Task: Open Card Event Planning in Board Project Management Techniques to Workspace Business Process Automation and add a team member Softage.4@softage.net, a label Yellow, a checklist Linguistics, an attachment from your onedrive, a color Yellow and finally, add a card description 'Send out company newsletter to subscribers' and a comment 'This task presents an opportunity to demonstrate our creativity and innovation, exploring new ideas and approaches.'. Add a start date 'Jan 04, 1900' with a due date 'Jan 11, 1900'
Action: Mouse moved to (150, 522)
Screenshot: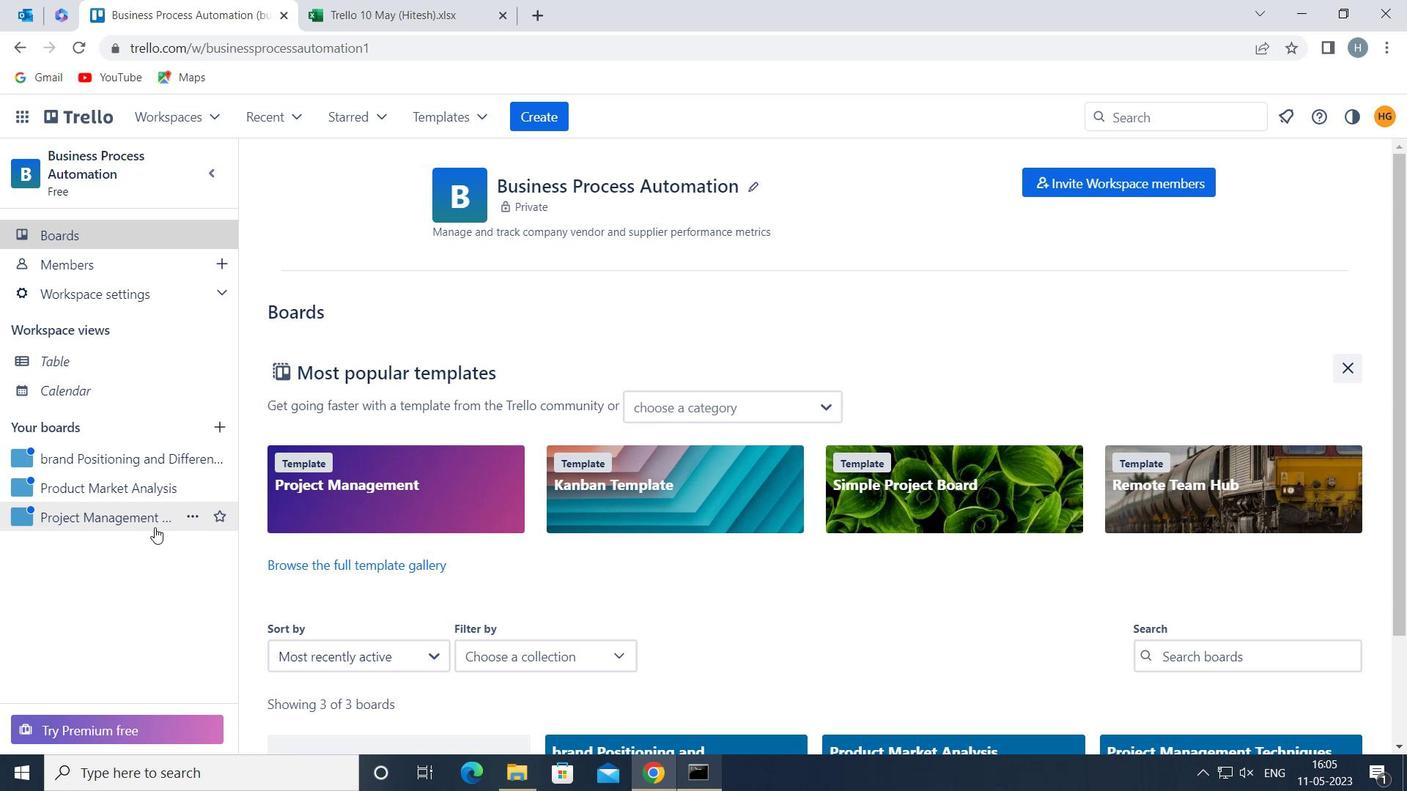 
Action: Mouse pressed left at (150, 522)
Screenshot: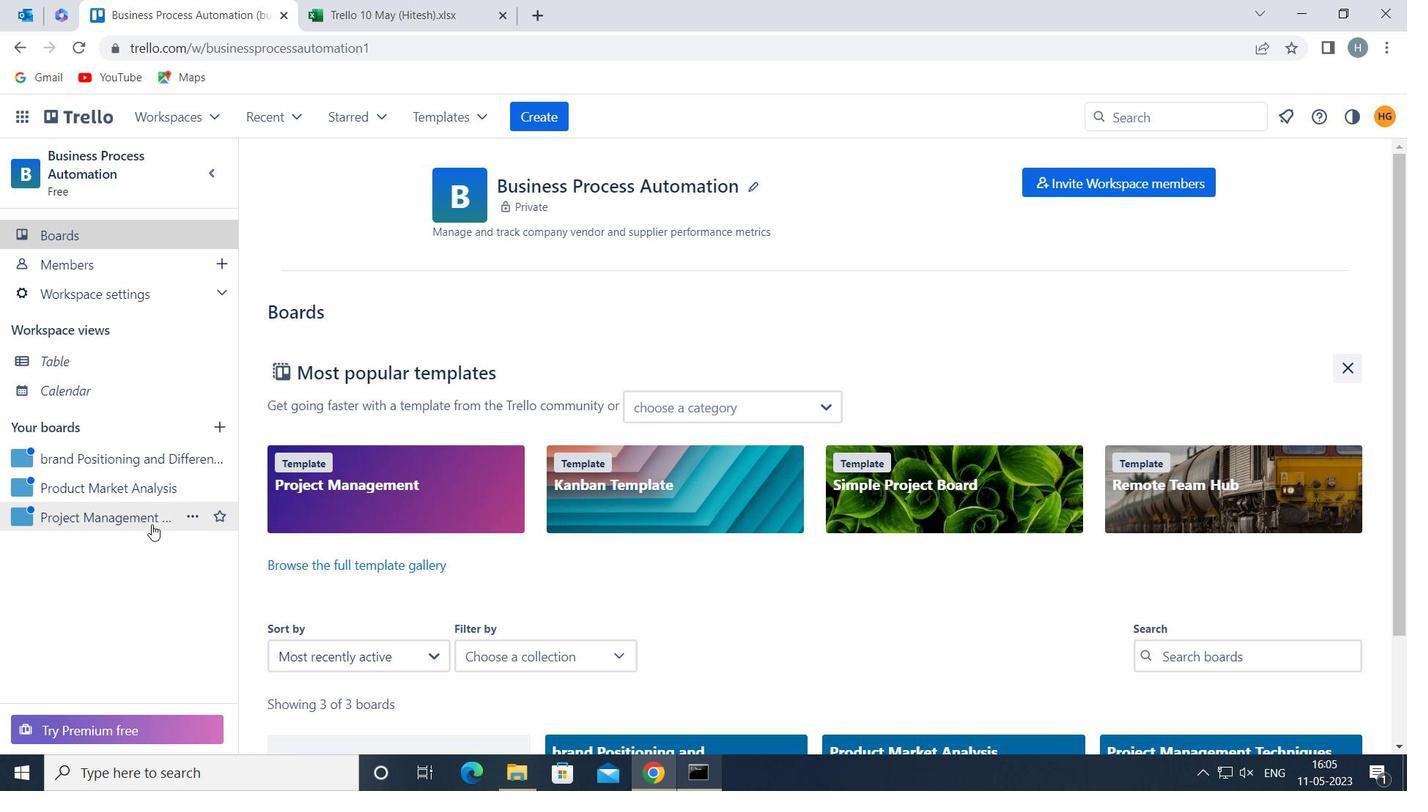 
Action: Mouse moved to (609, 262)
Screenshot: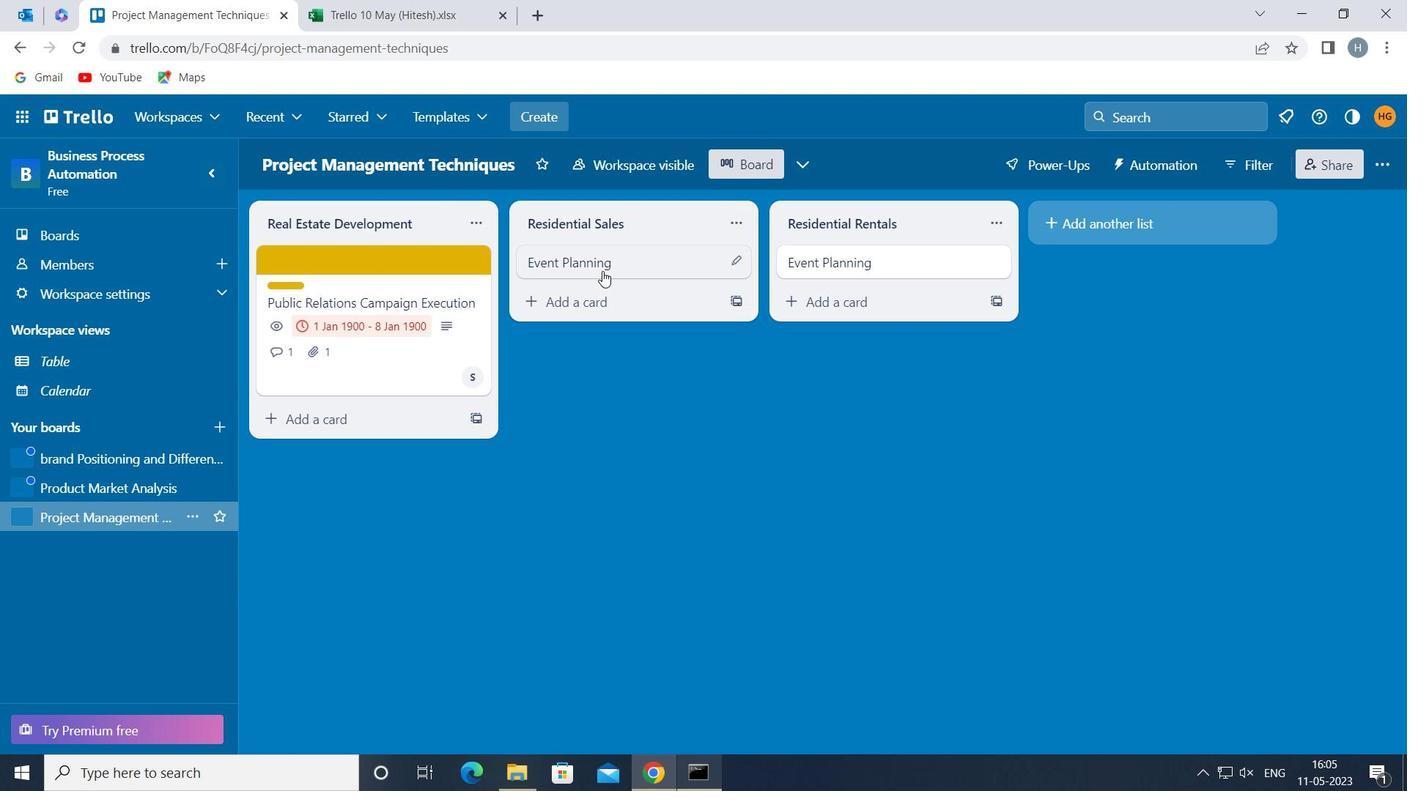 
Action: Mouse pressed left at (609, 262)
Screenshot: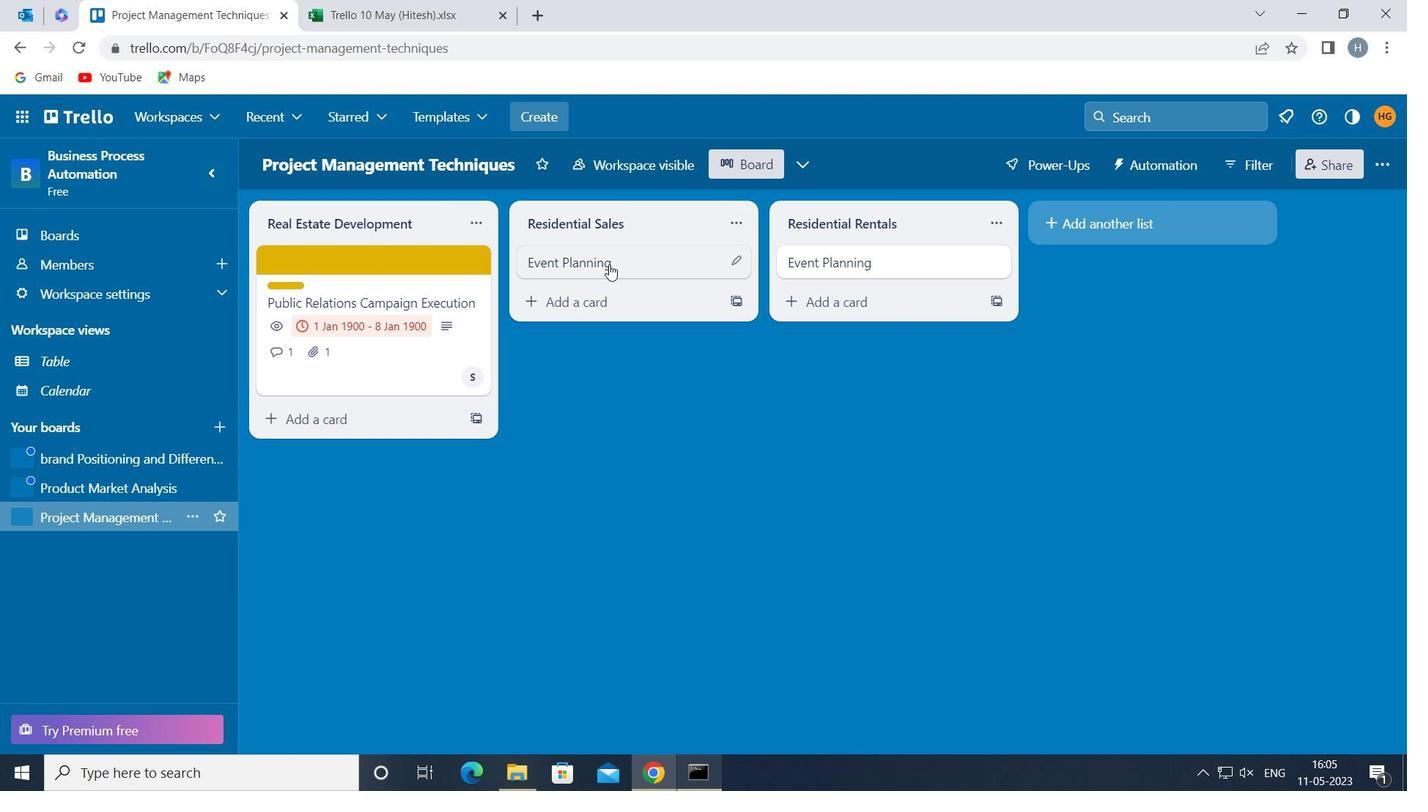 
Action: Mouse moved to (935, 329)
Screenshot: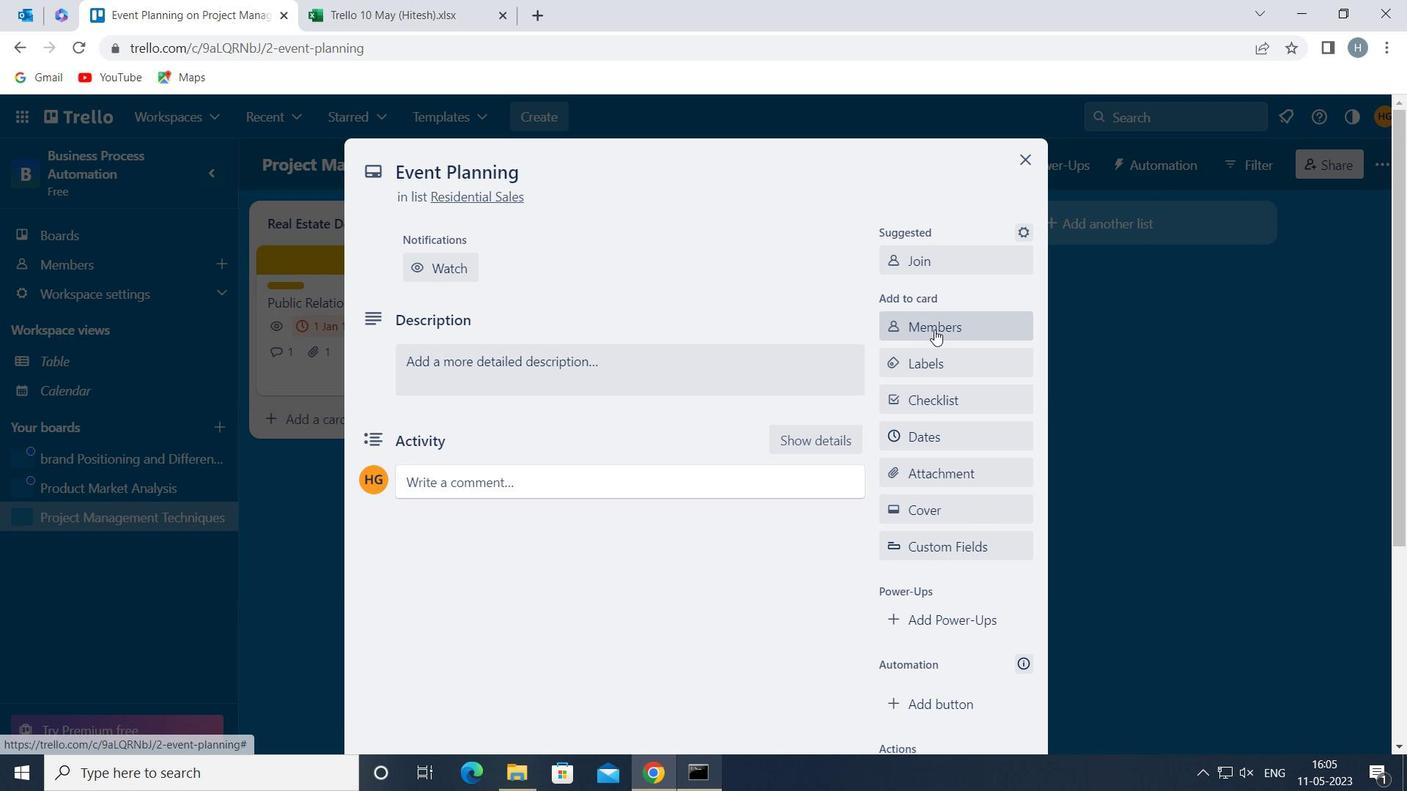 
Action: Mouse pressed left at (935, 329)
Screenshot: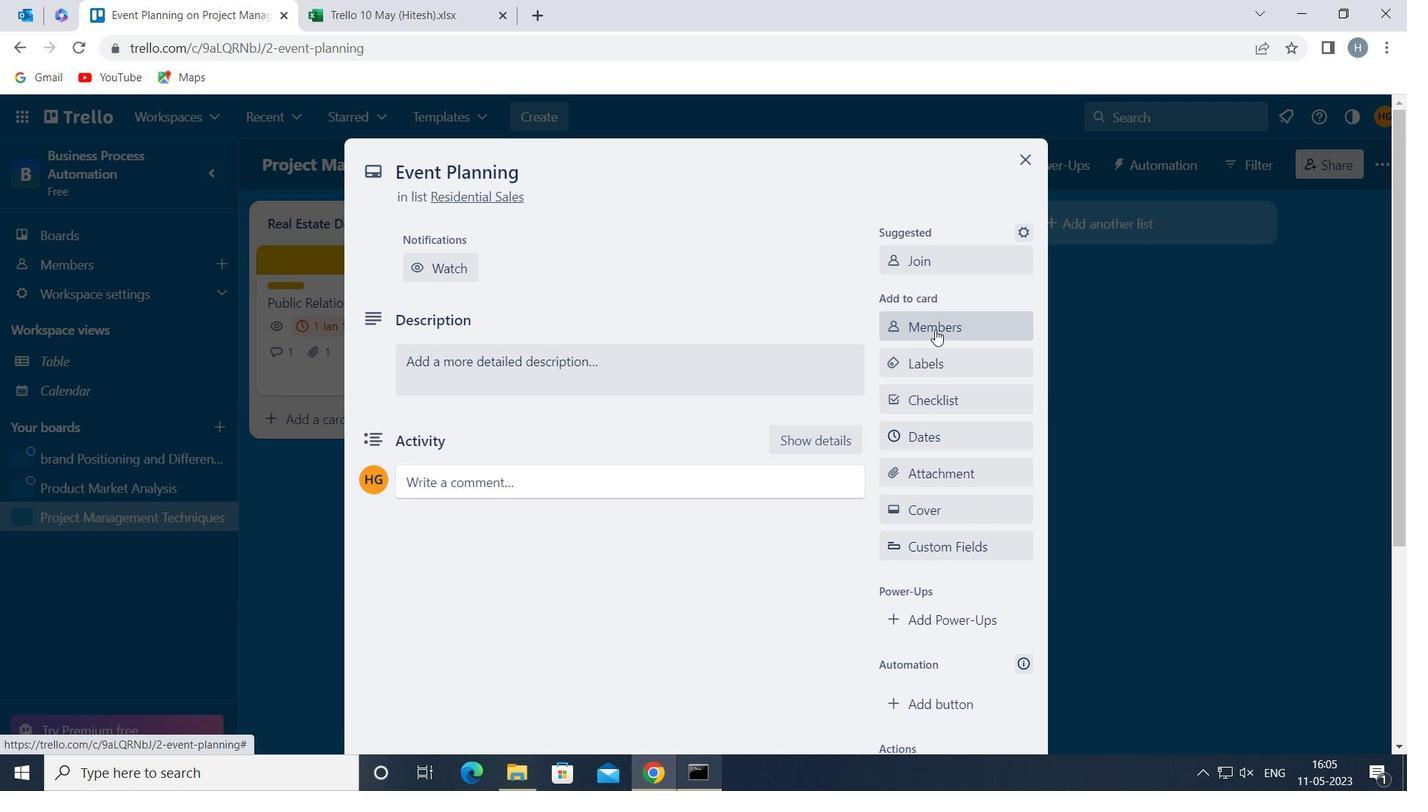 
Action: Mouse moved to (937, 329)
Screenshot: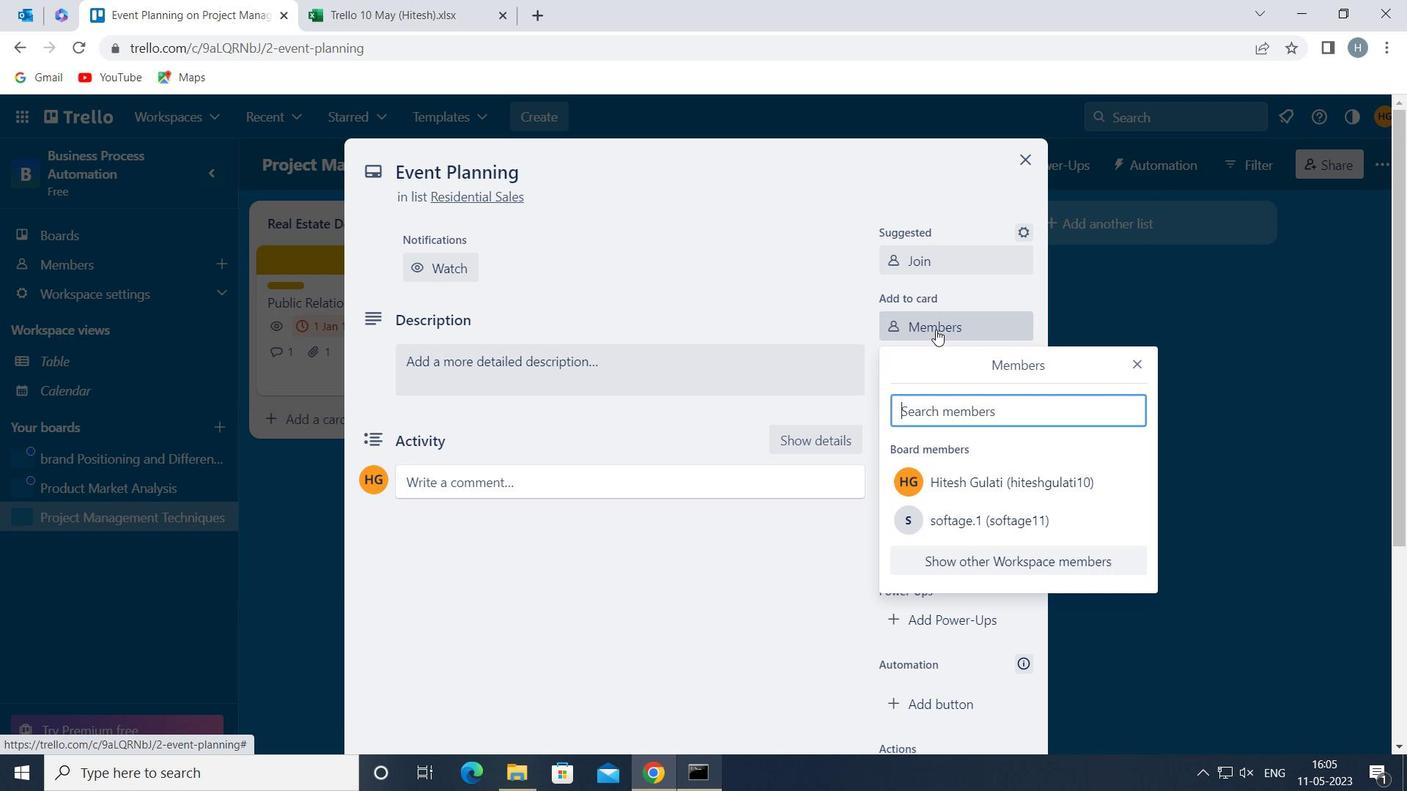 
Action: Key pressed softage
Screenshot: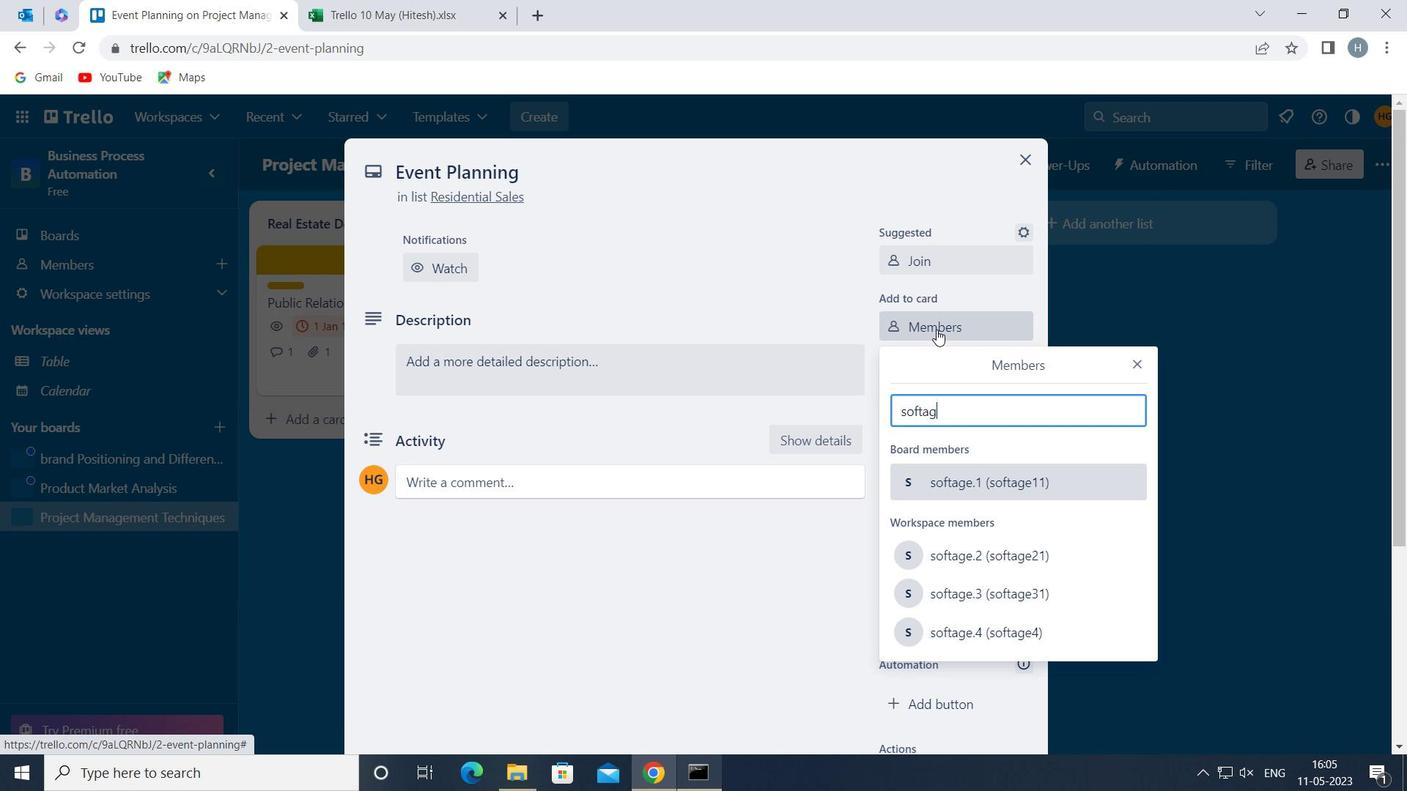 
Action: Mouse moved to (989, 628)
Screenshot: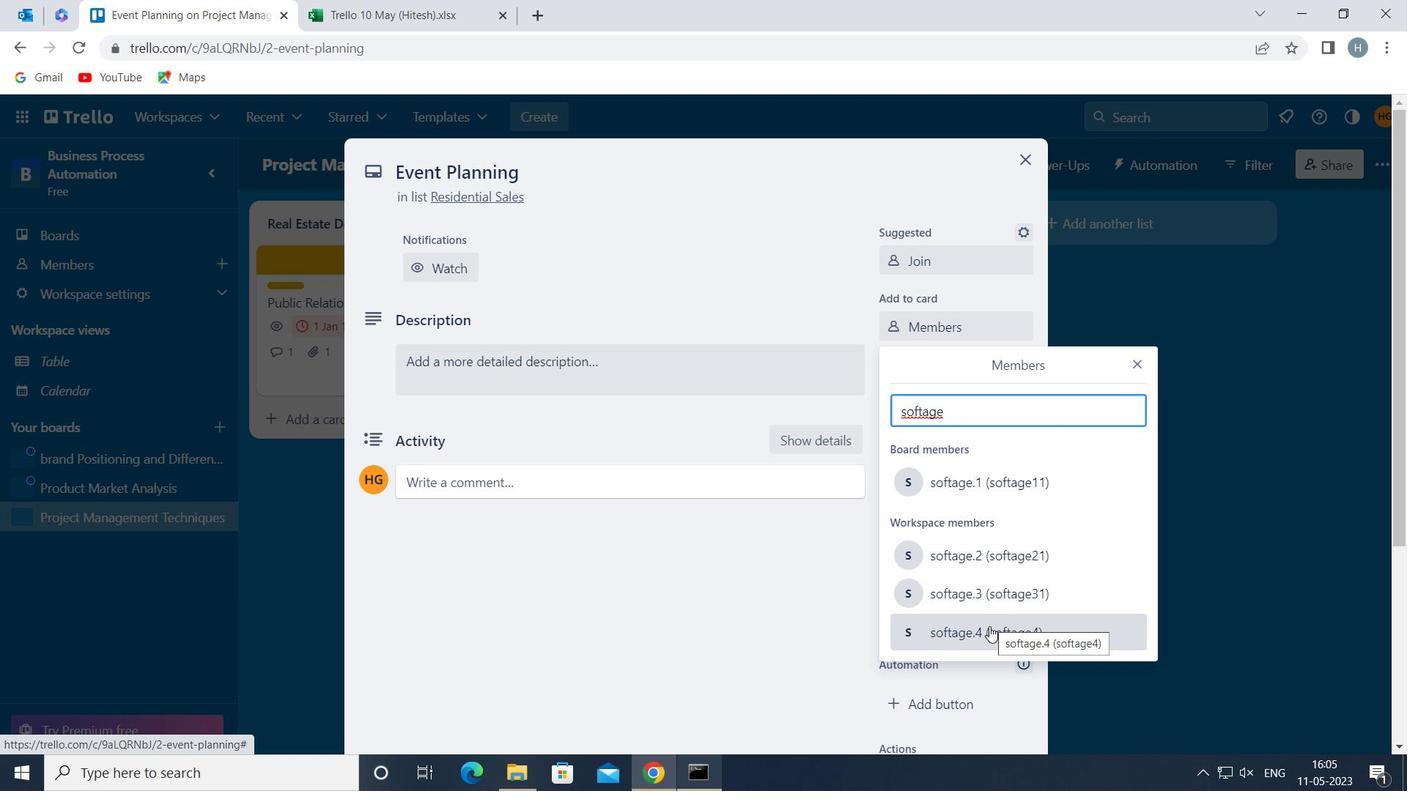 
Action: Mouse pressed left at (989, 628)
Screenshot: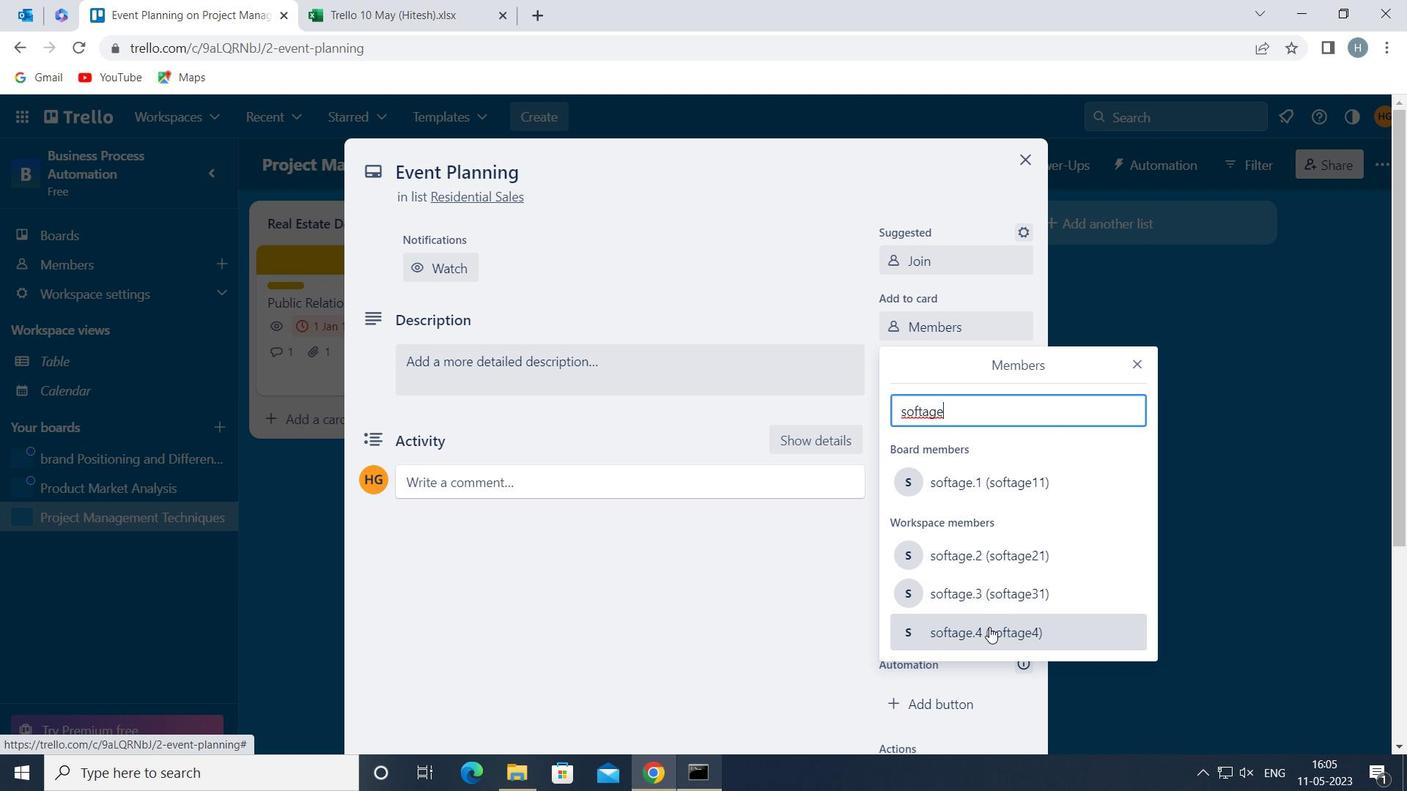 
Action: Mouse moved to (1136, 359)
Screenshot: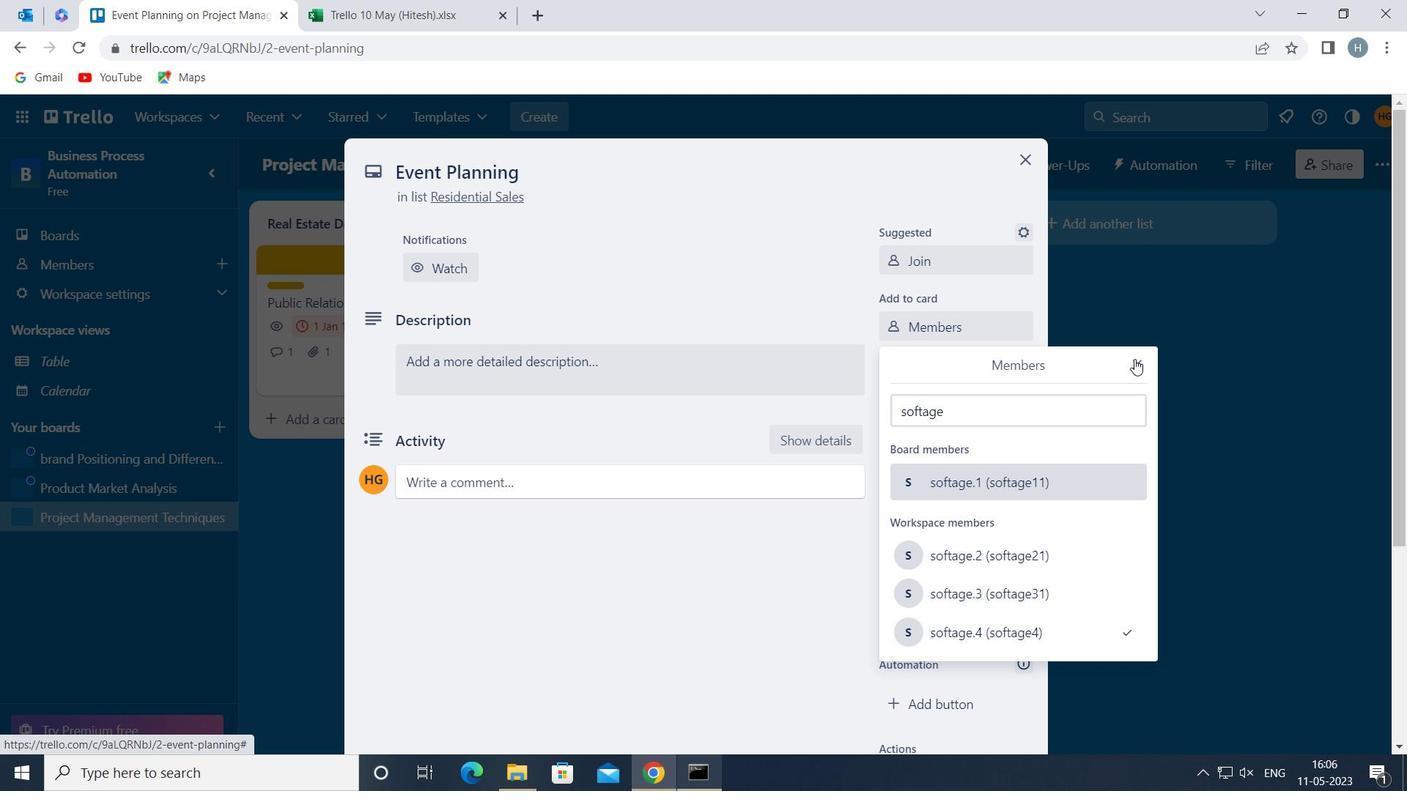 
Action: Mouse pressed left at (1136, 359)
Screenshot: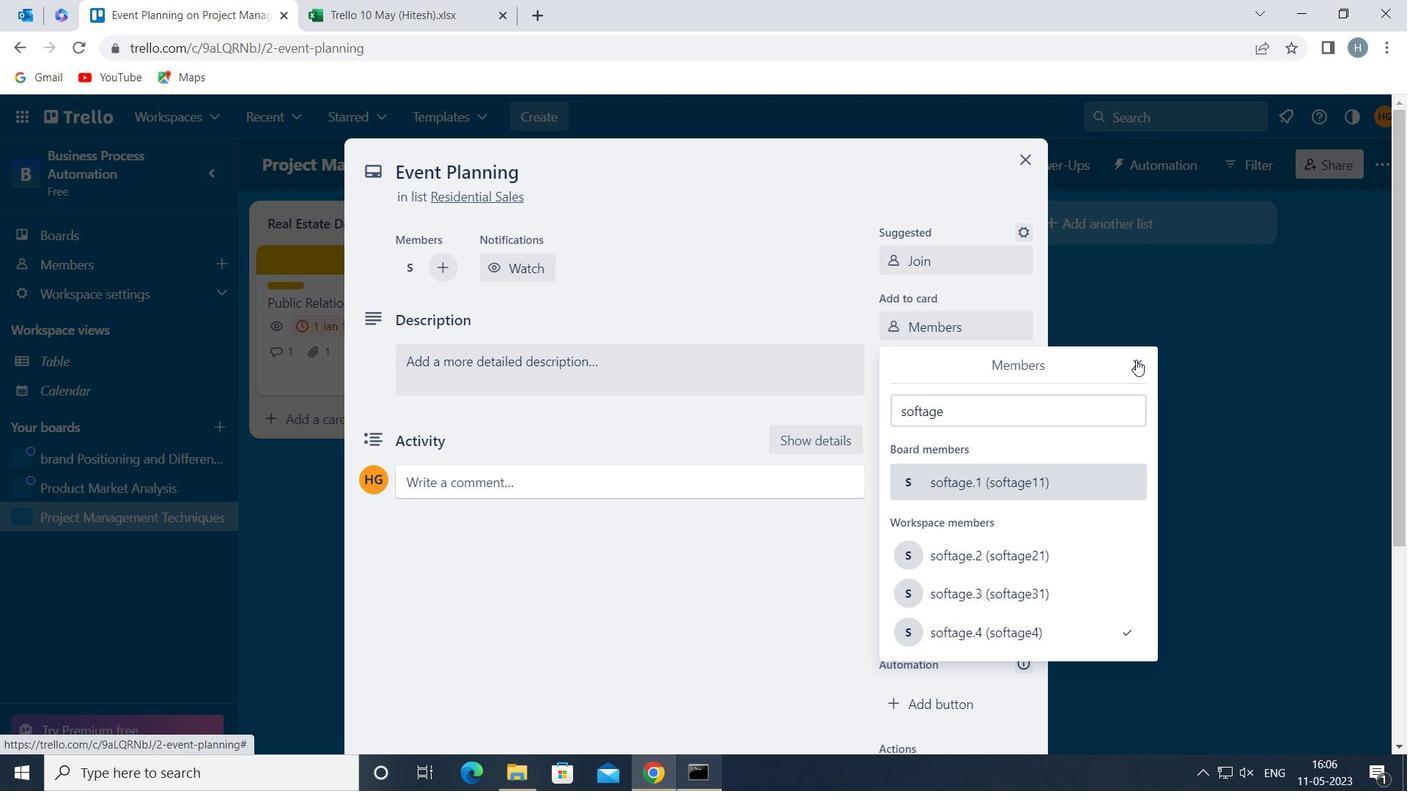 
Action: Mouse moved to (980, 365)
Screenshot: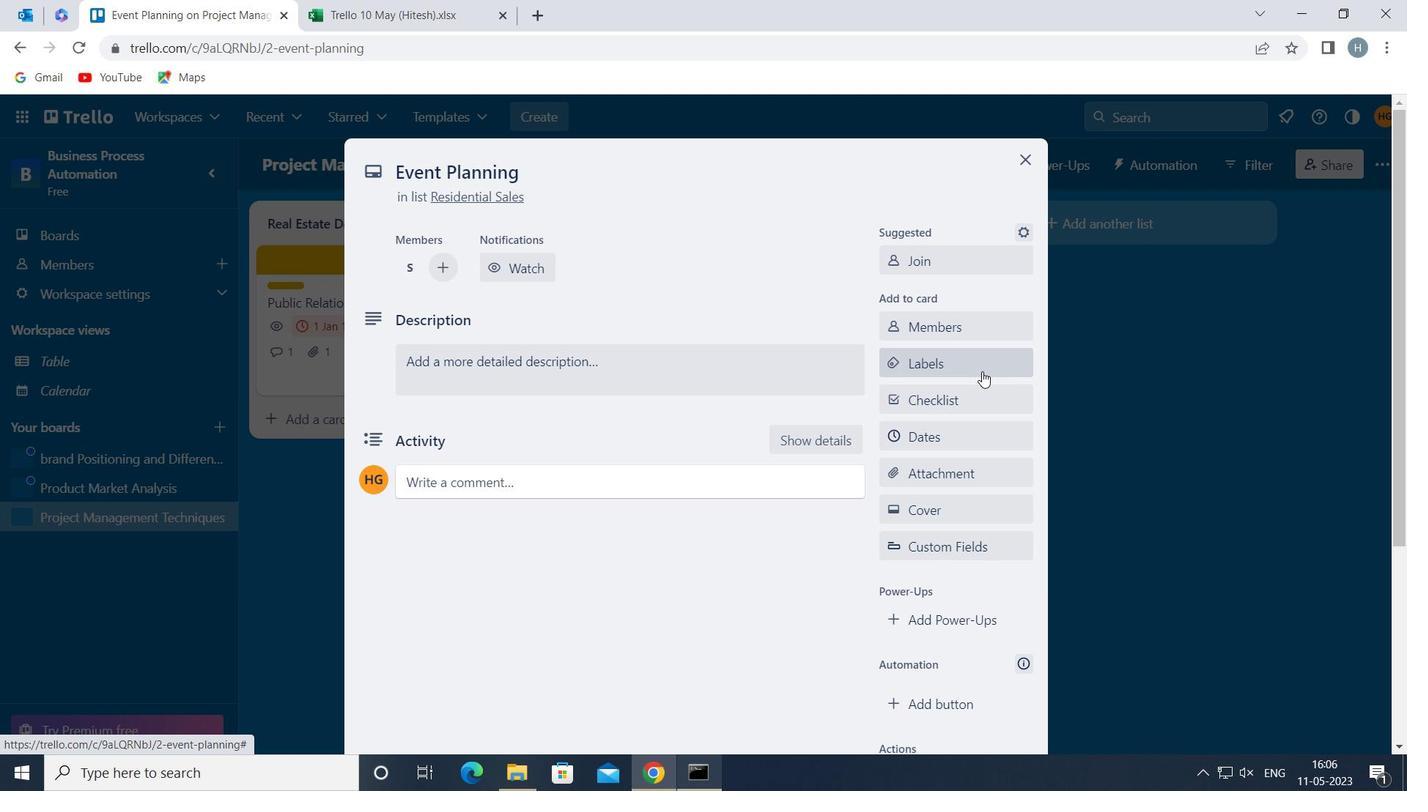 
Action: Mouse pressed left at (980, 365)
Screenshot: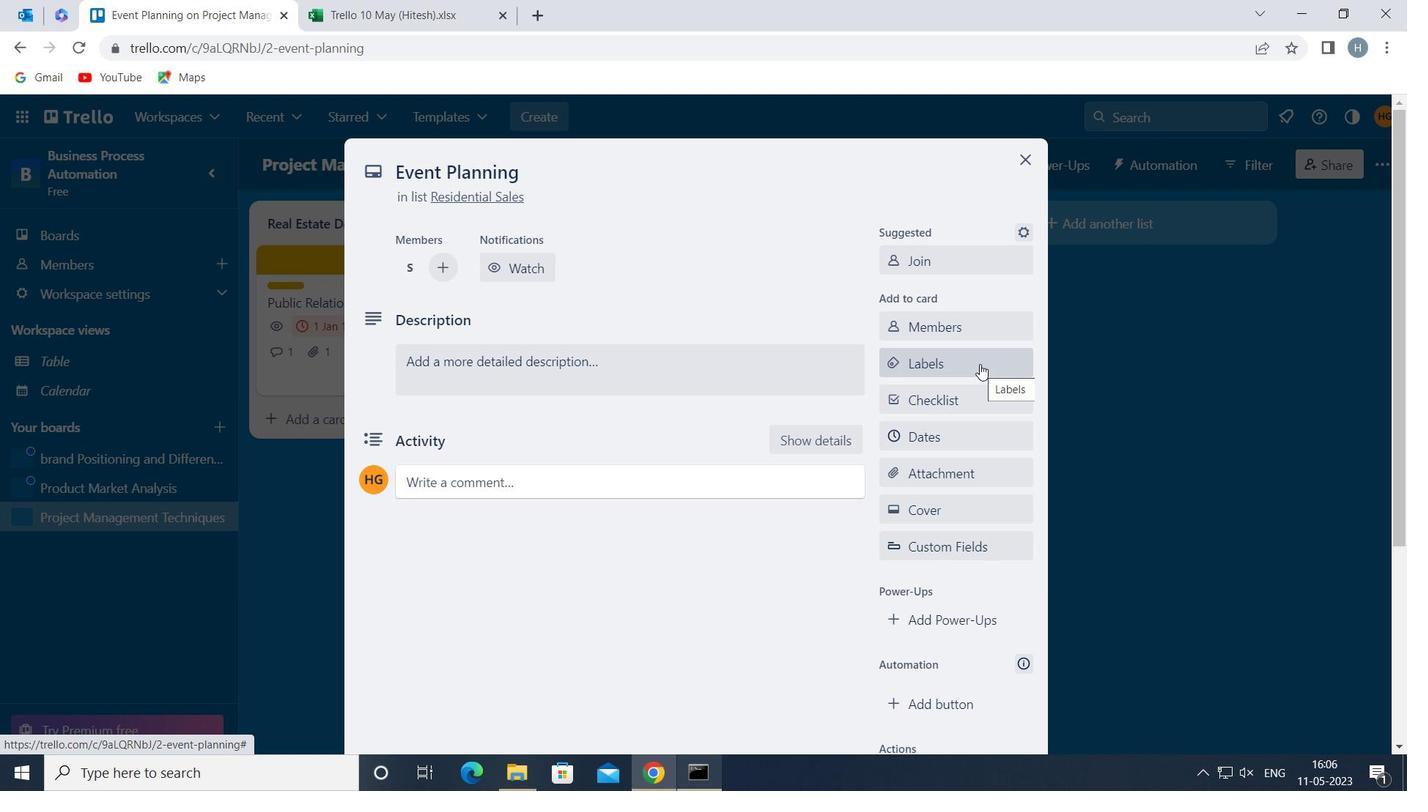 
Action: Mouse moved to (1001, 298)
Screenshot: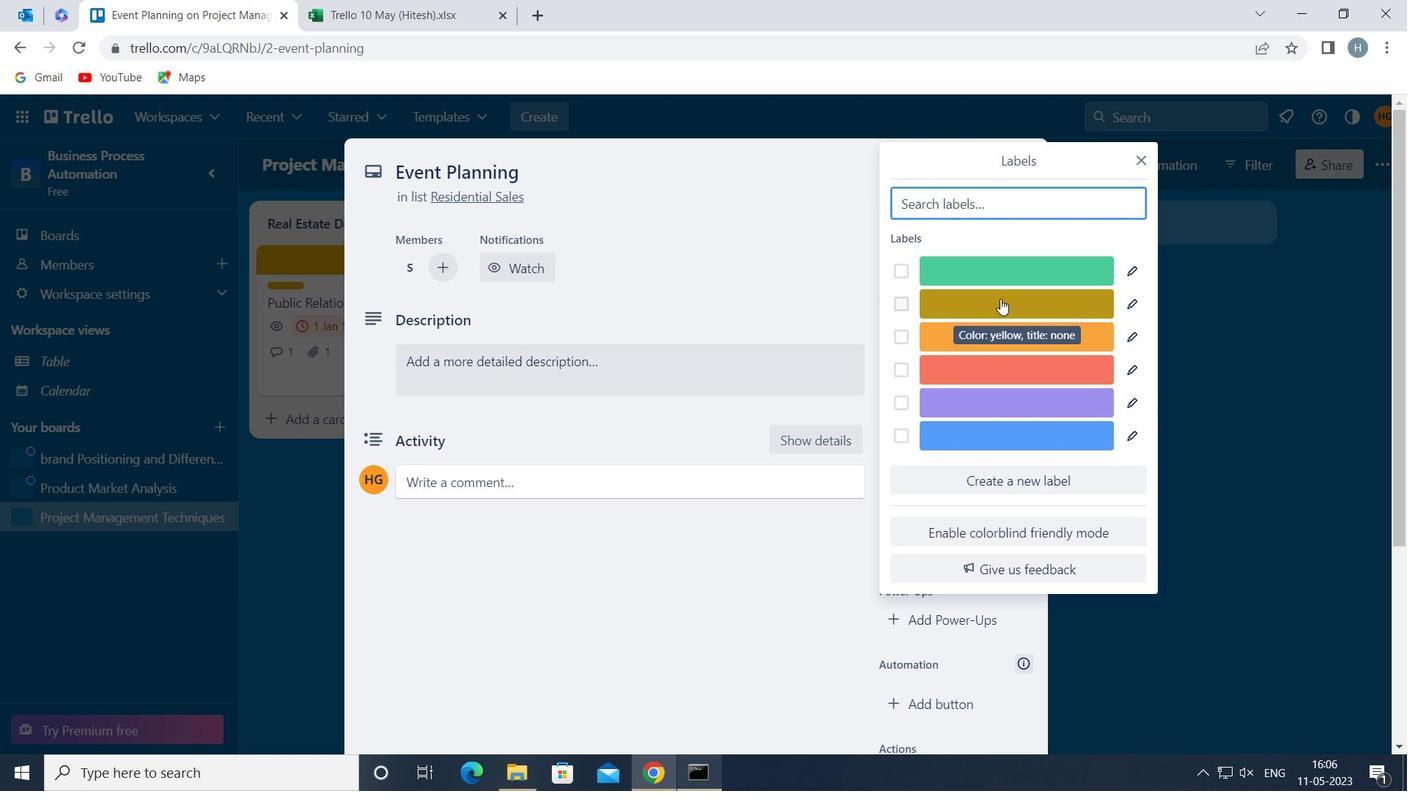 
Action: Mouse pressed left at (1001, 298)
Screenshot: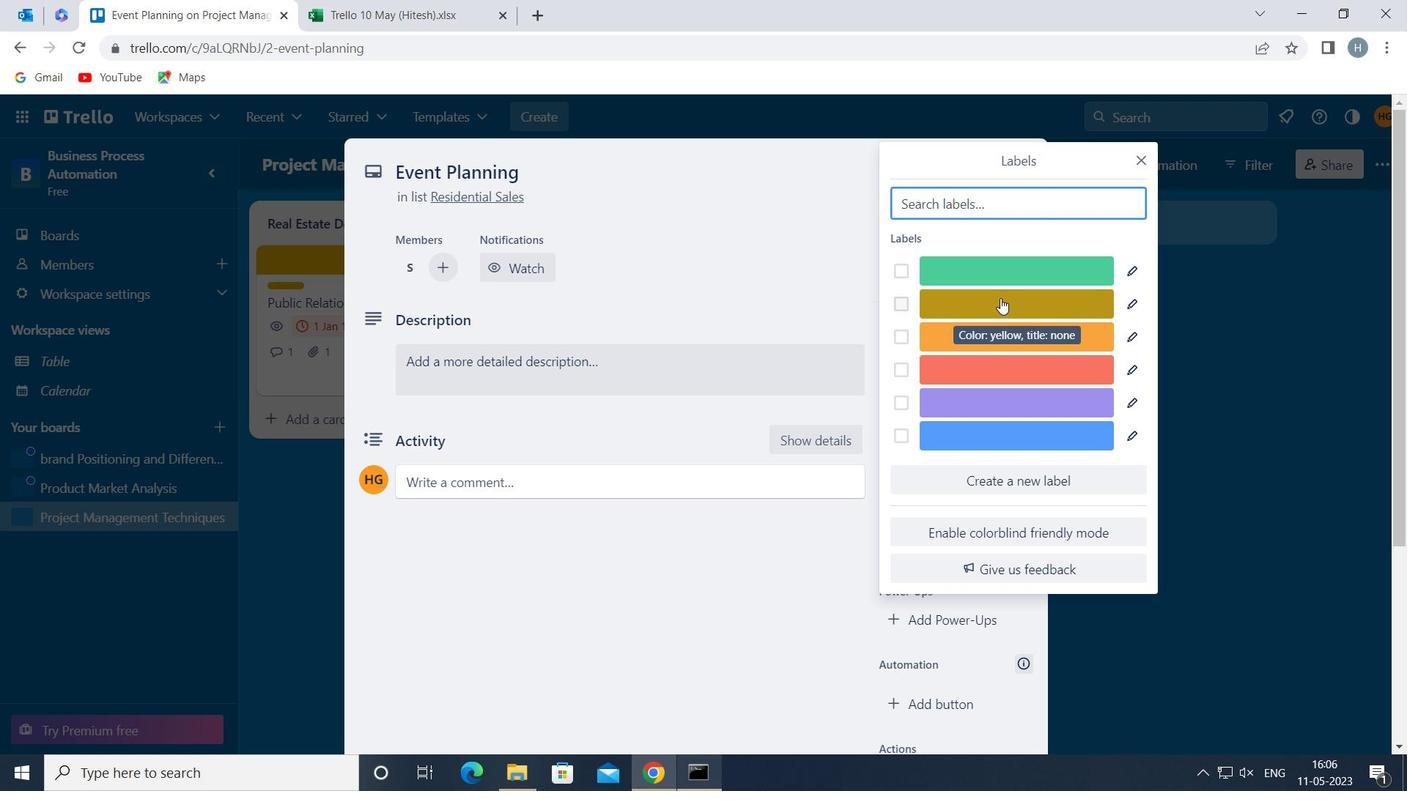
Action: Mouse moved to (1141, 160)
Screenshot: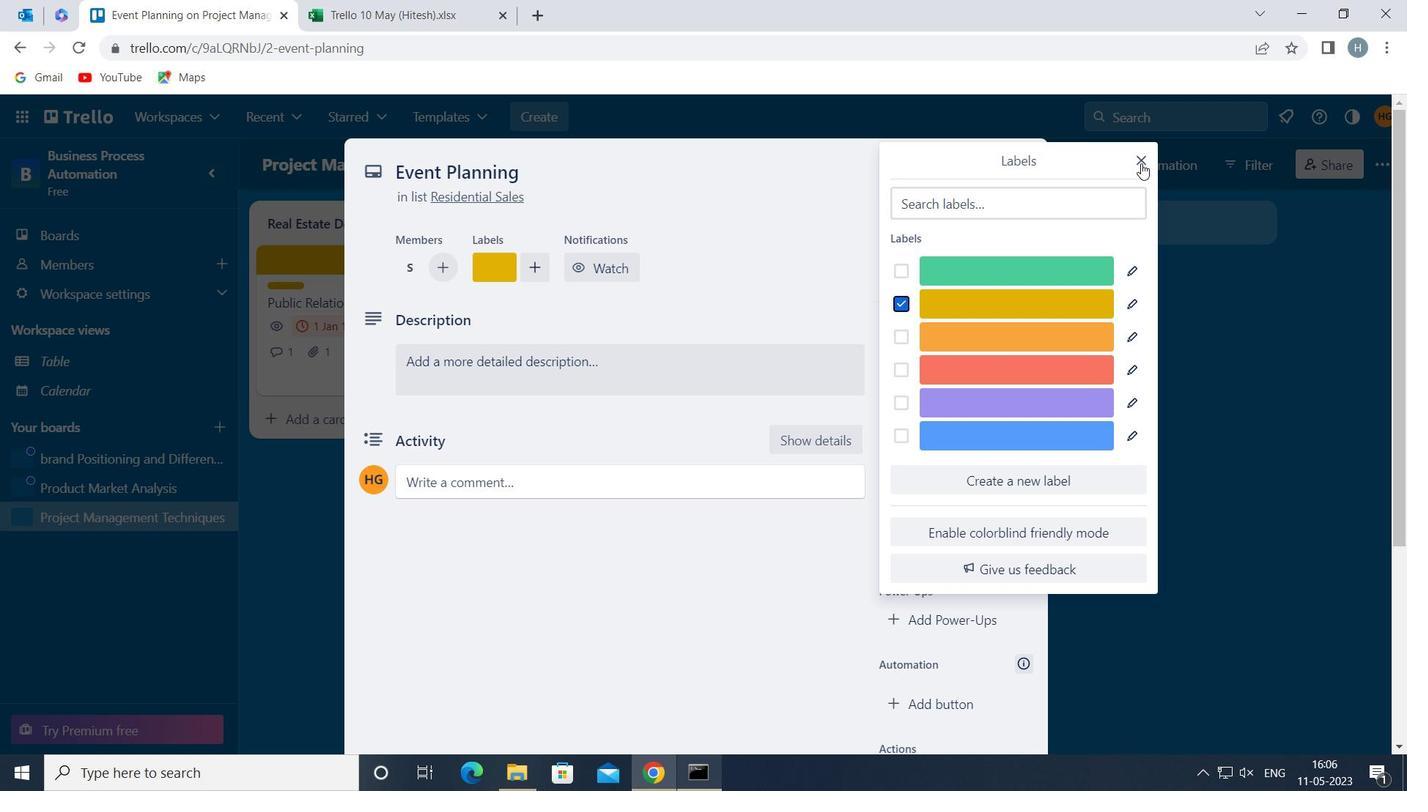 
Action: Mouse pressed left at (1141, 160)
Screenshot: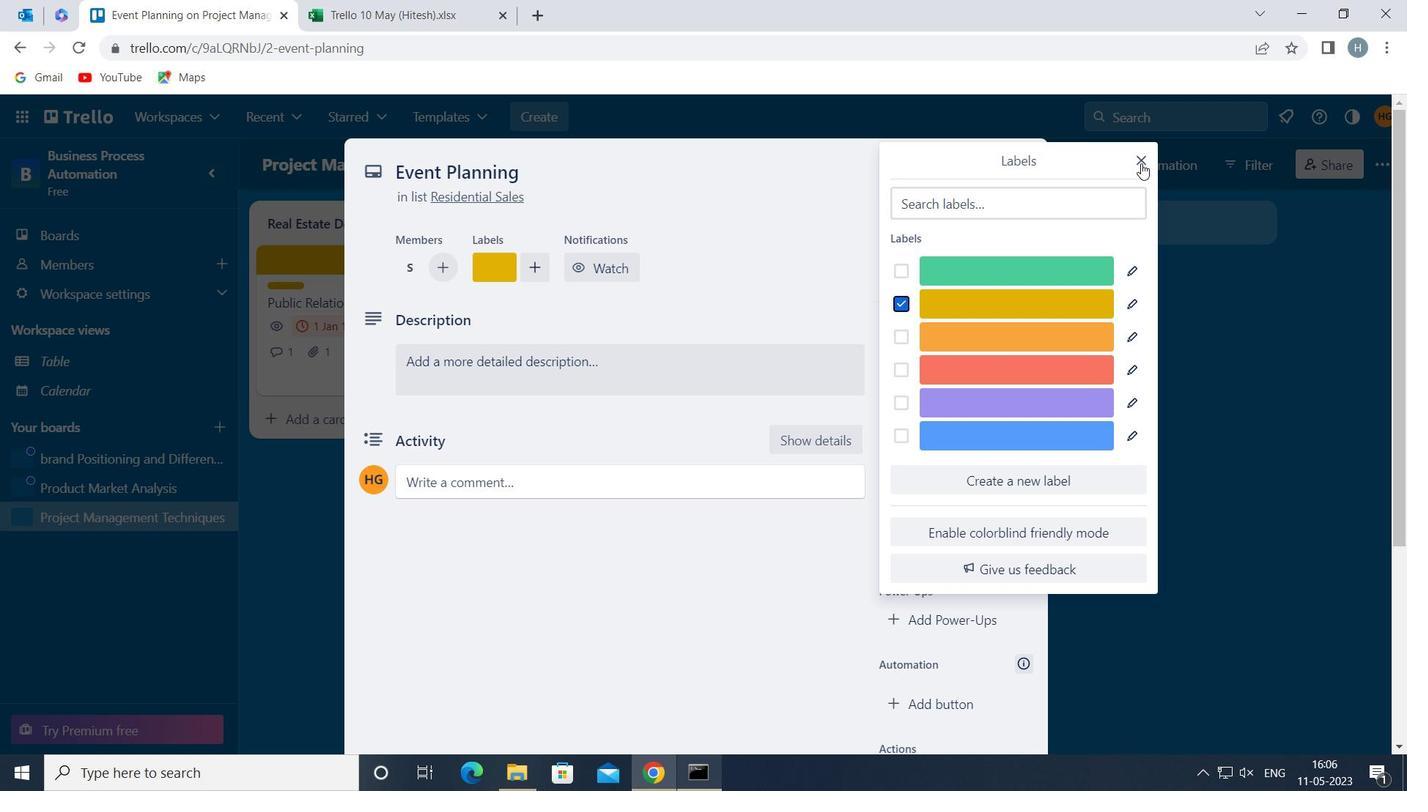 
Action: Mouse moved to (974, 397)
Screenshot: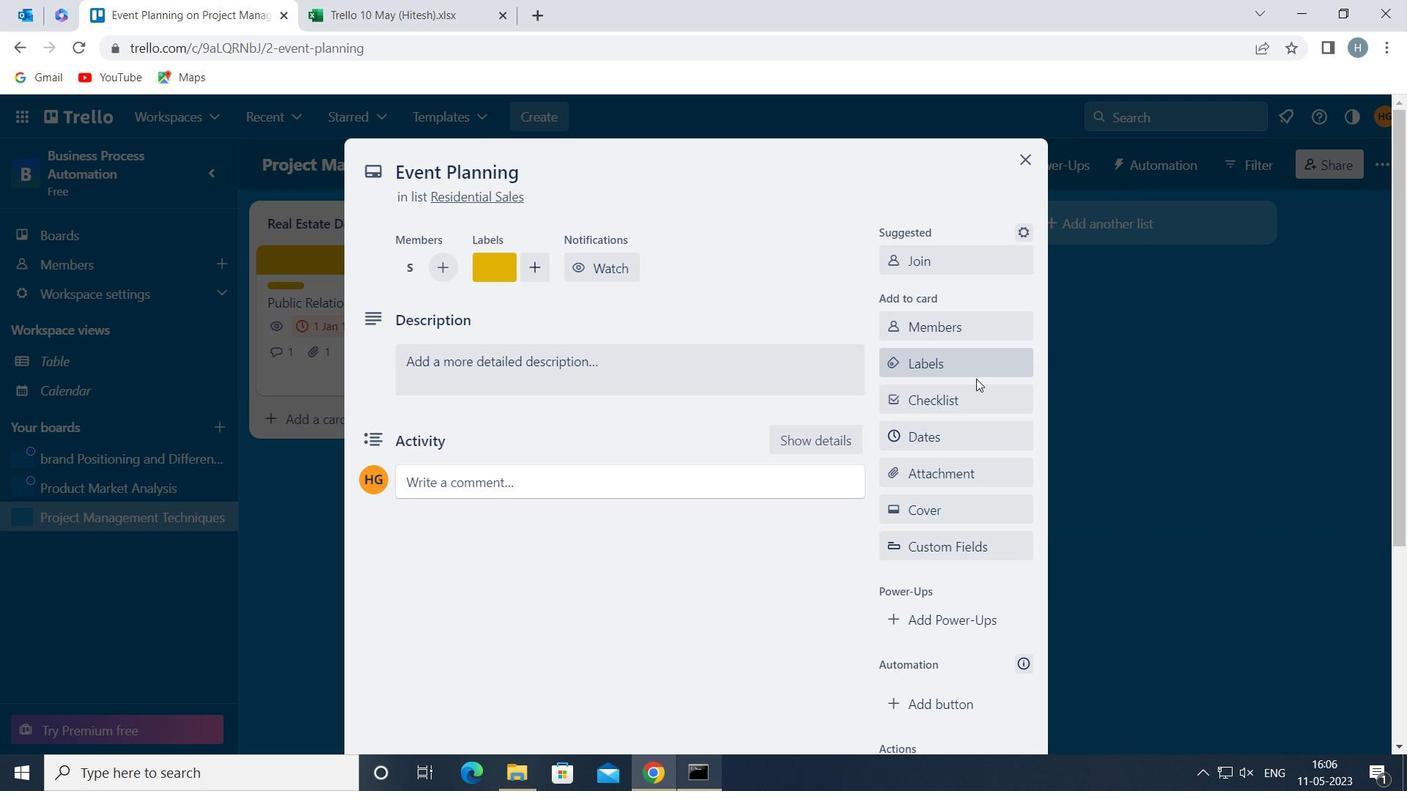 
Action: Mouse pressed left at (974, 397)
Screenshot: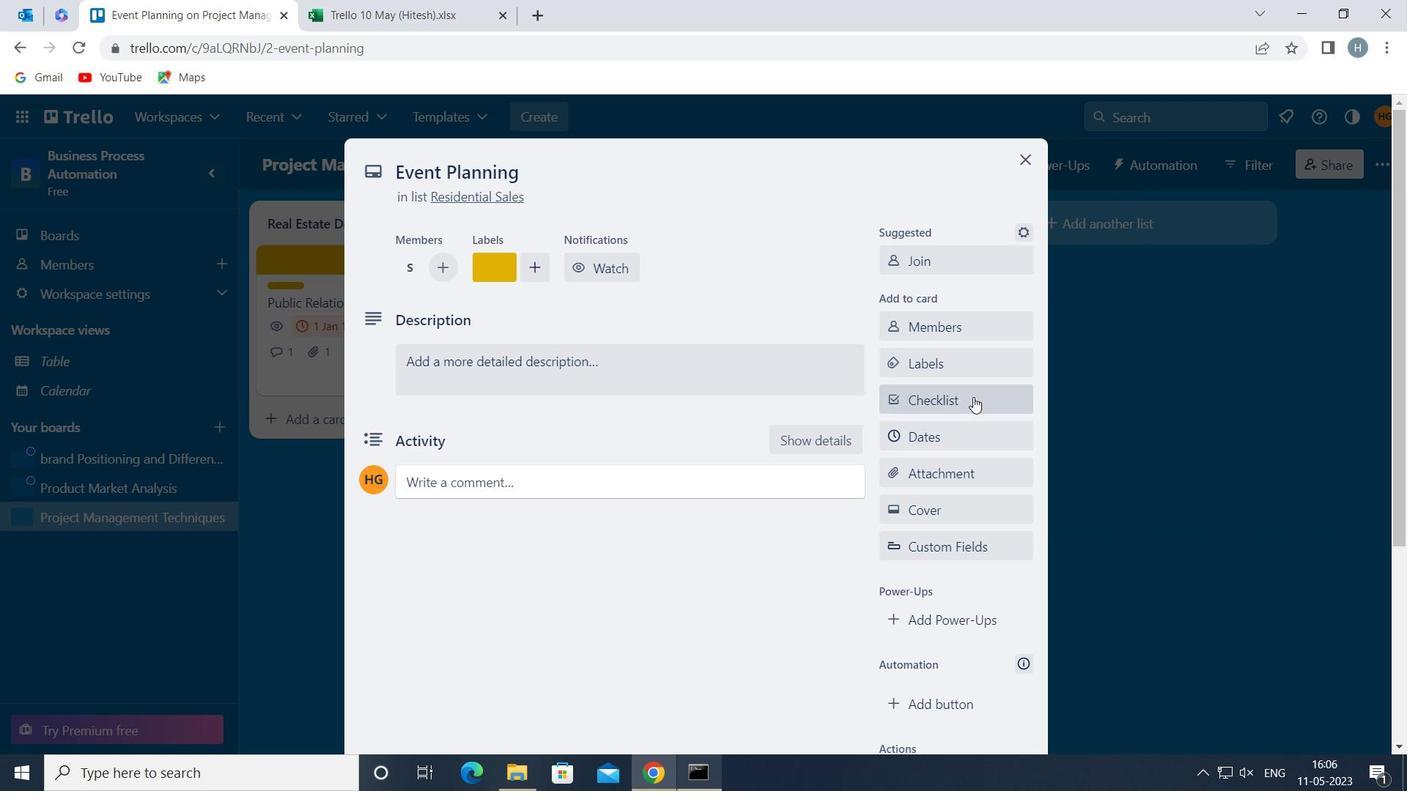 
Action: Mouse moved to (971, 397)
Screenshot: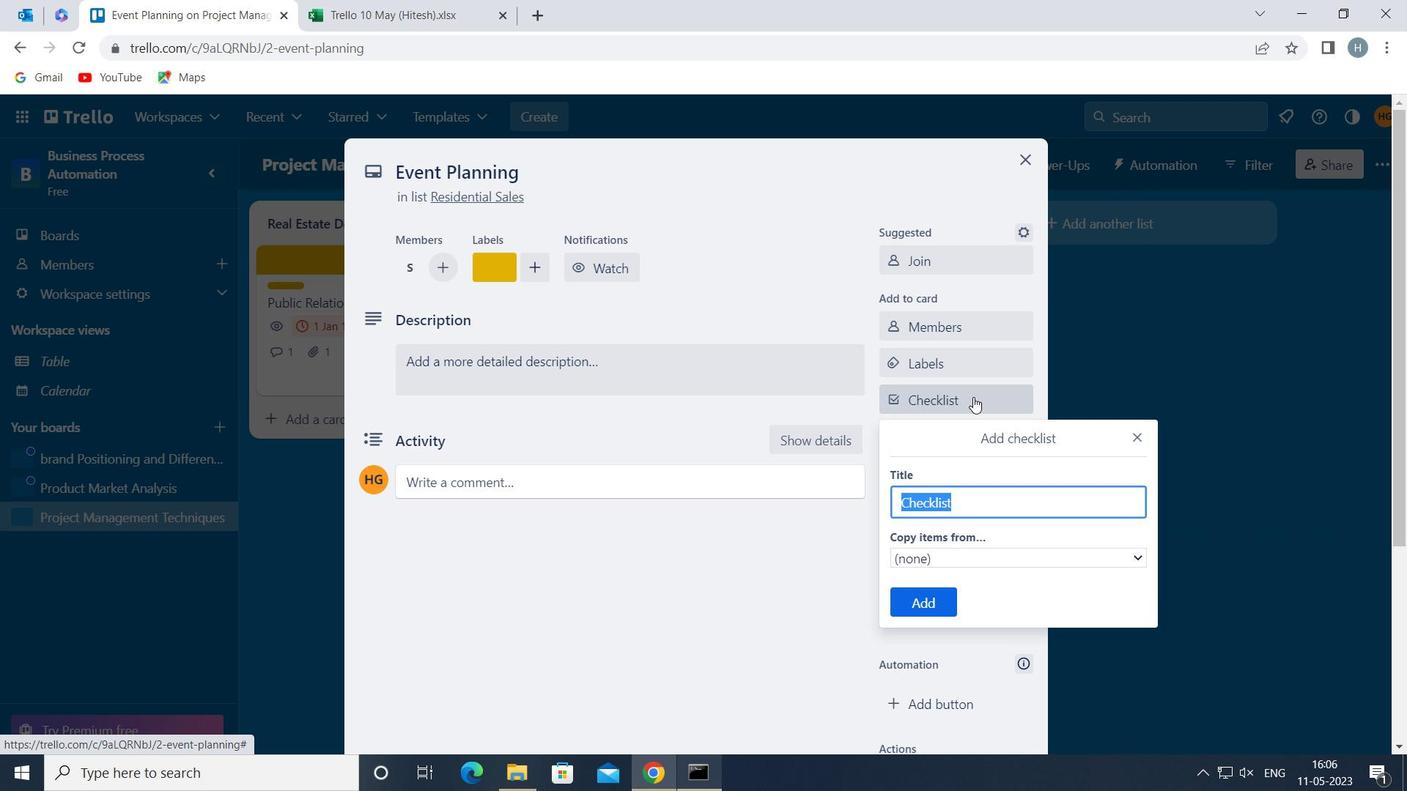 
Action: Key pressed <Key.shift>LI
Screenshot: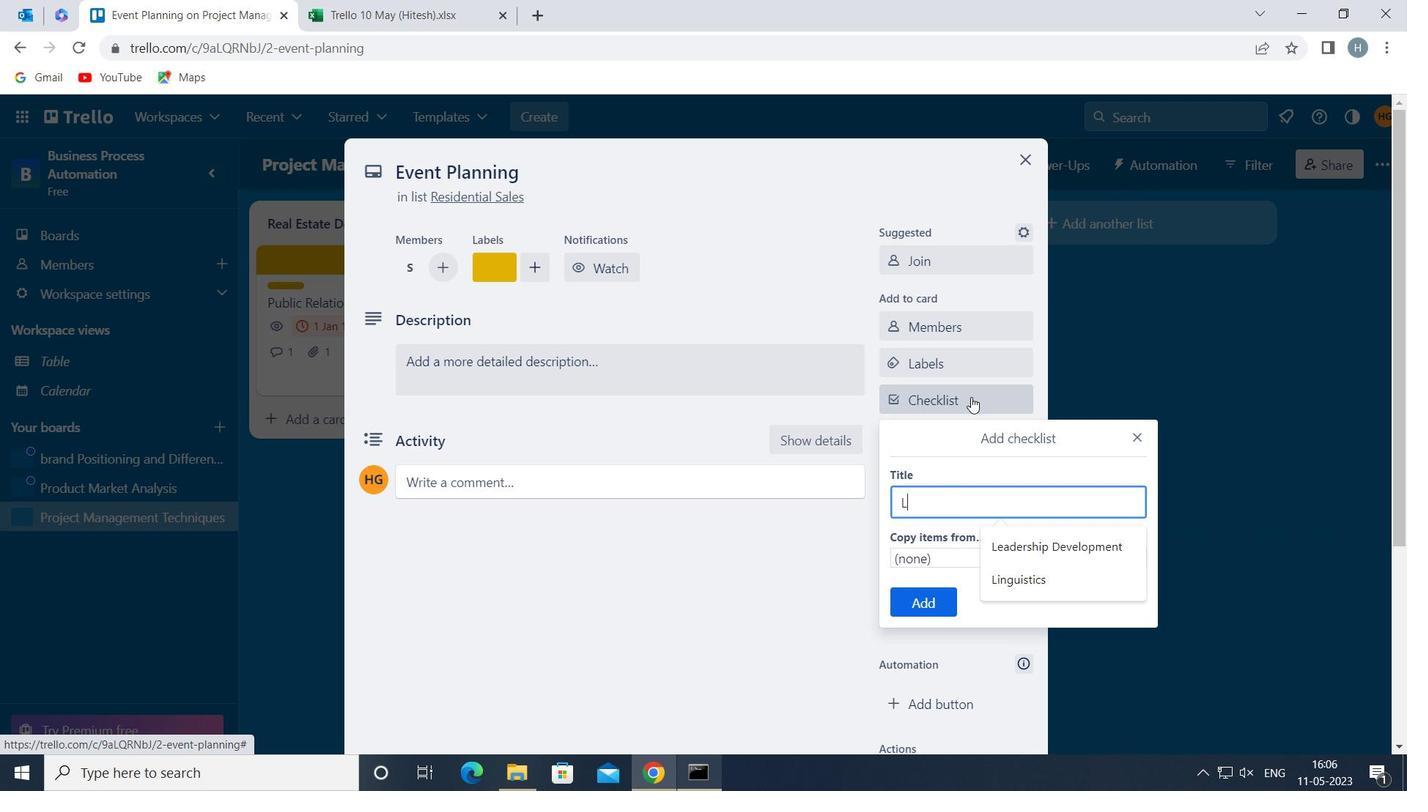 
Action: Mouse moved to (1022, 557)
Screenshot: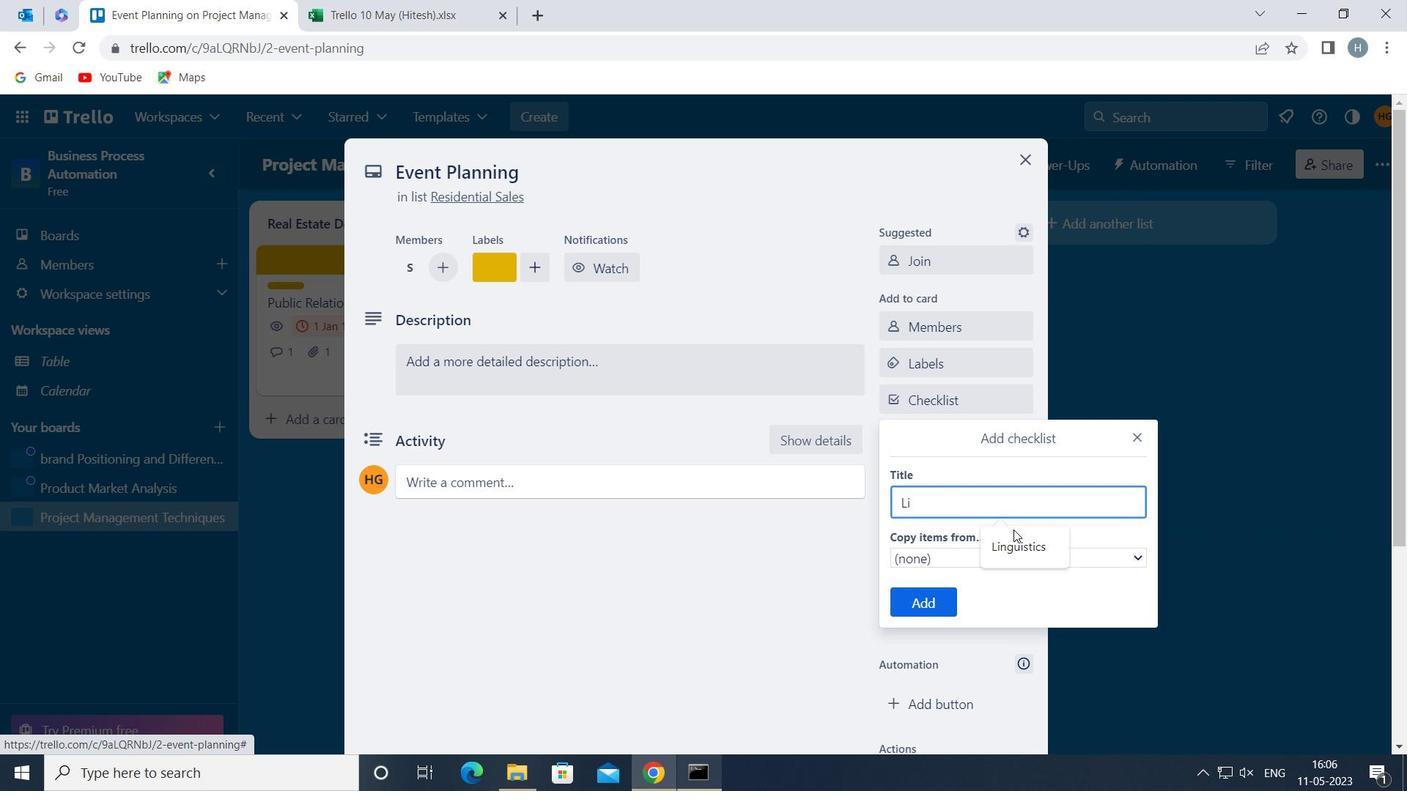 
Action: Mouse pressed left at (1022, 557)
Screenshot: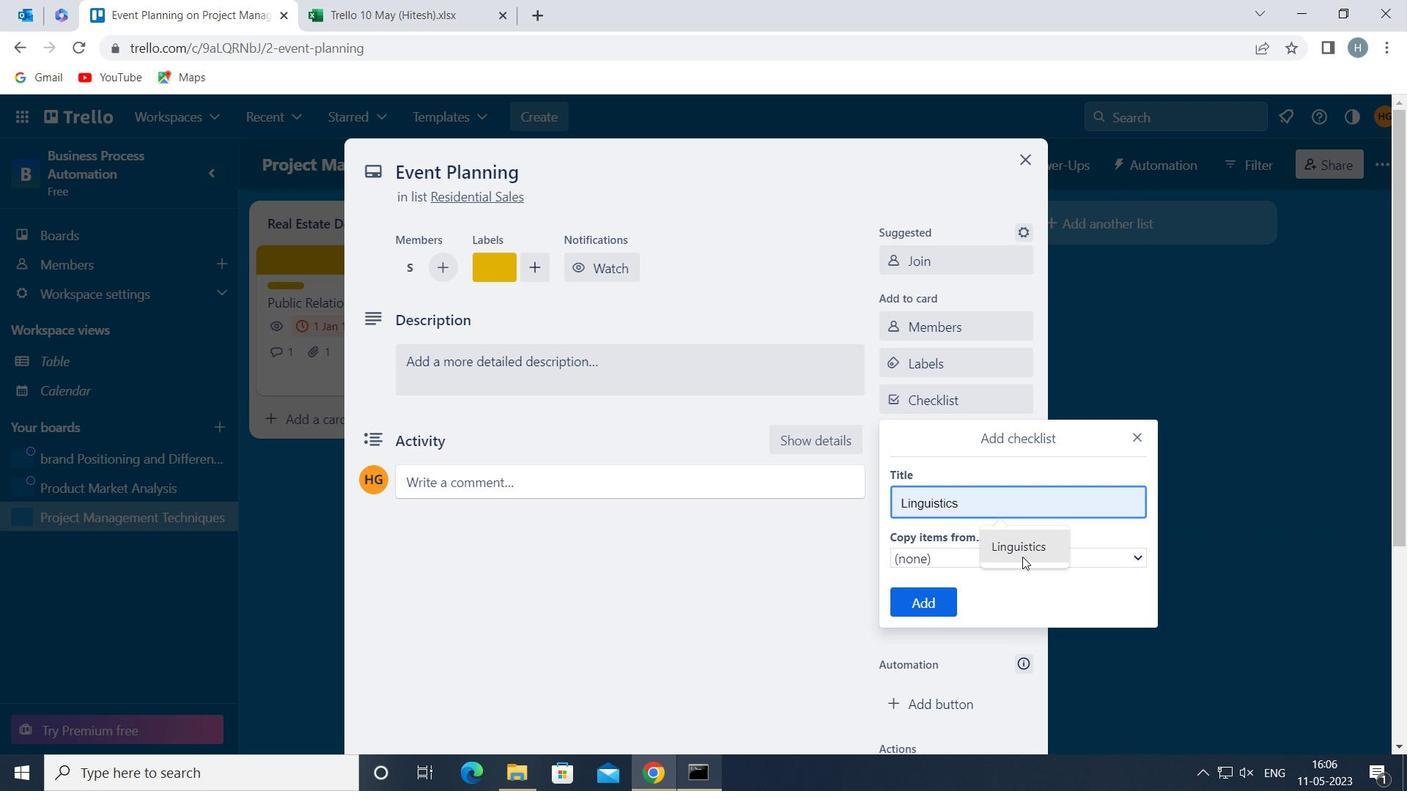 
Action: Mouse moved to (923, 601)
Screenshot: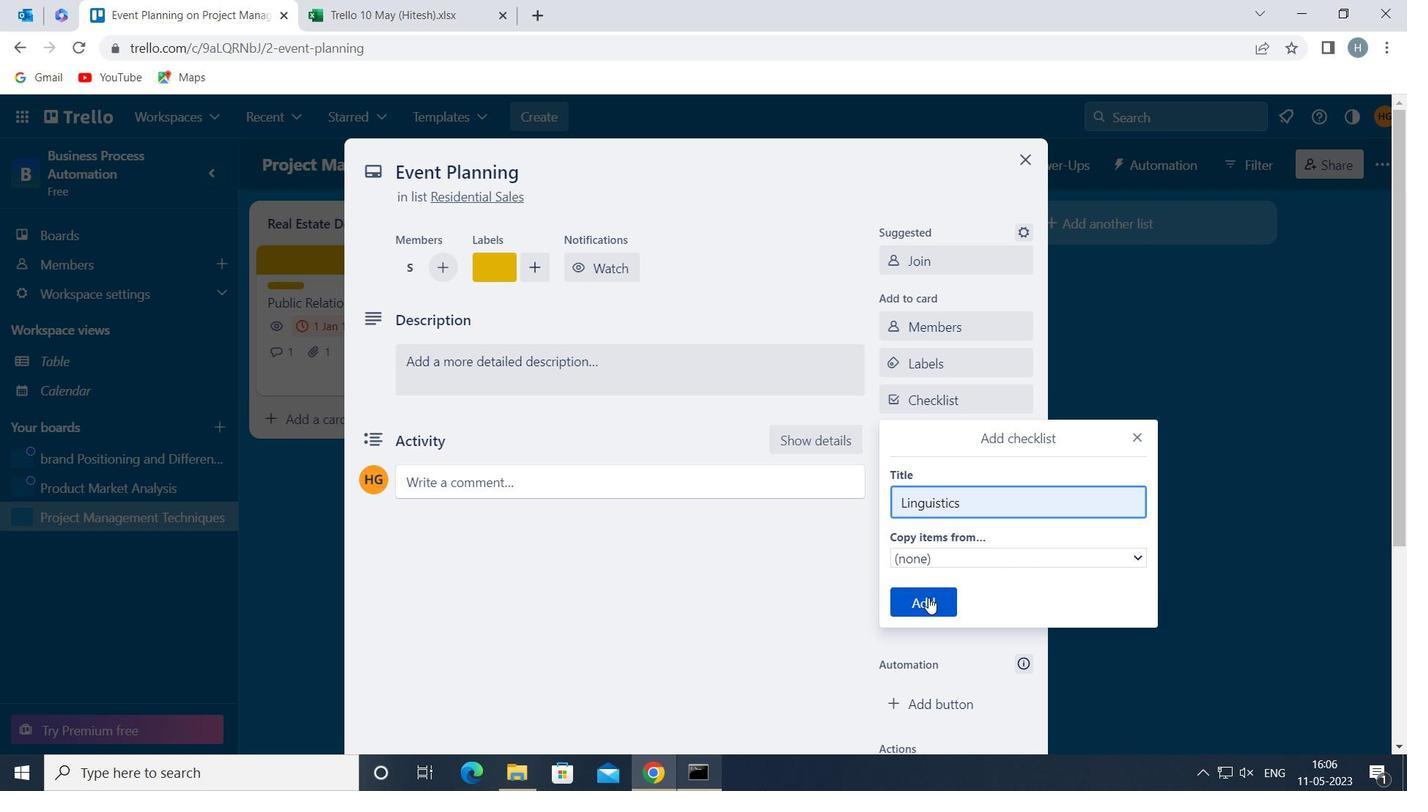 
Action: Mouse pressed left at (923, 601)
Screenshot: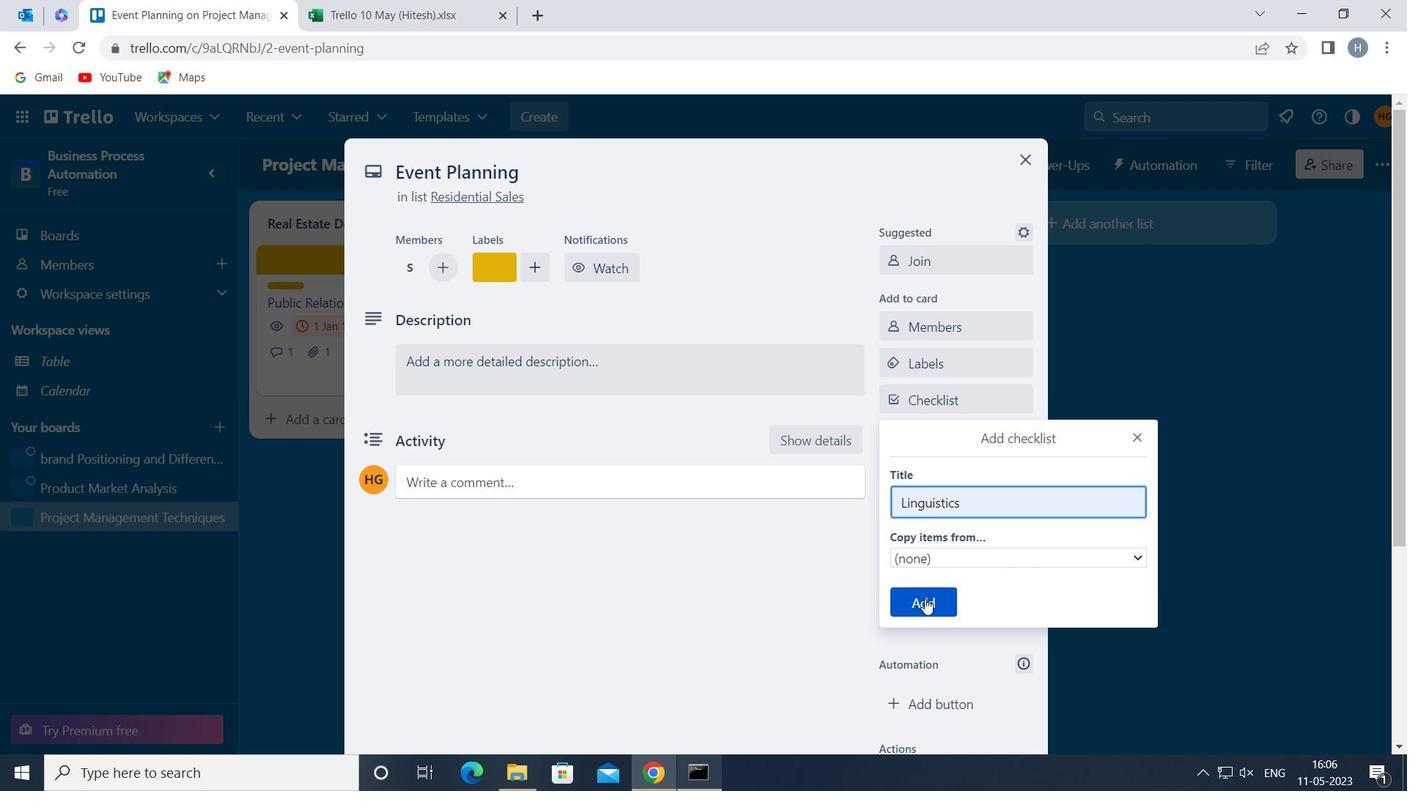 
Action: Mouse moved to (951, 467)
Screenshot: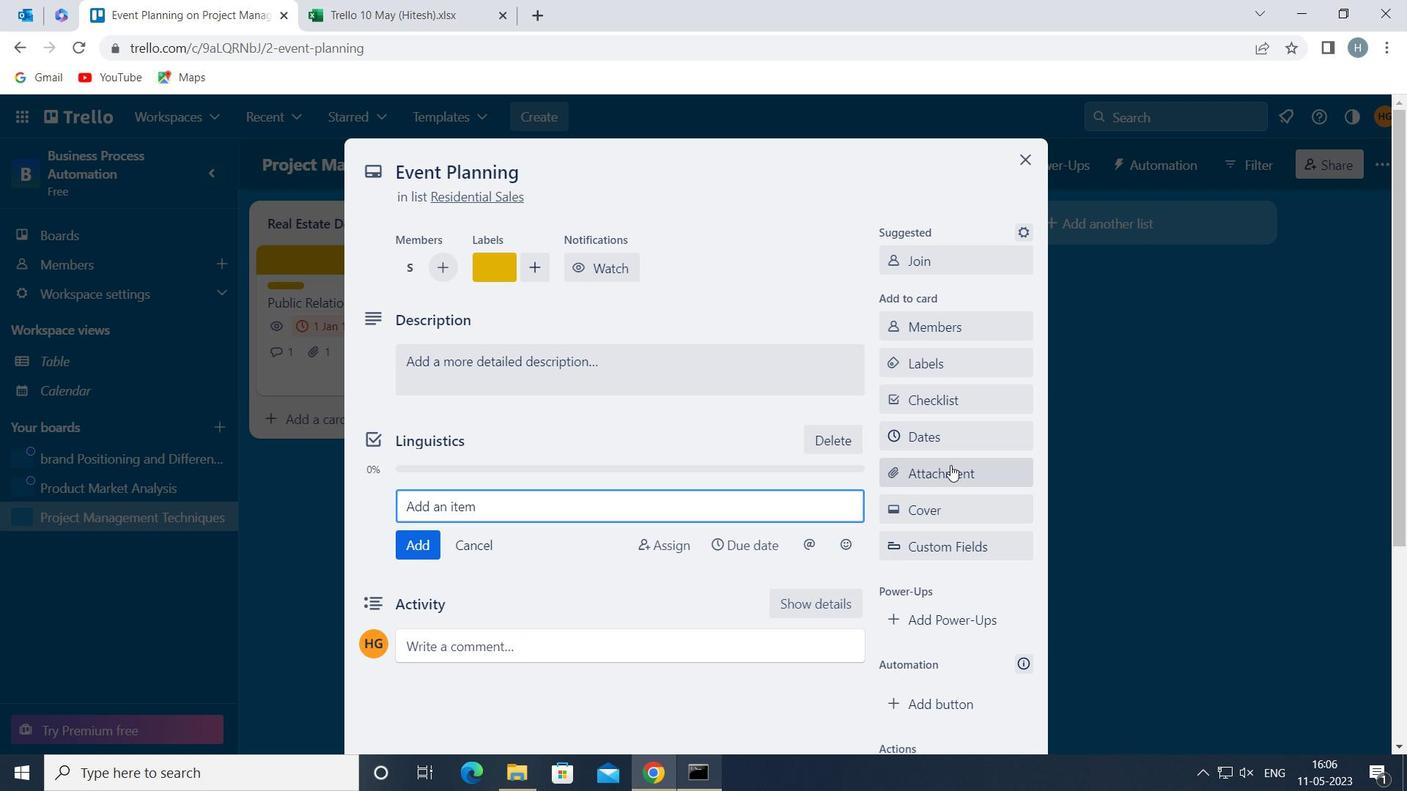 
Action: Mouse pressed left at (951, 467)
Screenshot: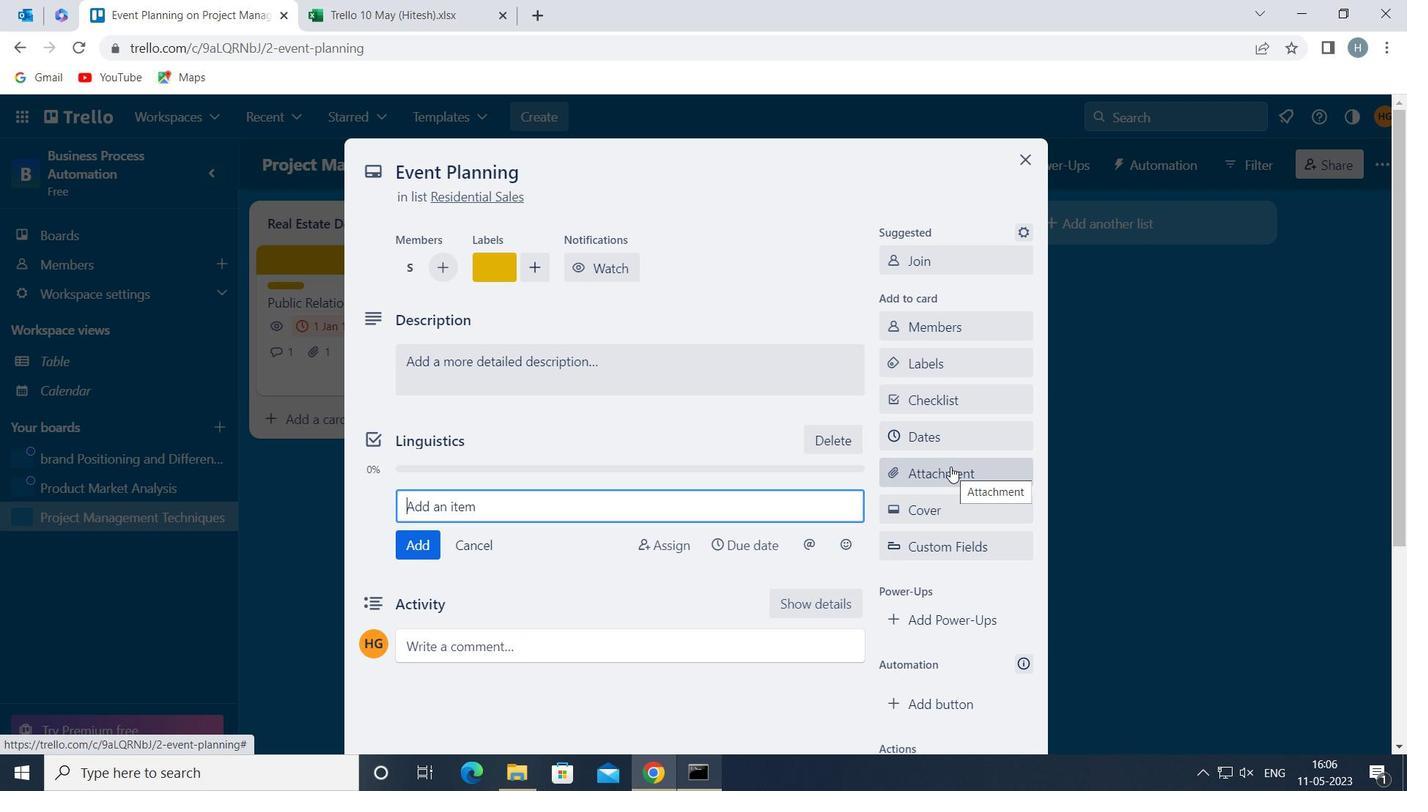 
Action: Mouse moved to (955, 346)
Screenshot: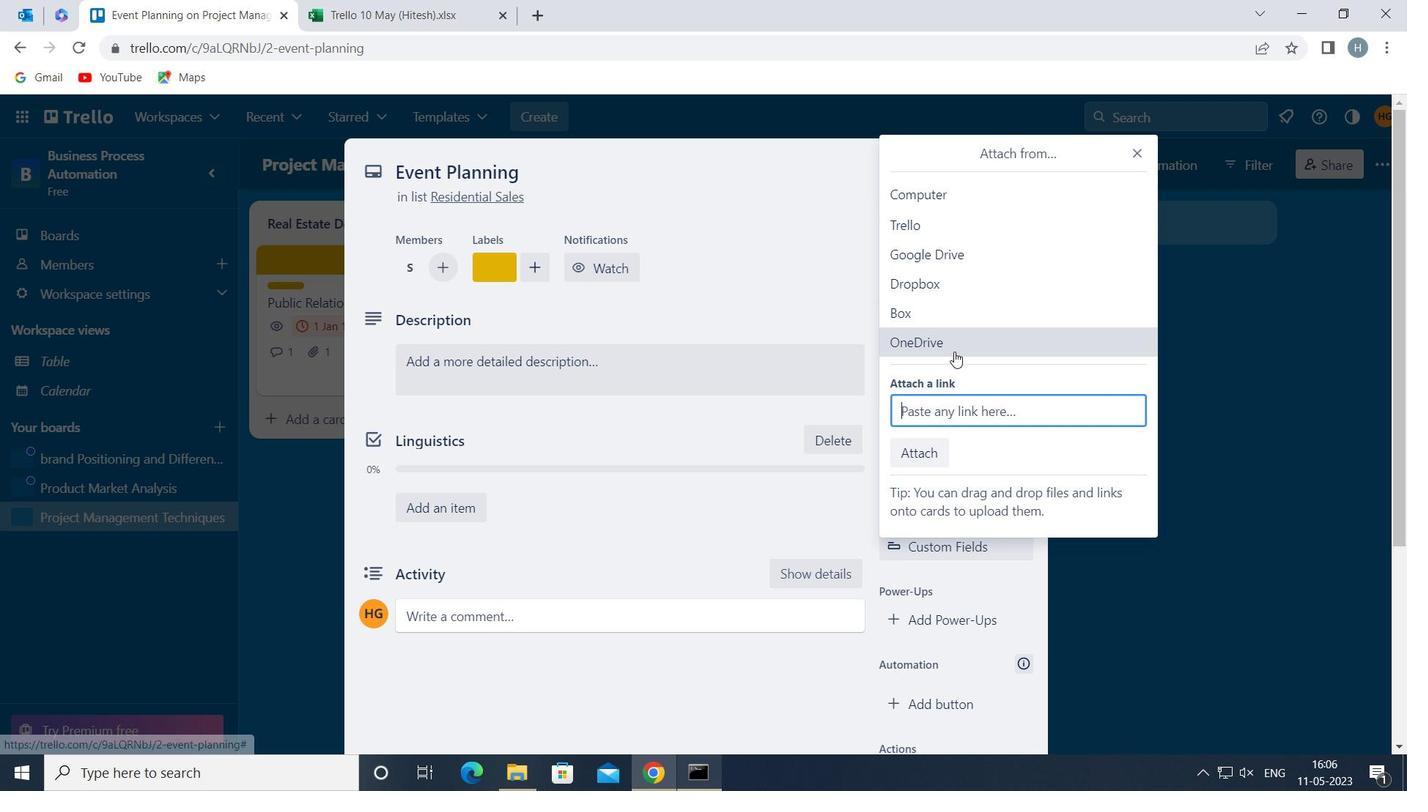 
Action: Mouse pressed left at (955, 346)
Screenshot: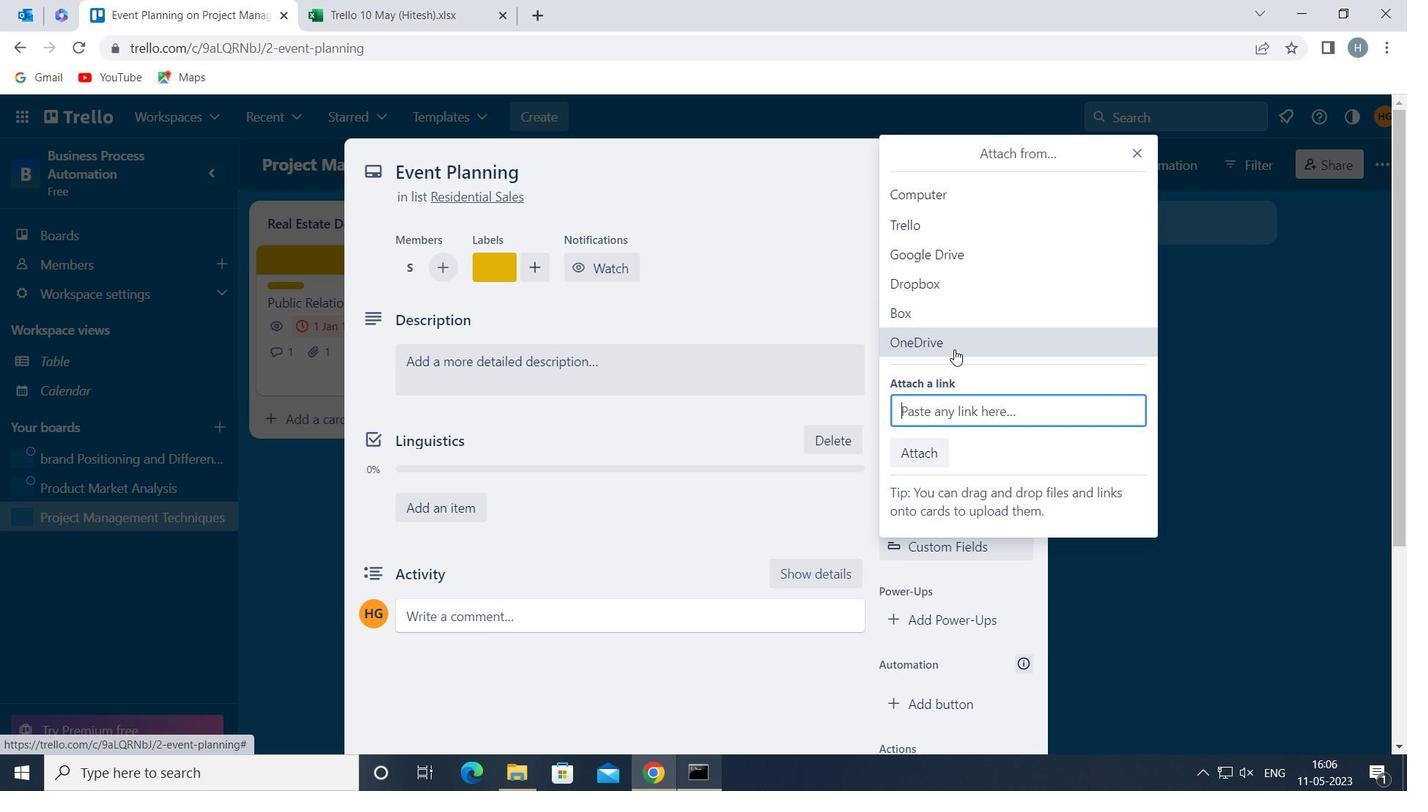 
Action: Mouse moved to (742, 252)
Screenshot: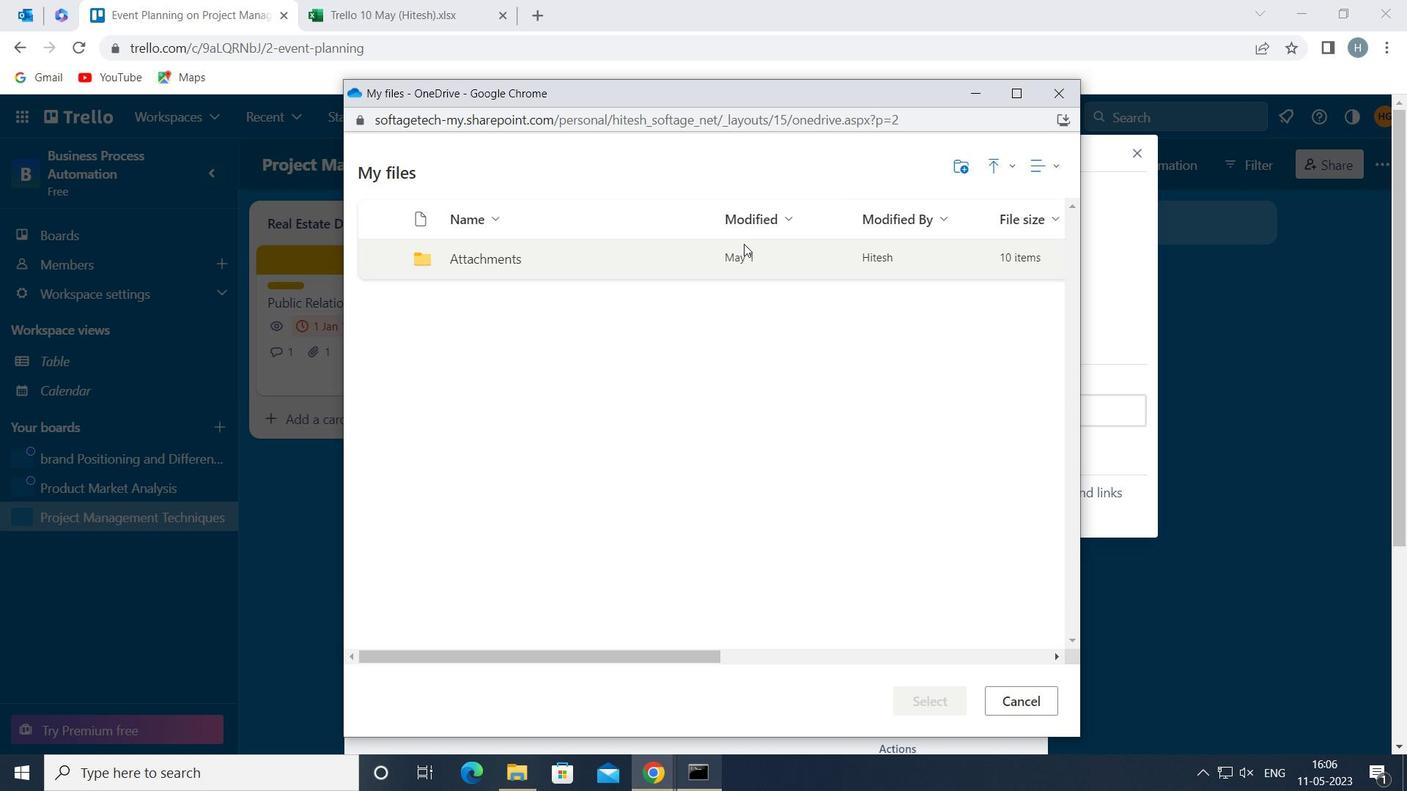 
Action: Mouse pressed left at (742, 252)
Screenshot: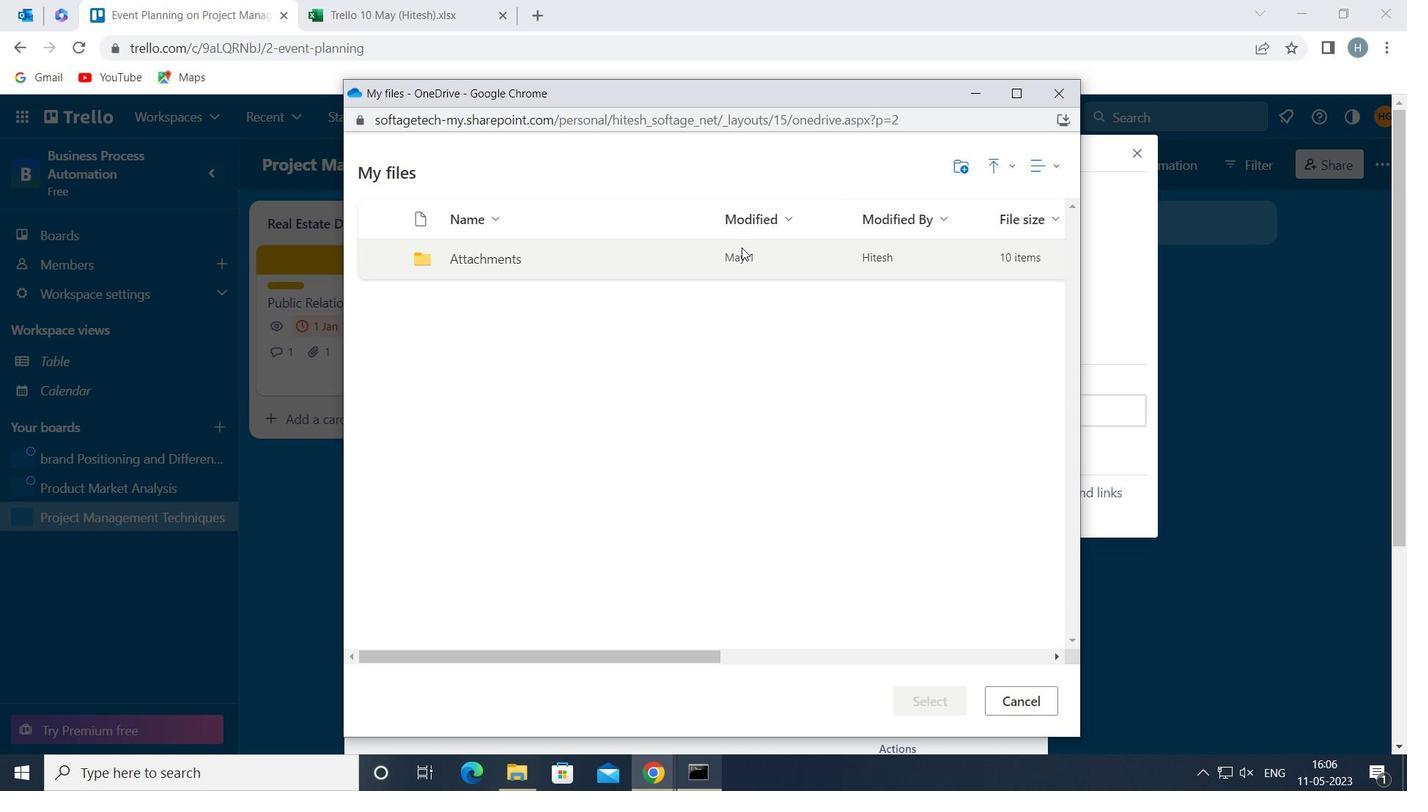 
Action: Mouse pressed left at (742, 252)
Screenshot: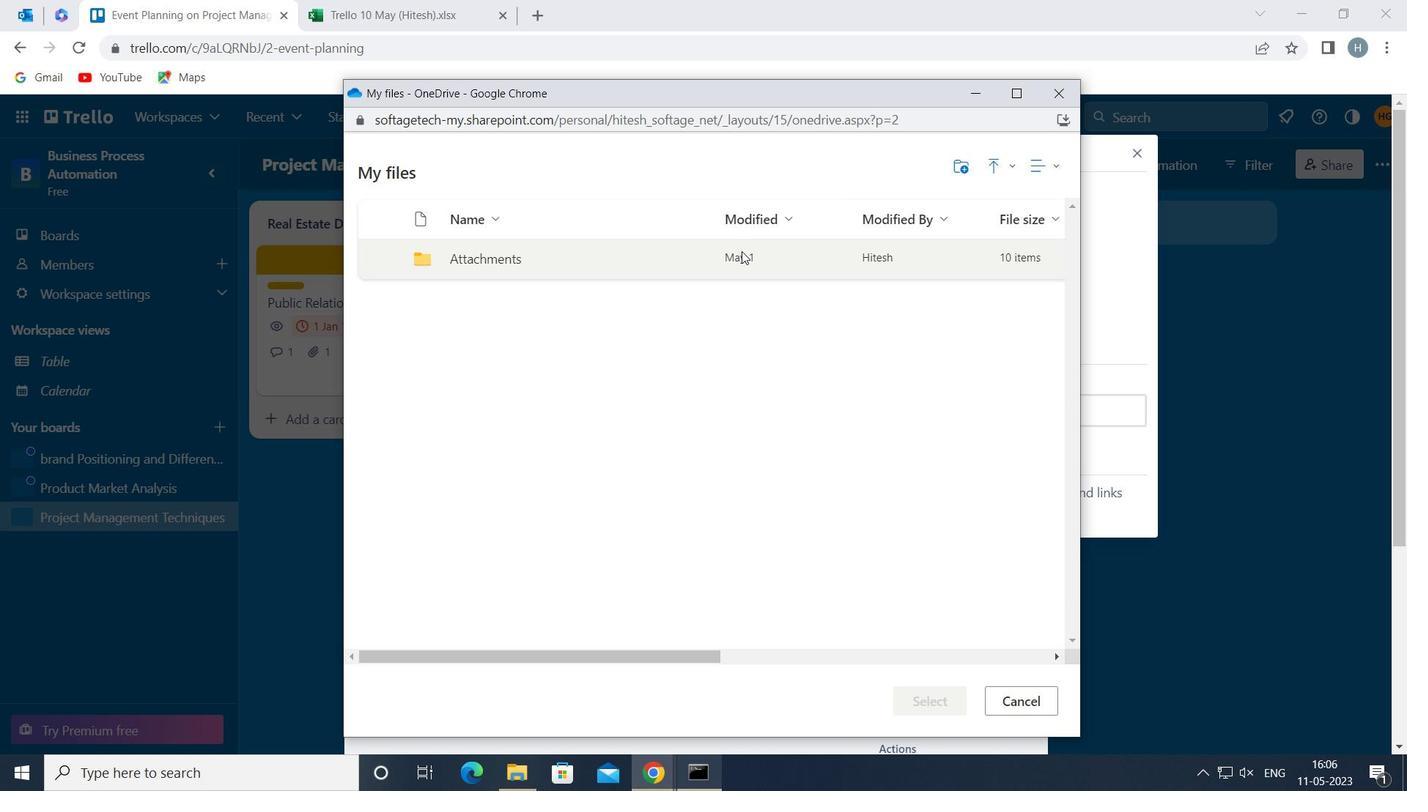 
Action: Mouse moved to (836, 301)
Screenshot: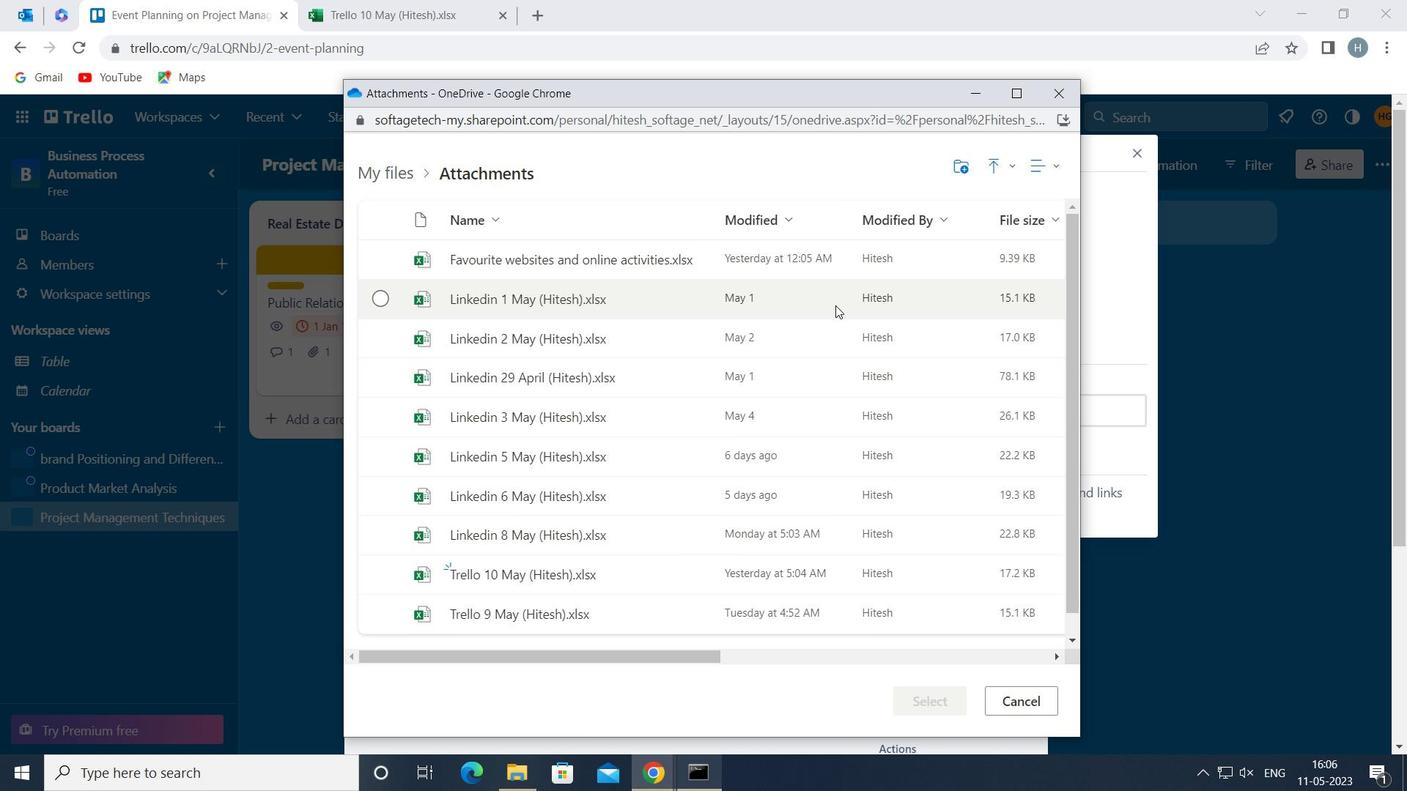 
Action: Mouse pressed left at (836, 301)
Screenshot: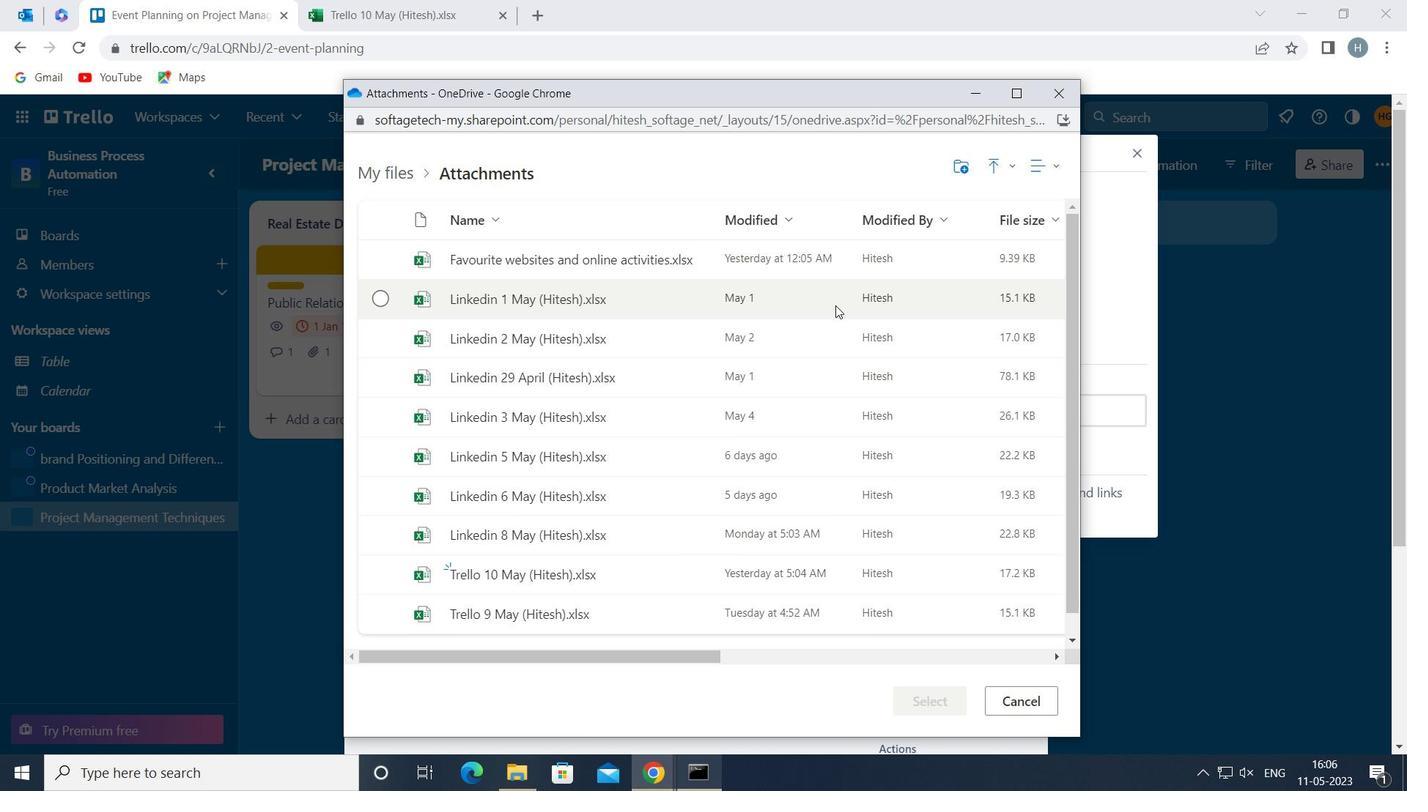 
Action: Mouse moved to (932, 698)
Screenshot: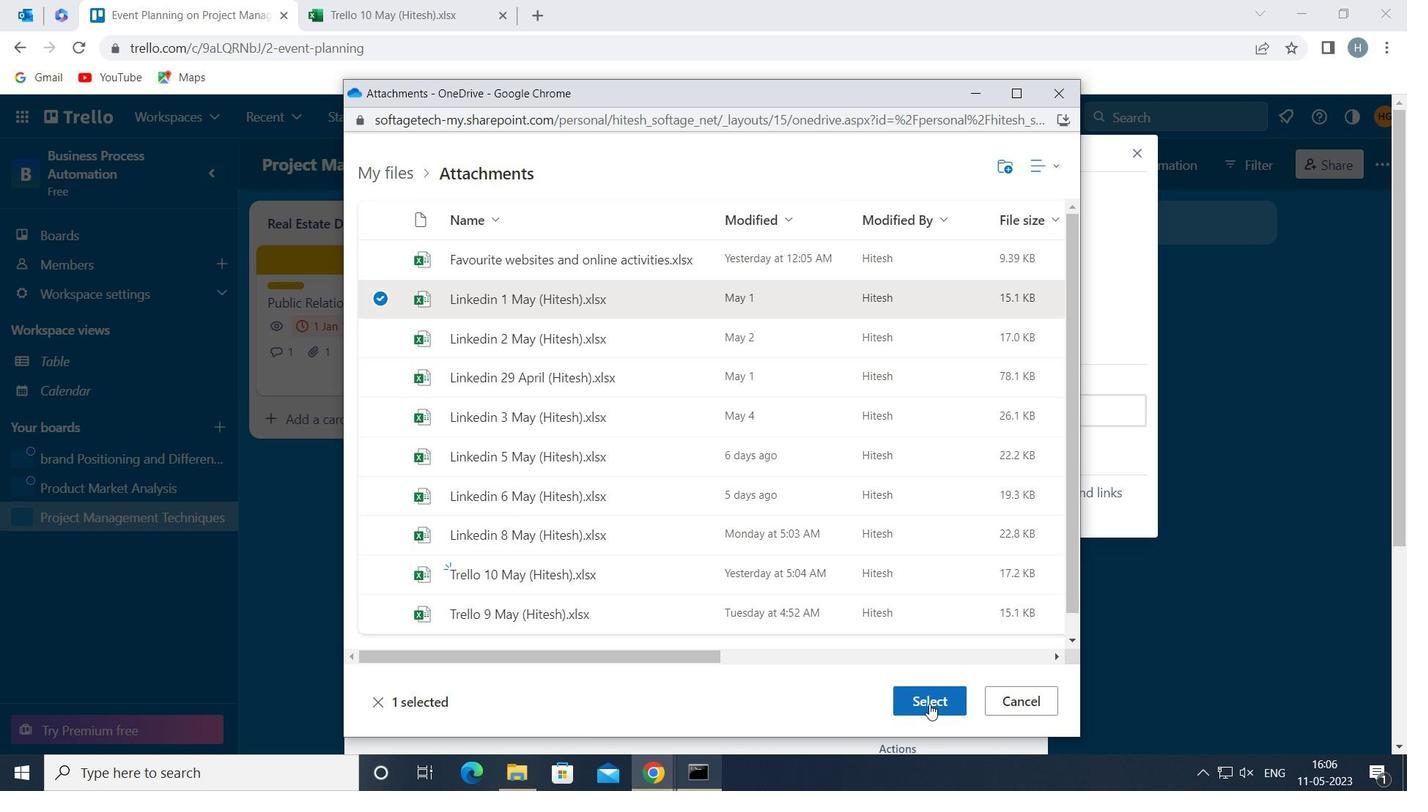 
Action: Mouse pressed left at (932, 698)
Screenshot: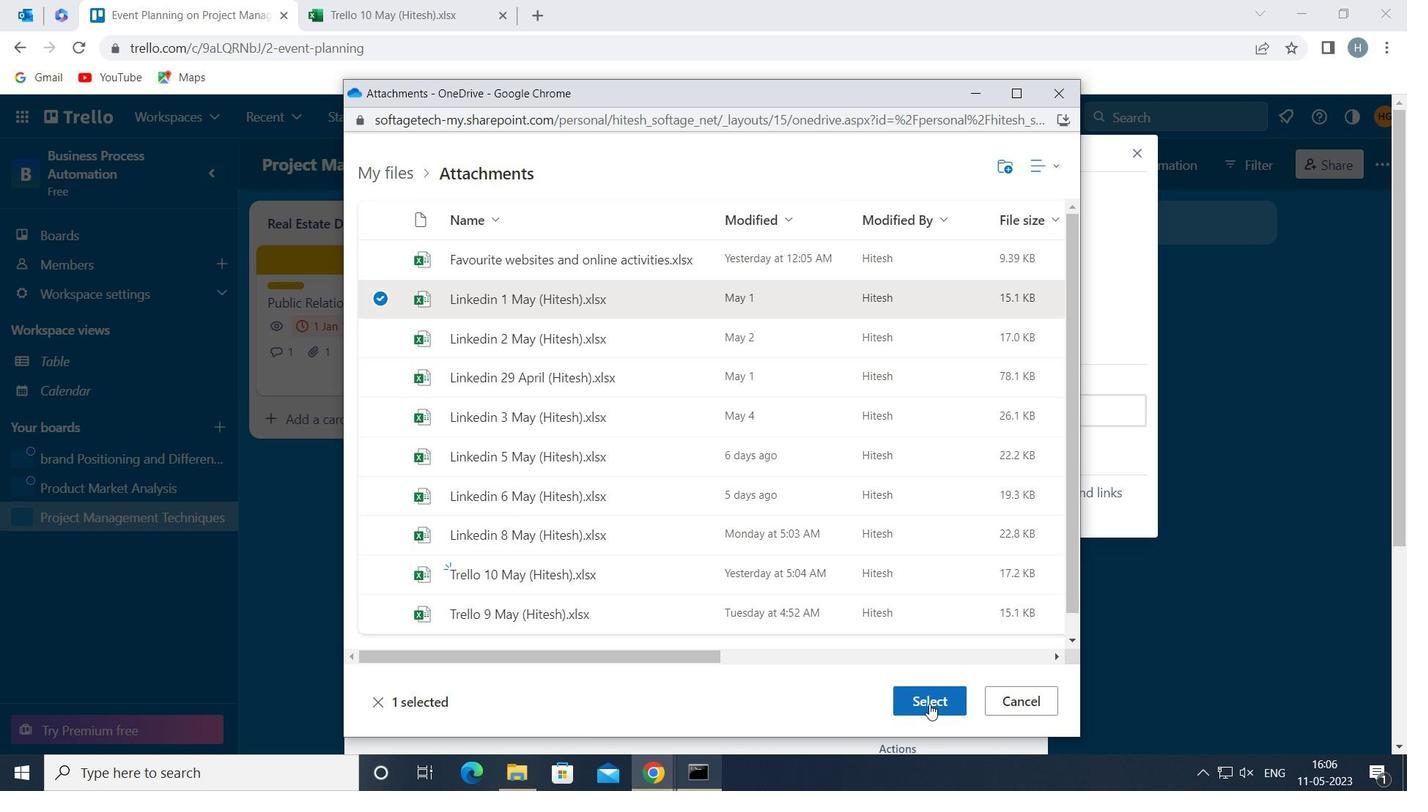 
Action: Mouse moved to (971, 502)
Screenshot: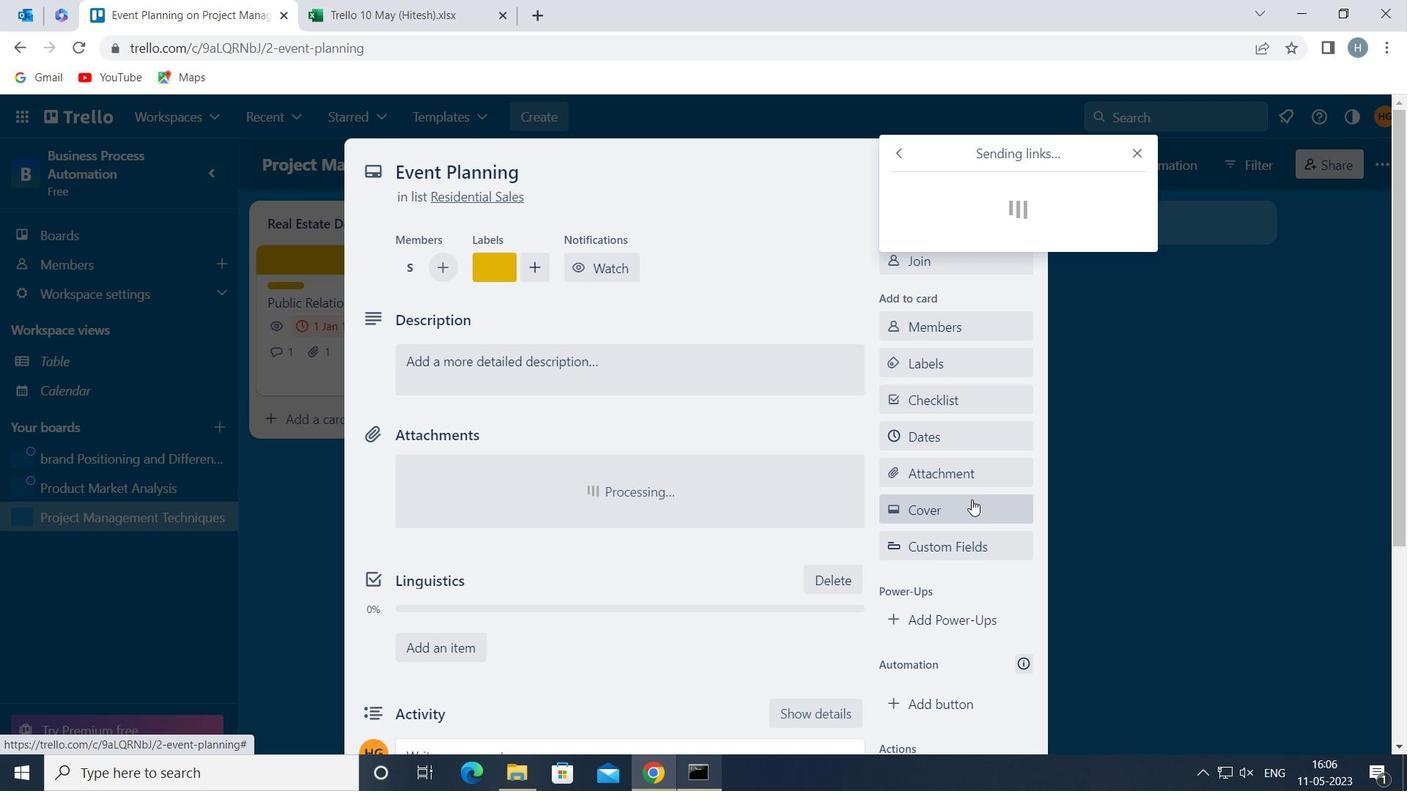 
Action: Mouse pressed left at (971, 502)
Screenshot: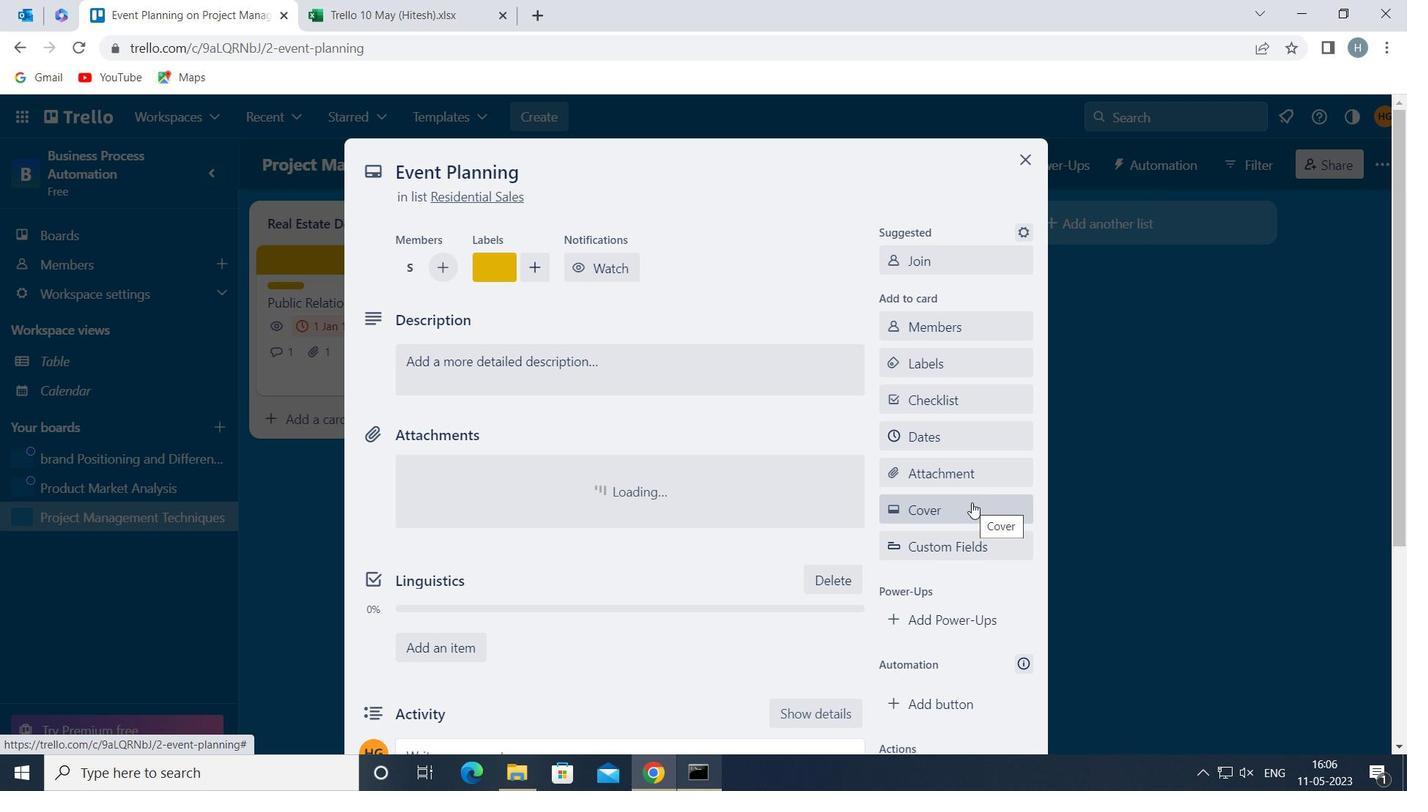 
Action: Mouse moved to (957, 392)
Screenshot: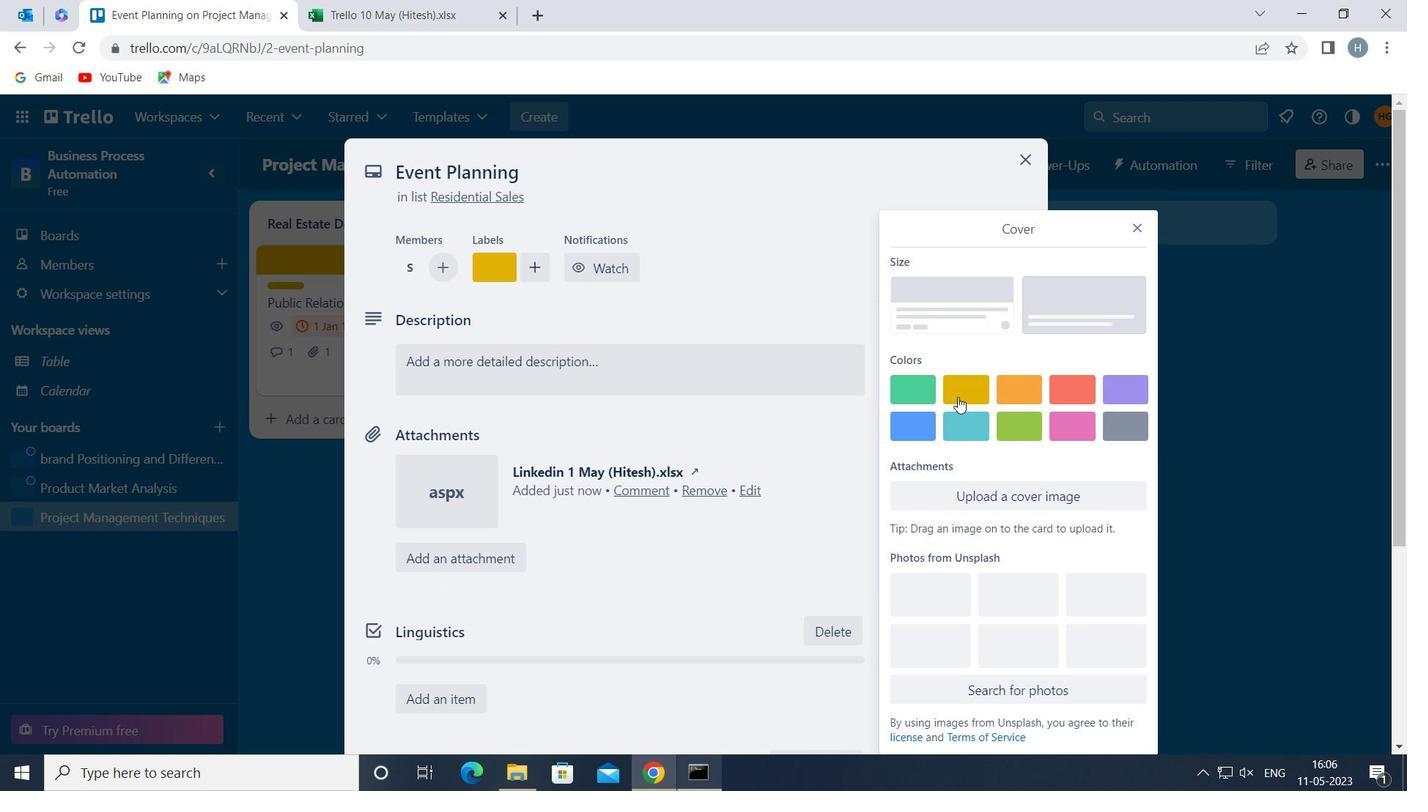 
Action: Mouse pressed left at (957, 392)
Screenshot: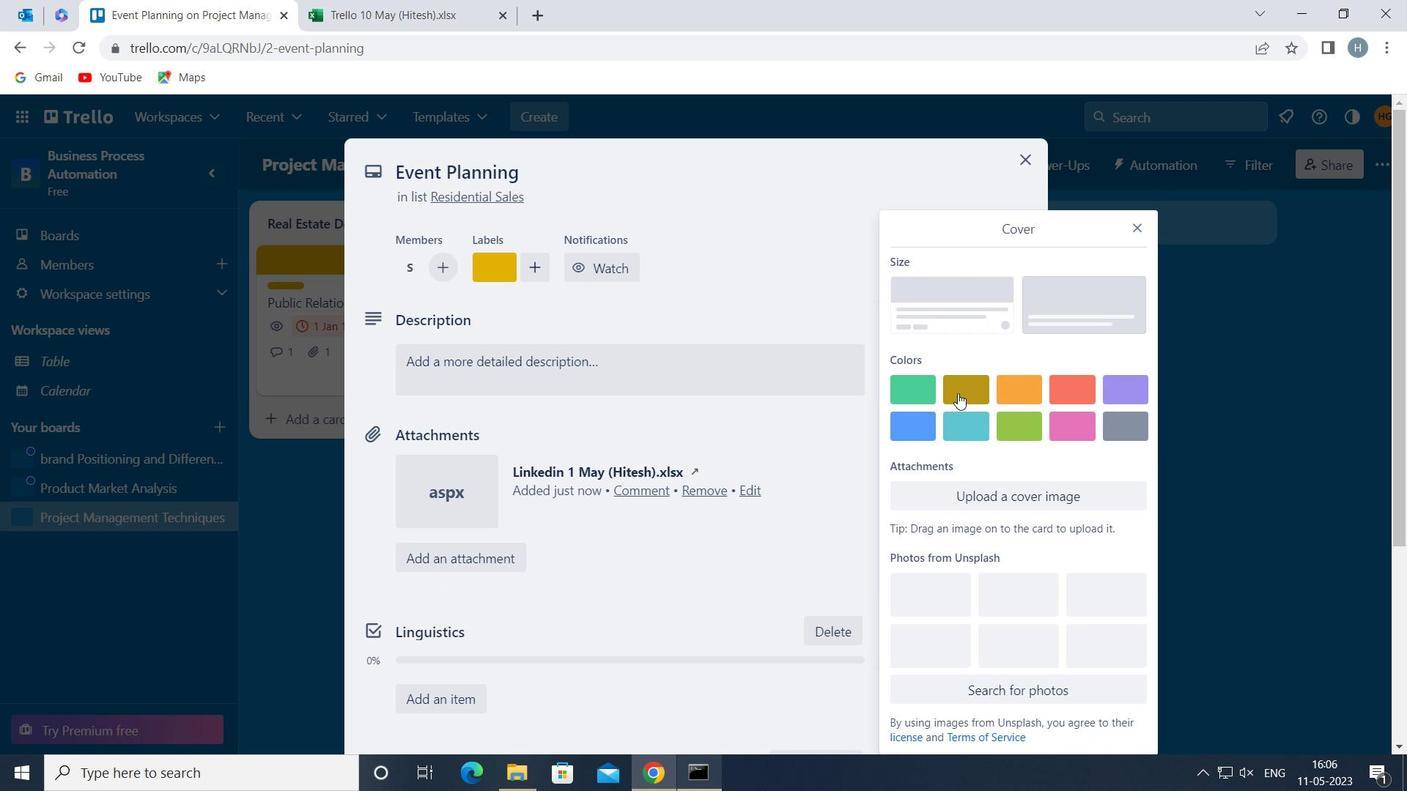 
Action: Mouse moved to (1139, 189)
Screenshot: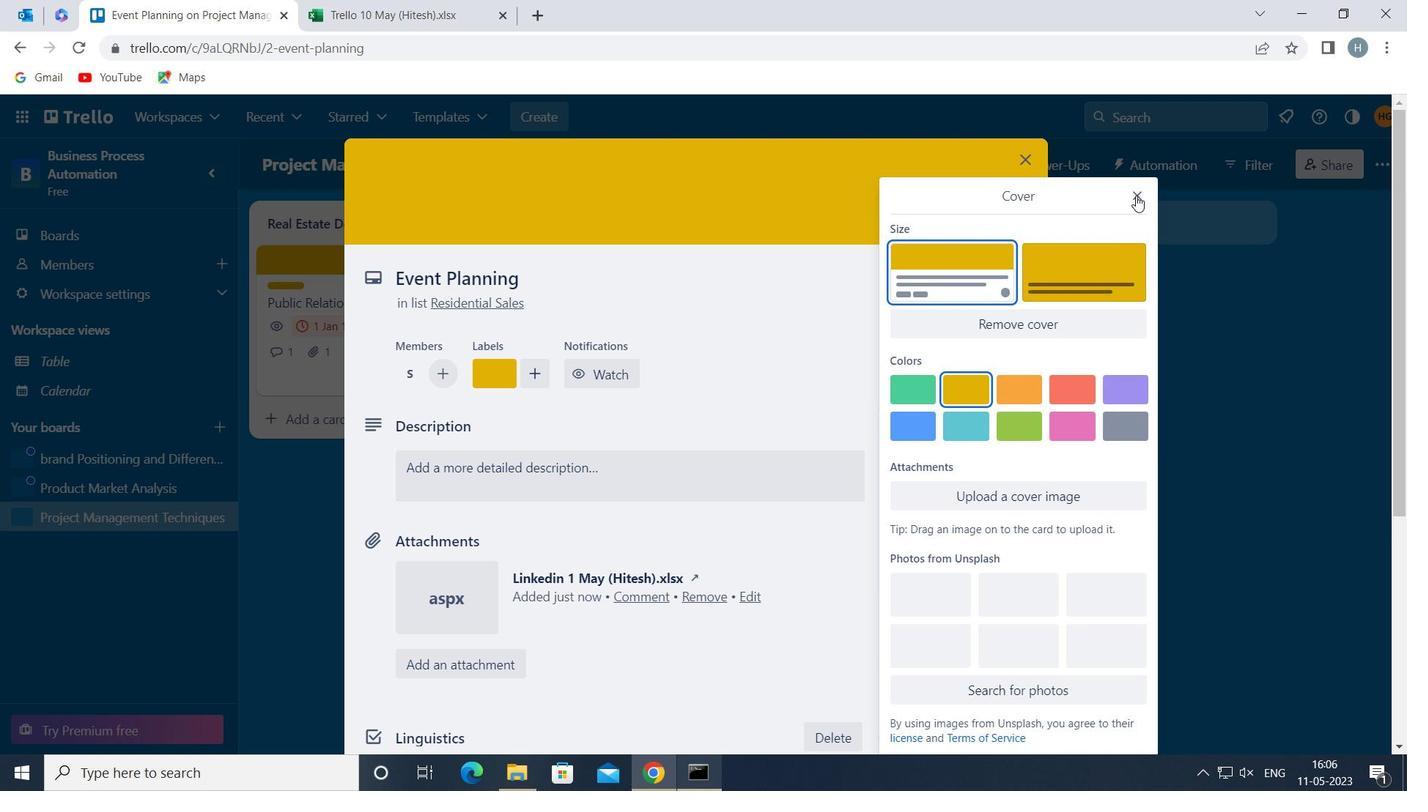 
Action: Mouse pressed left at (1139, 189)
Screenshot: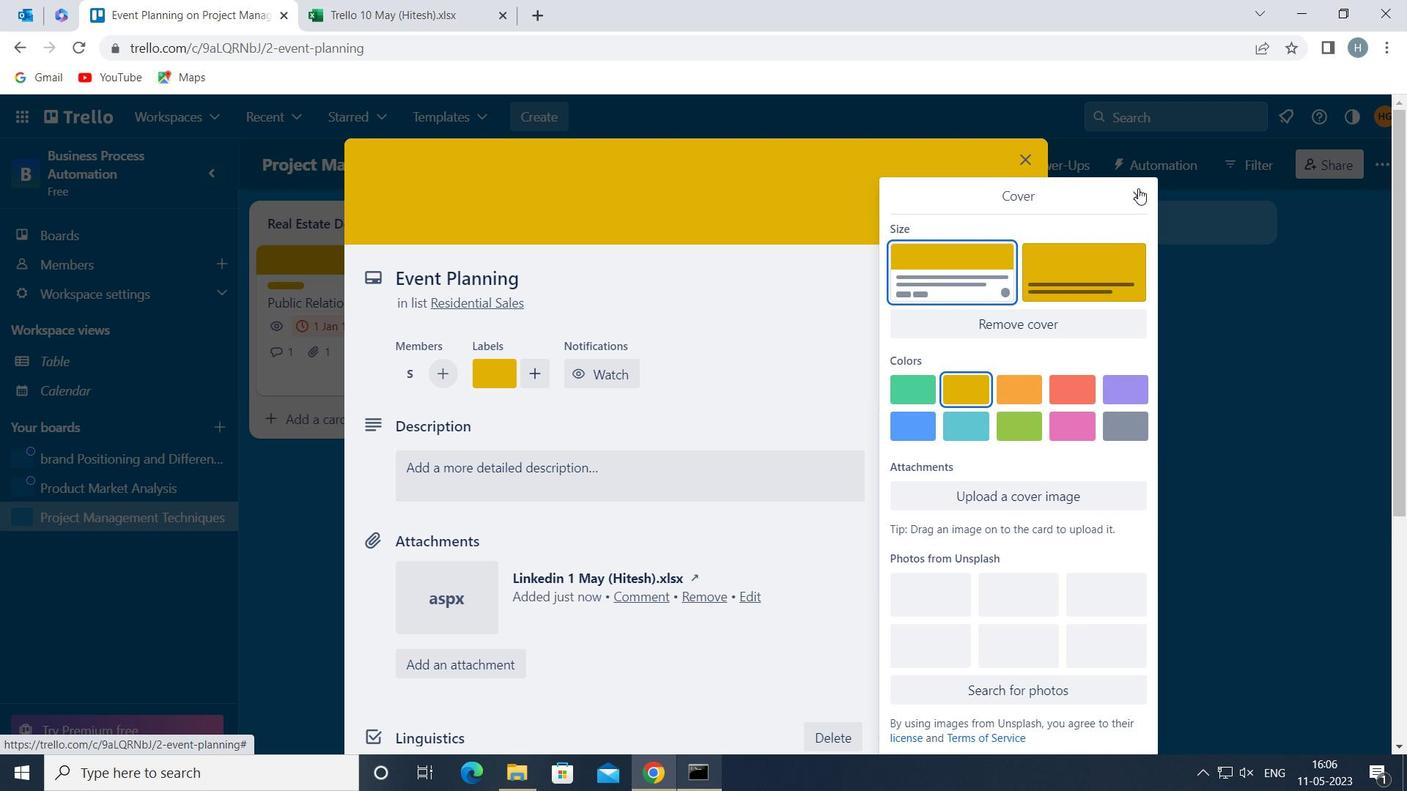 
Action: Mouse moved to (720, 461)
Screenshot: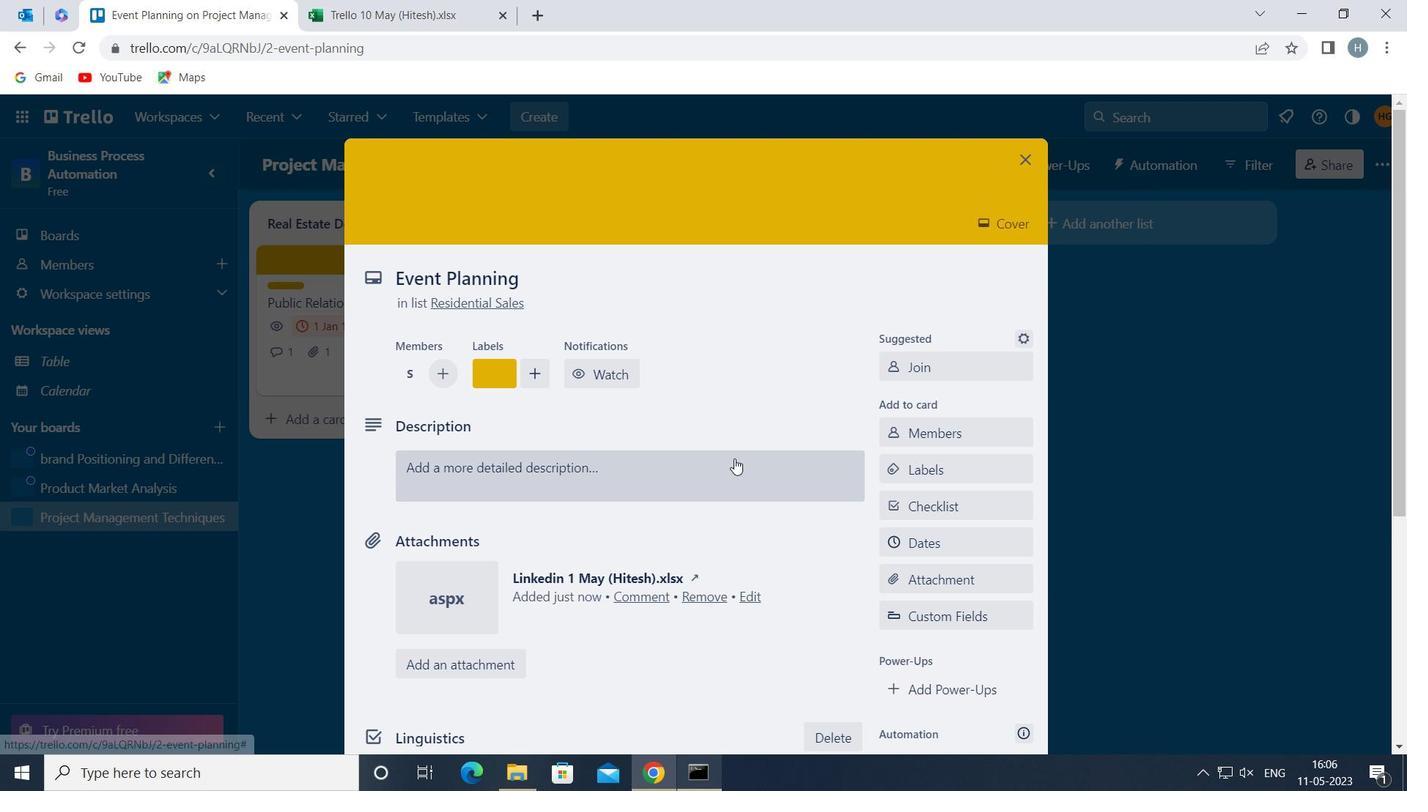 
Action: Mouse pressed left at (720, 461)
Screenshot: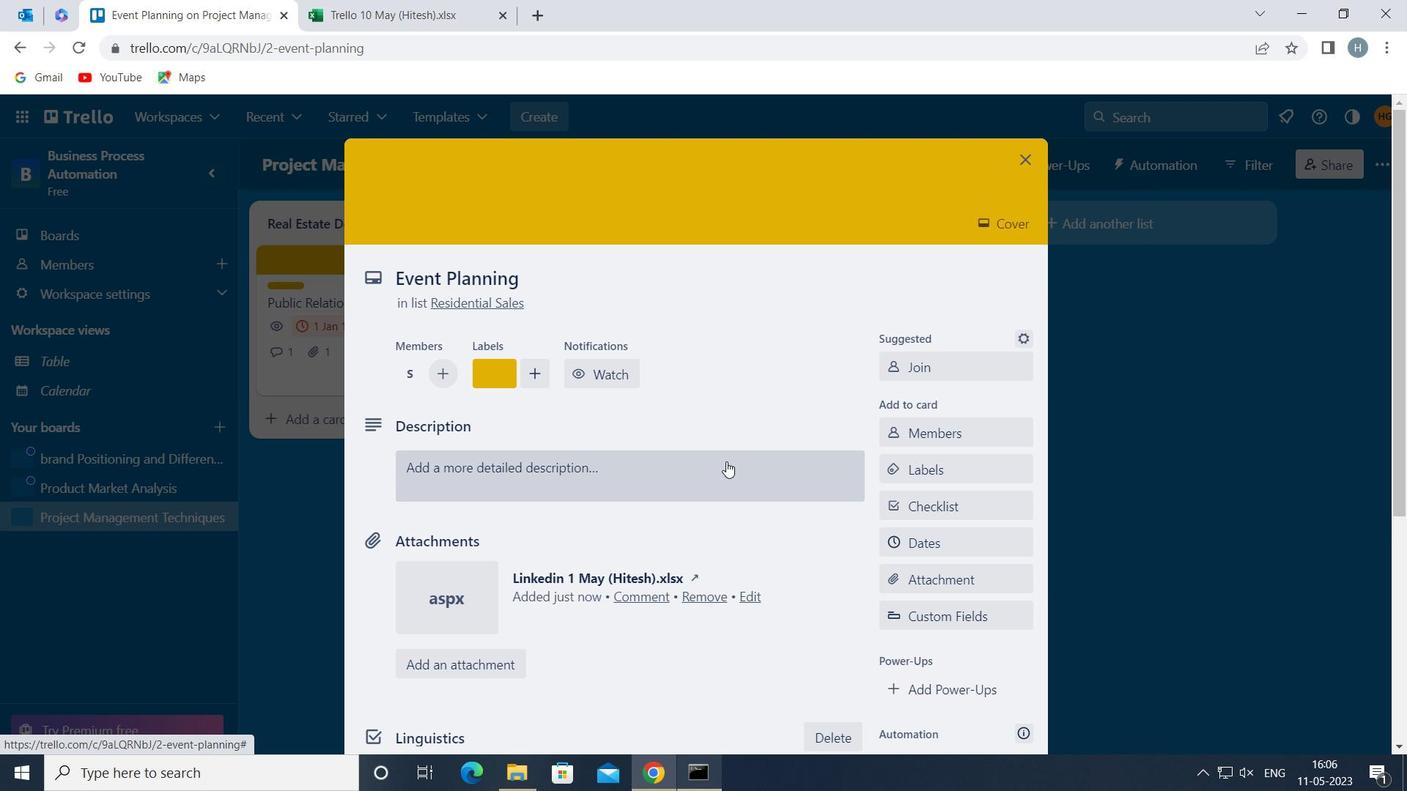 
Action: Mouse moved to (654, 519)
Screenshot: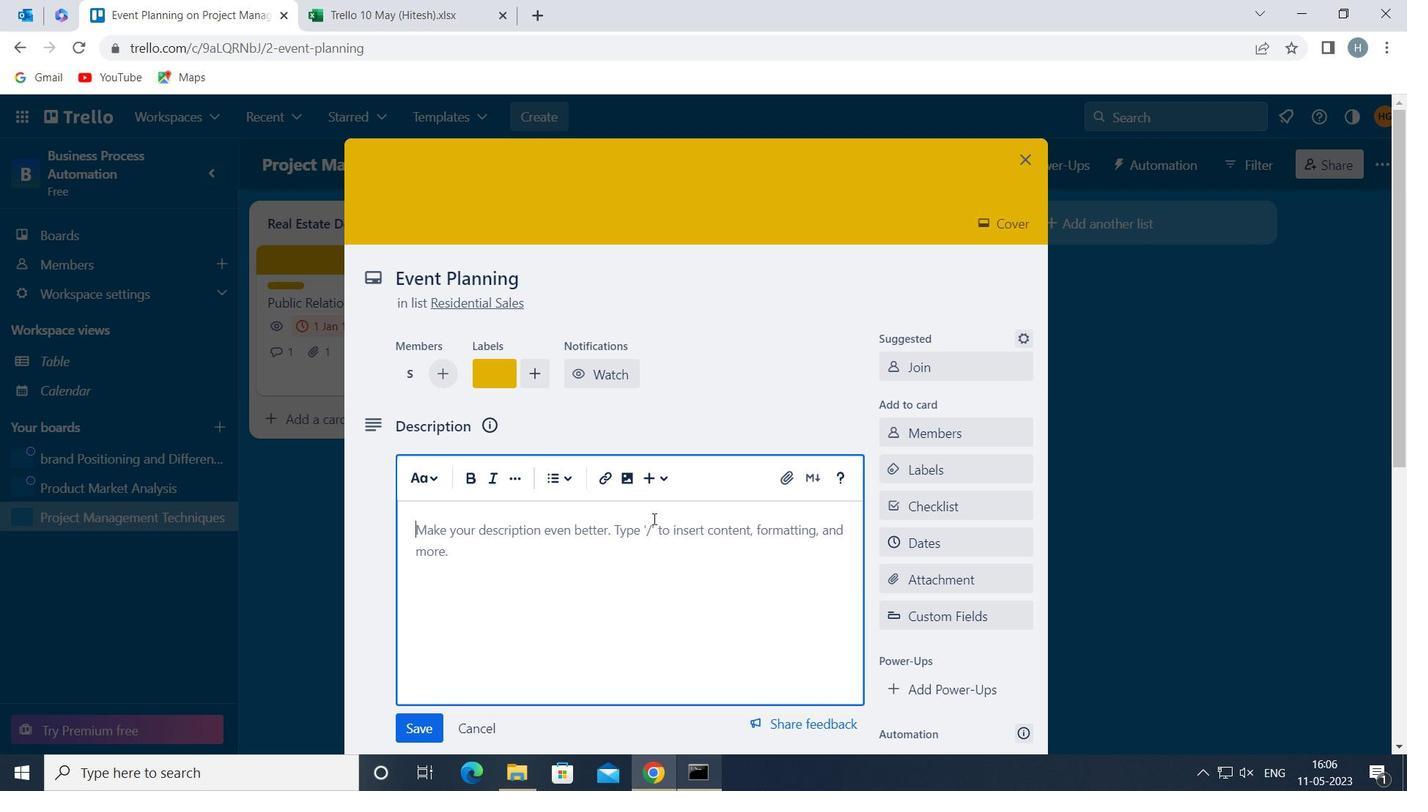
Action: Mouse pressed left at (654, 519)
Screenshot: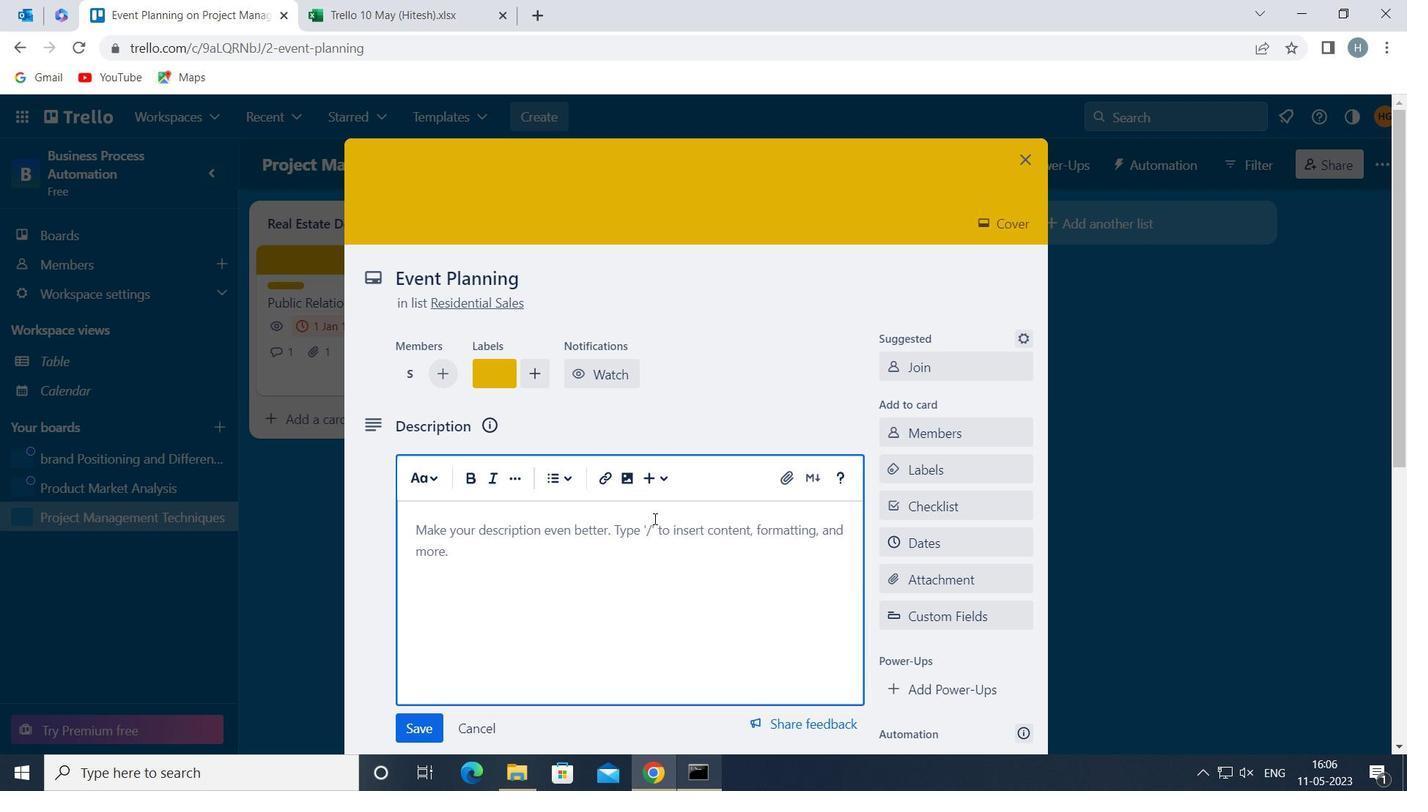 
Action: Mouse moved to (658, 514)
Screenshot: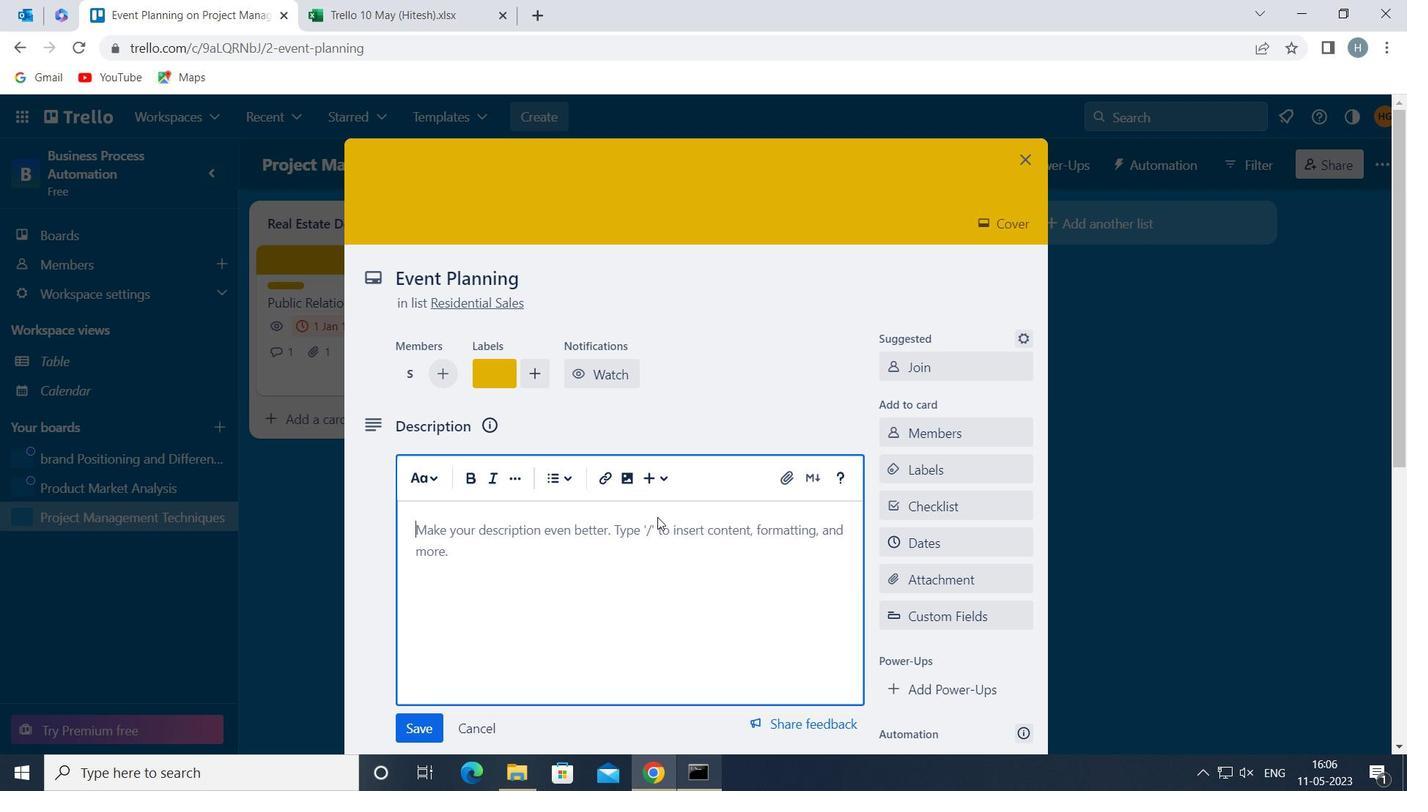 
Action: Key pressed <Key.shift>SEND<Key.space>OUT<Key.space>COMPANY<Key.space>NEWSLETTER<Key.space>TO<Key.space>SUBSCRIBERS
Screenshot: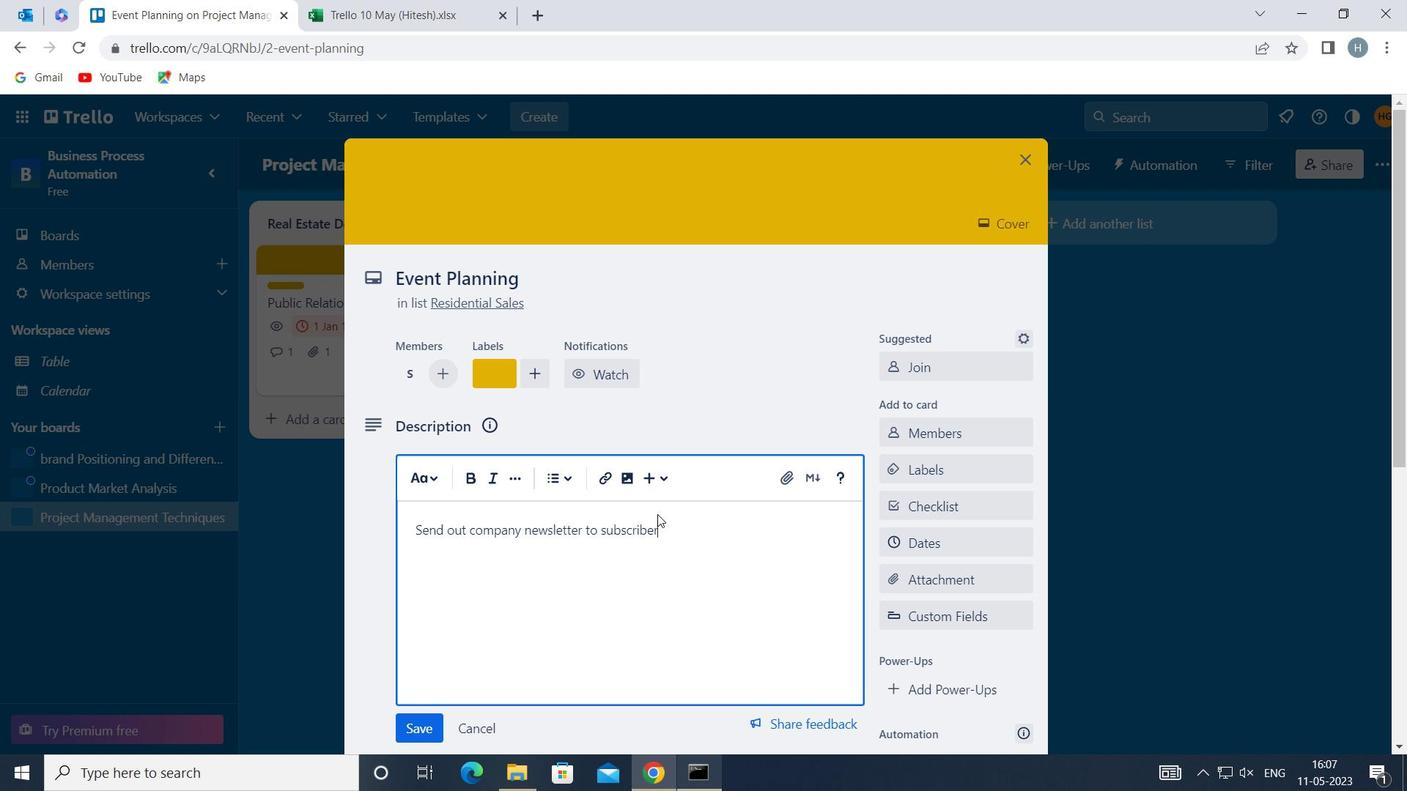 
Action: Mouse moved to (422, 724)
Screenshot: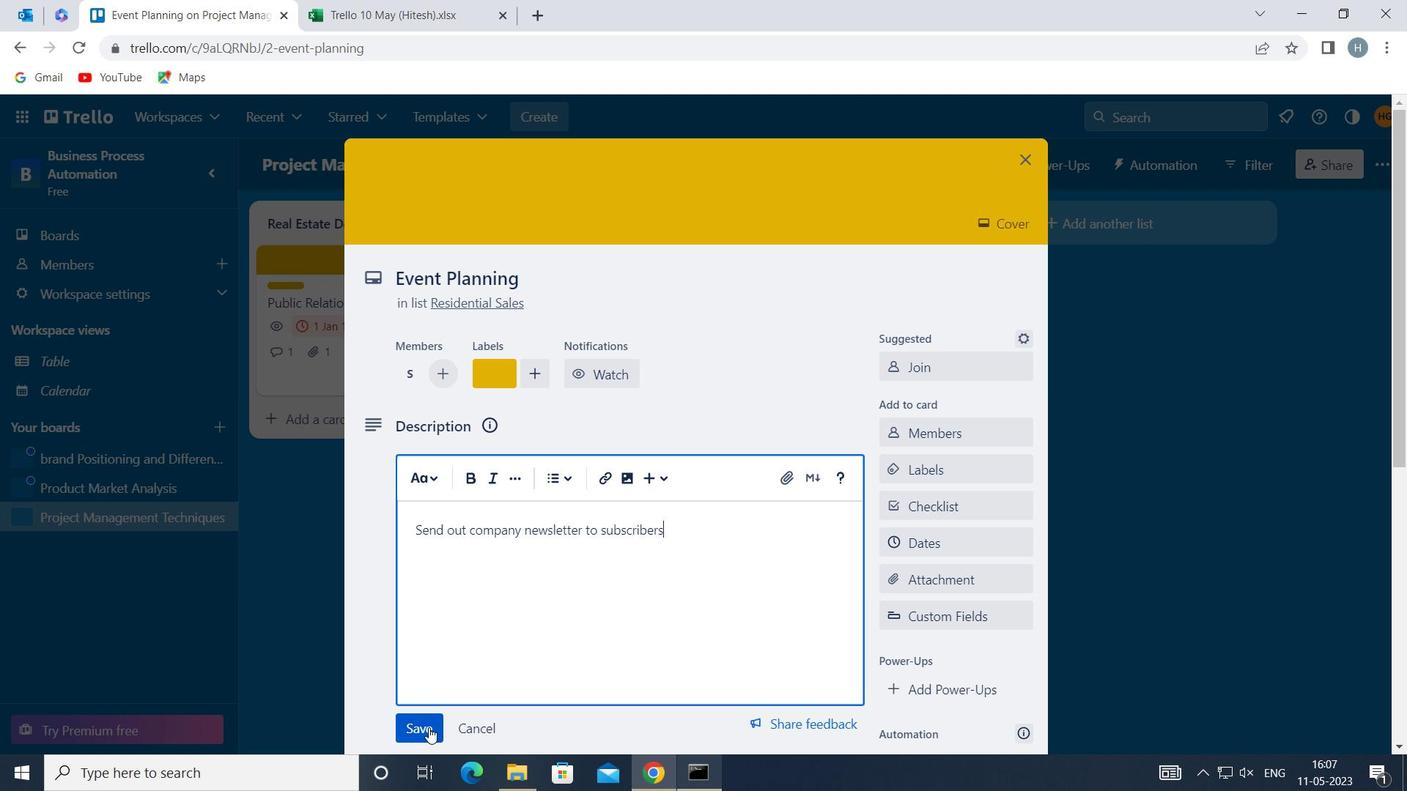 
Action: Mouse pressed left at (422, 724)
Screenshot: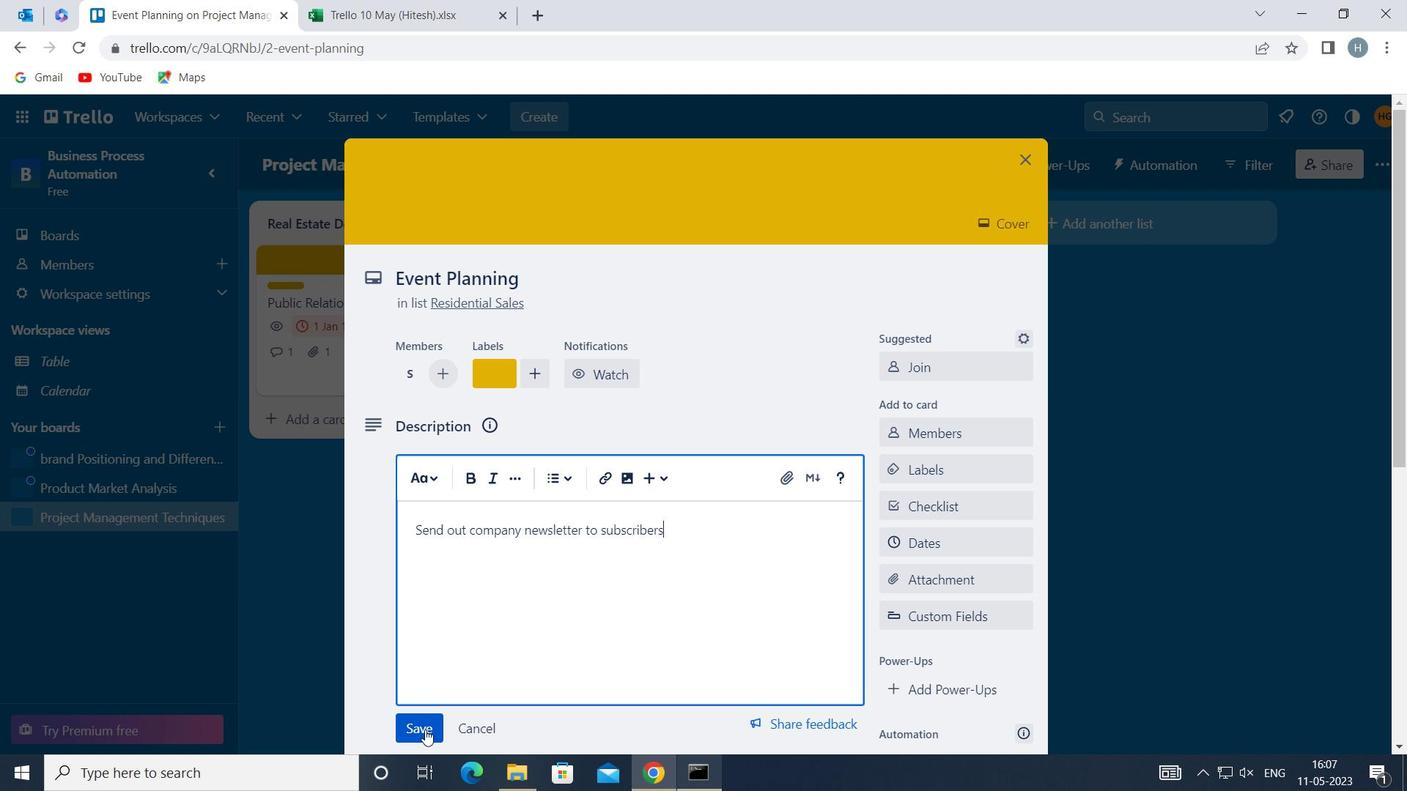 
Action: Mouse moved to (579, 554)
Screenshot: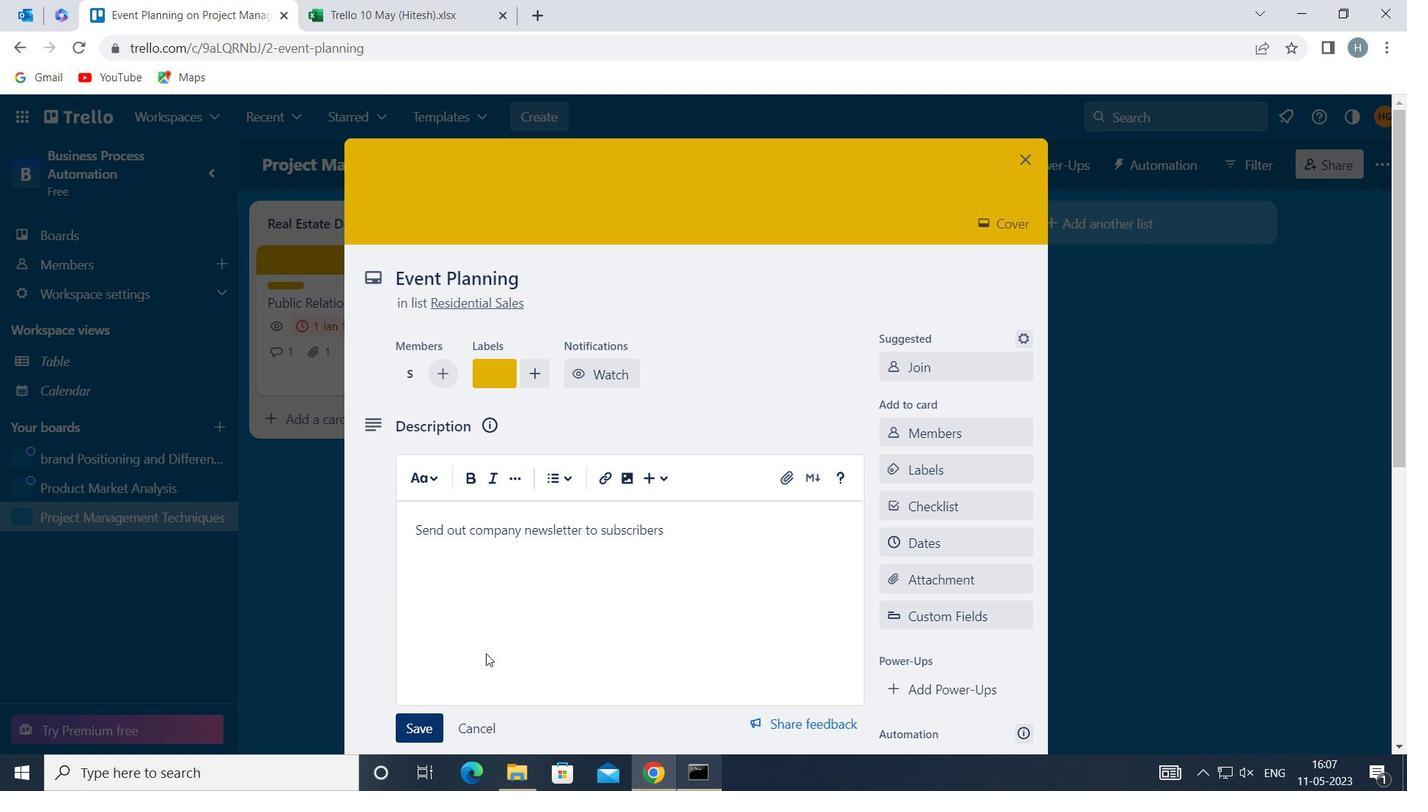 
Action: Mouse scrolled (579, 553) with delta (0, 0)
Screenshot: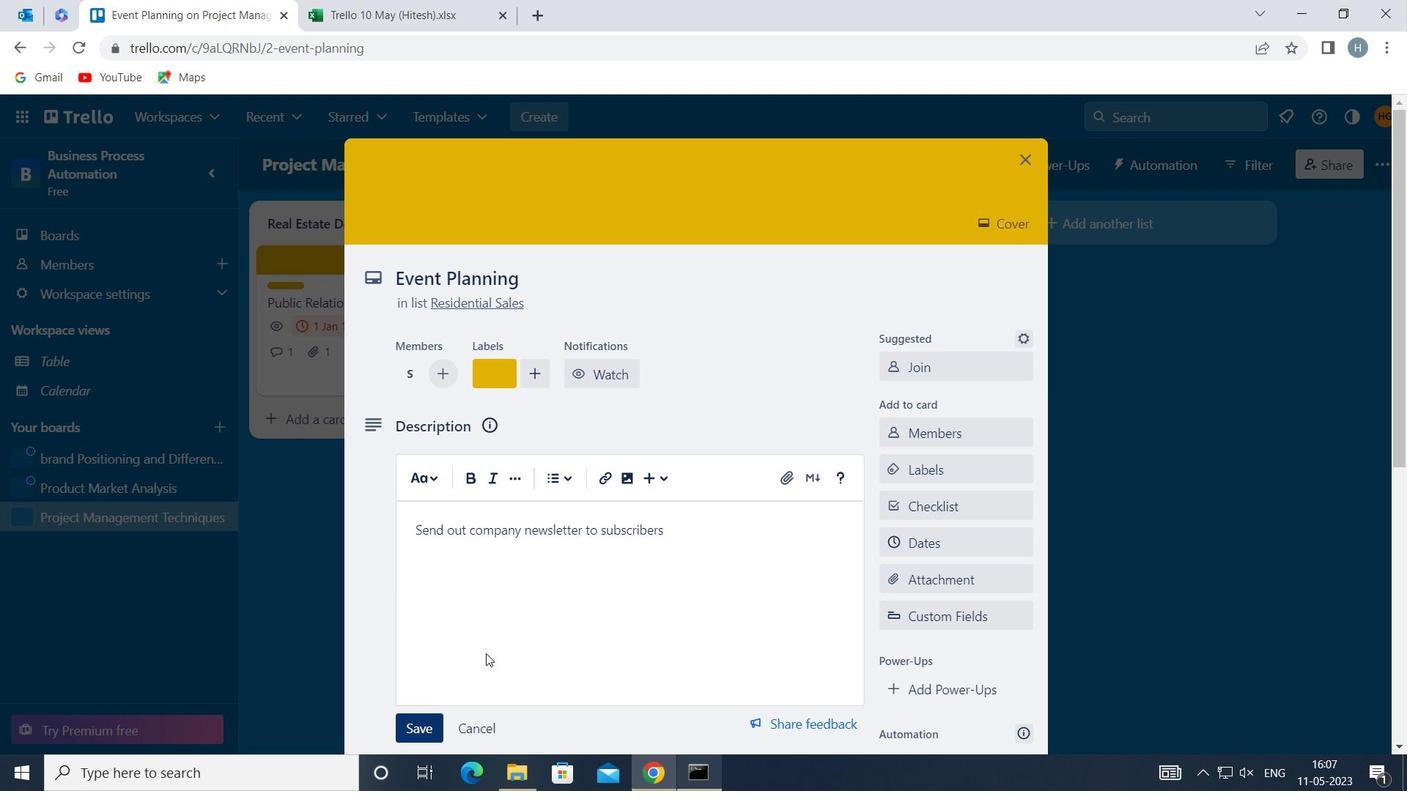 
Action: Mouse moved to (582, 551)
Screenshot: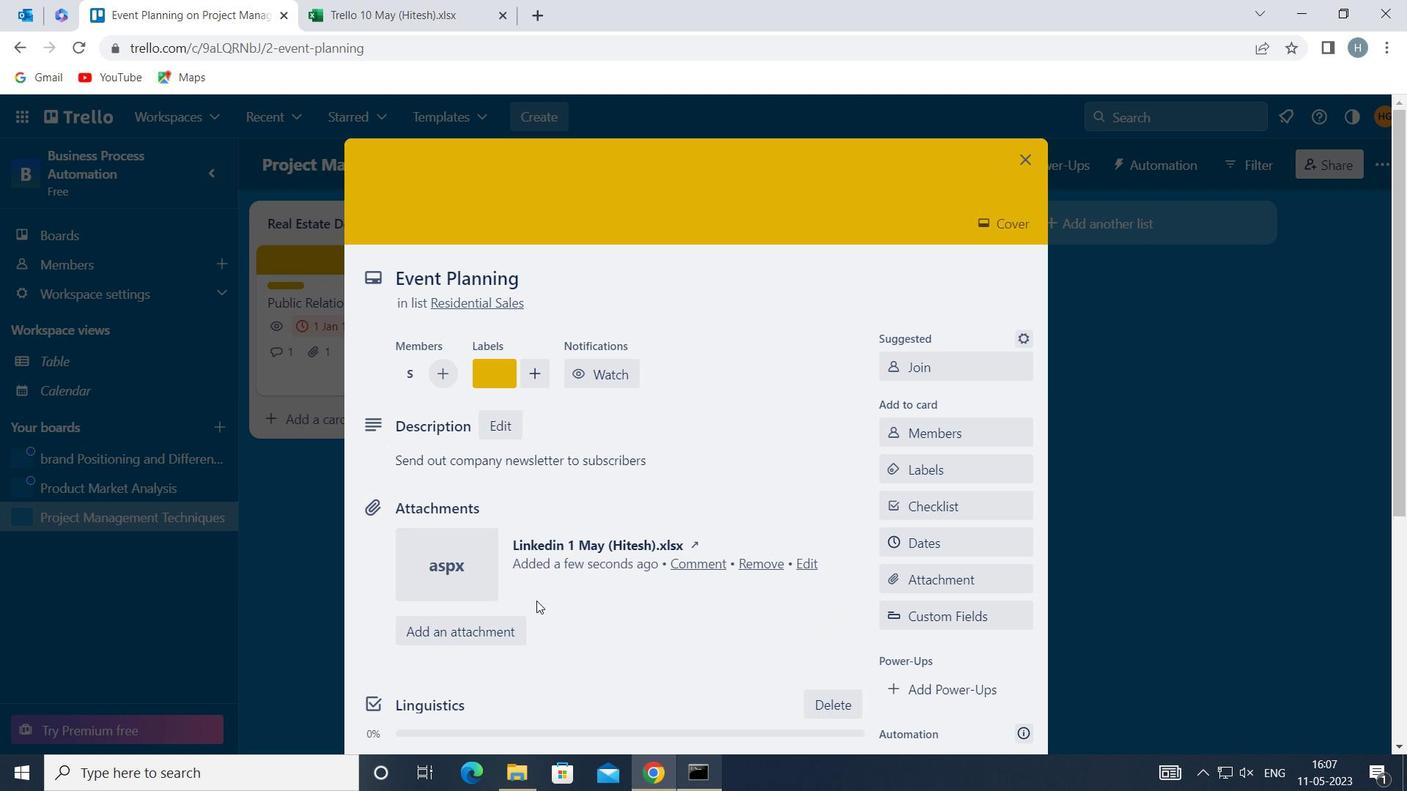 
Action: Mouse scrolled (582, 551) with delta (0, 0)
Screenshot: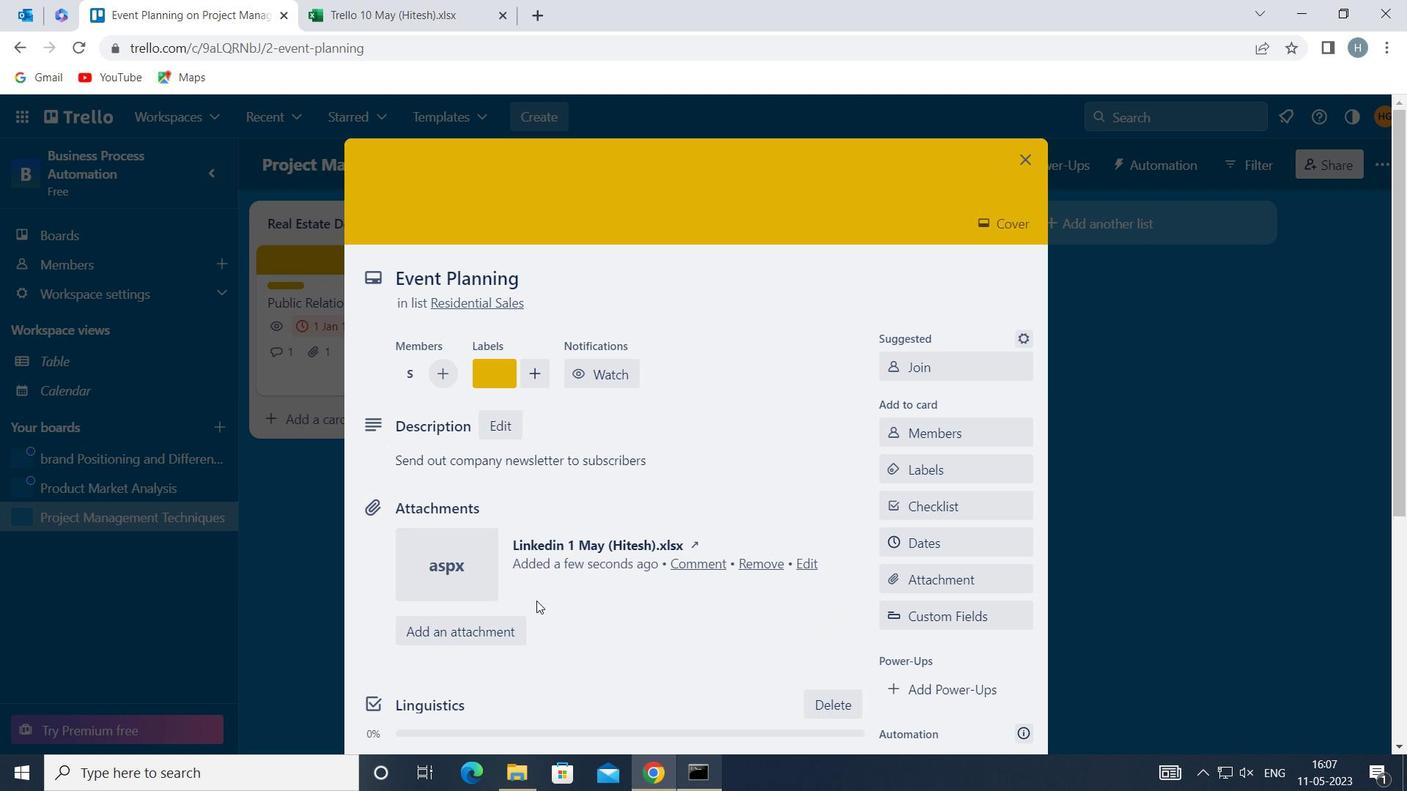 
Action: Mouse moved to (589, 546)
Screenshot: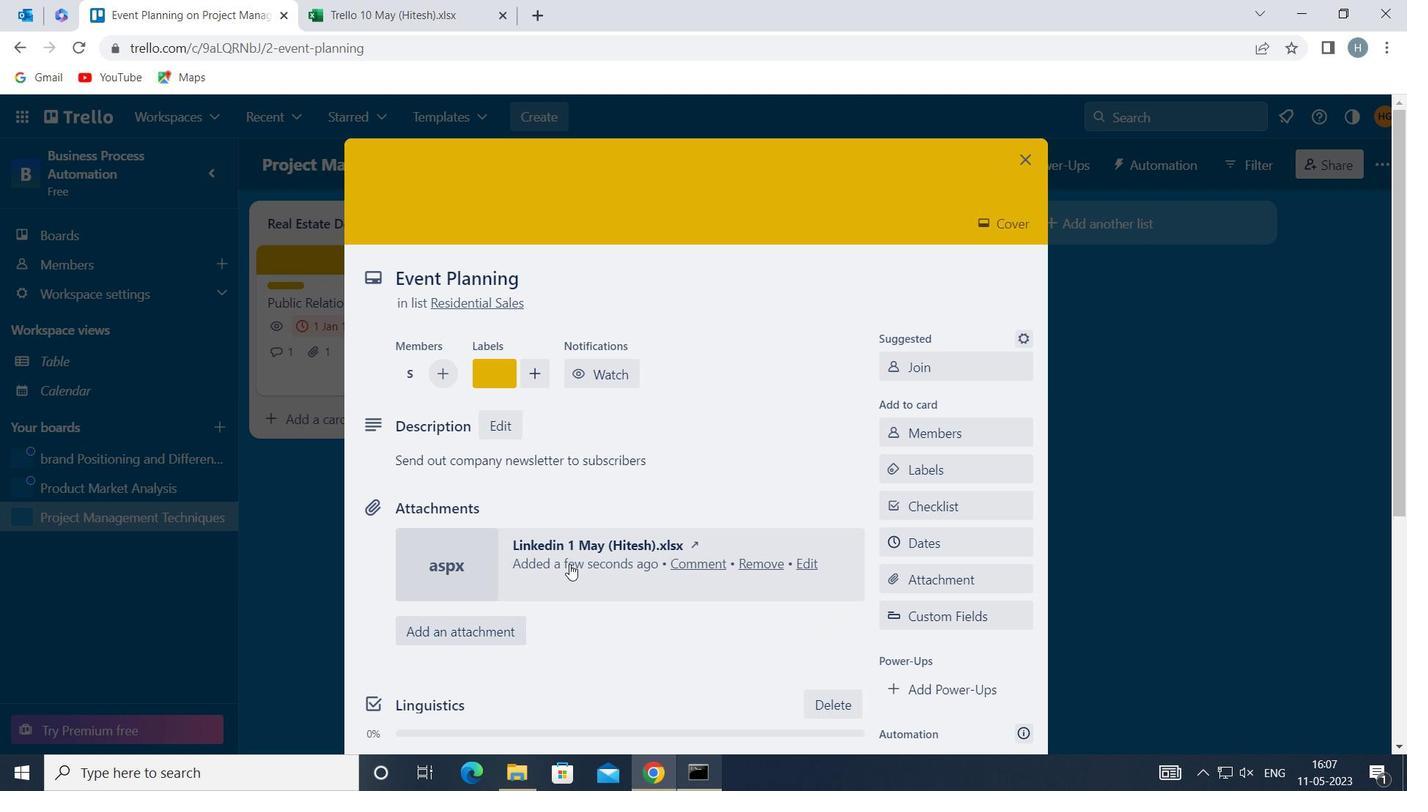 
Action: Mouse scrolled (589, 545) with delta (0, 0)
Screenshot: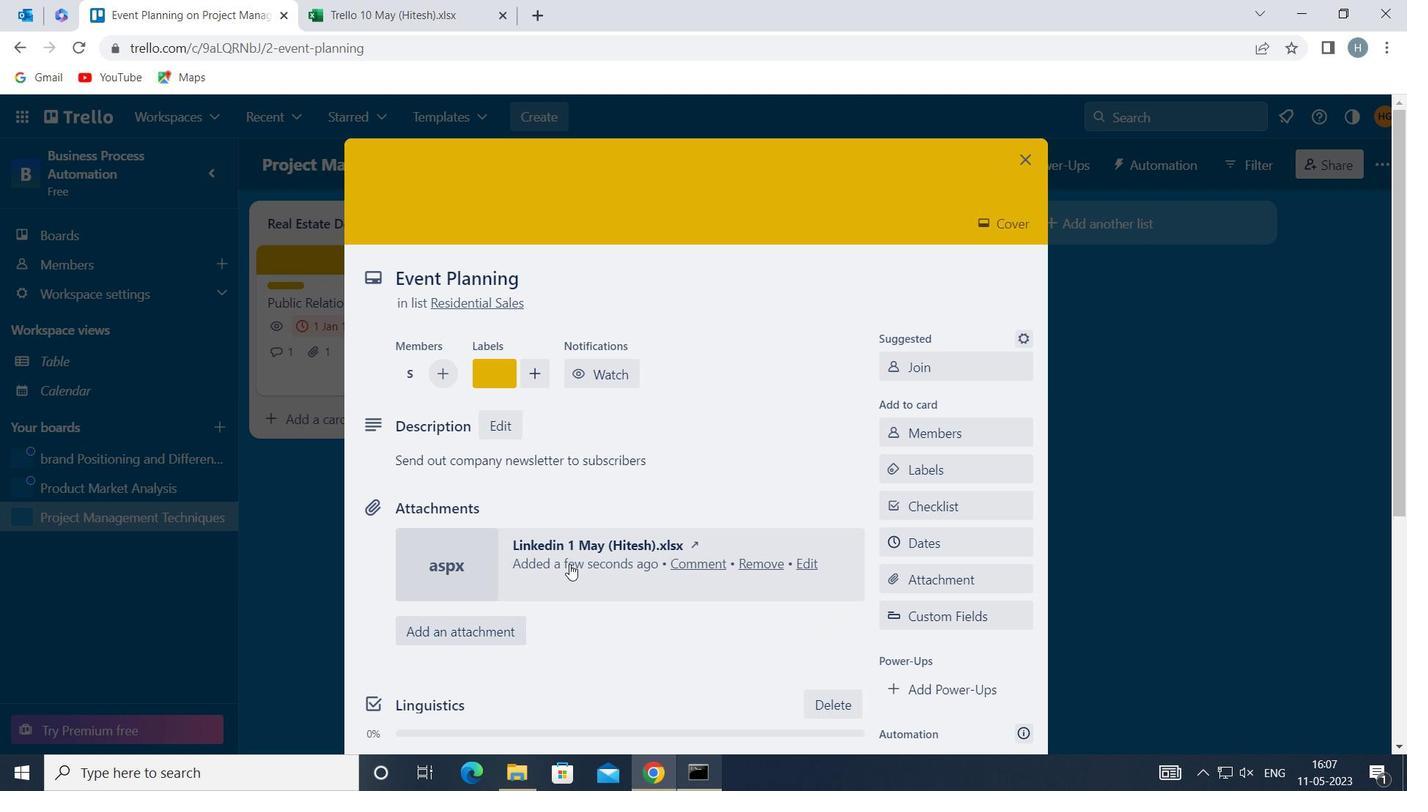 
Action: Mouse moved to (618, 610)
Screenshot: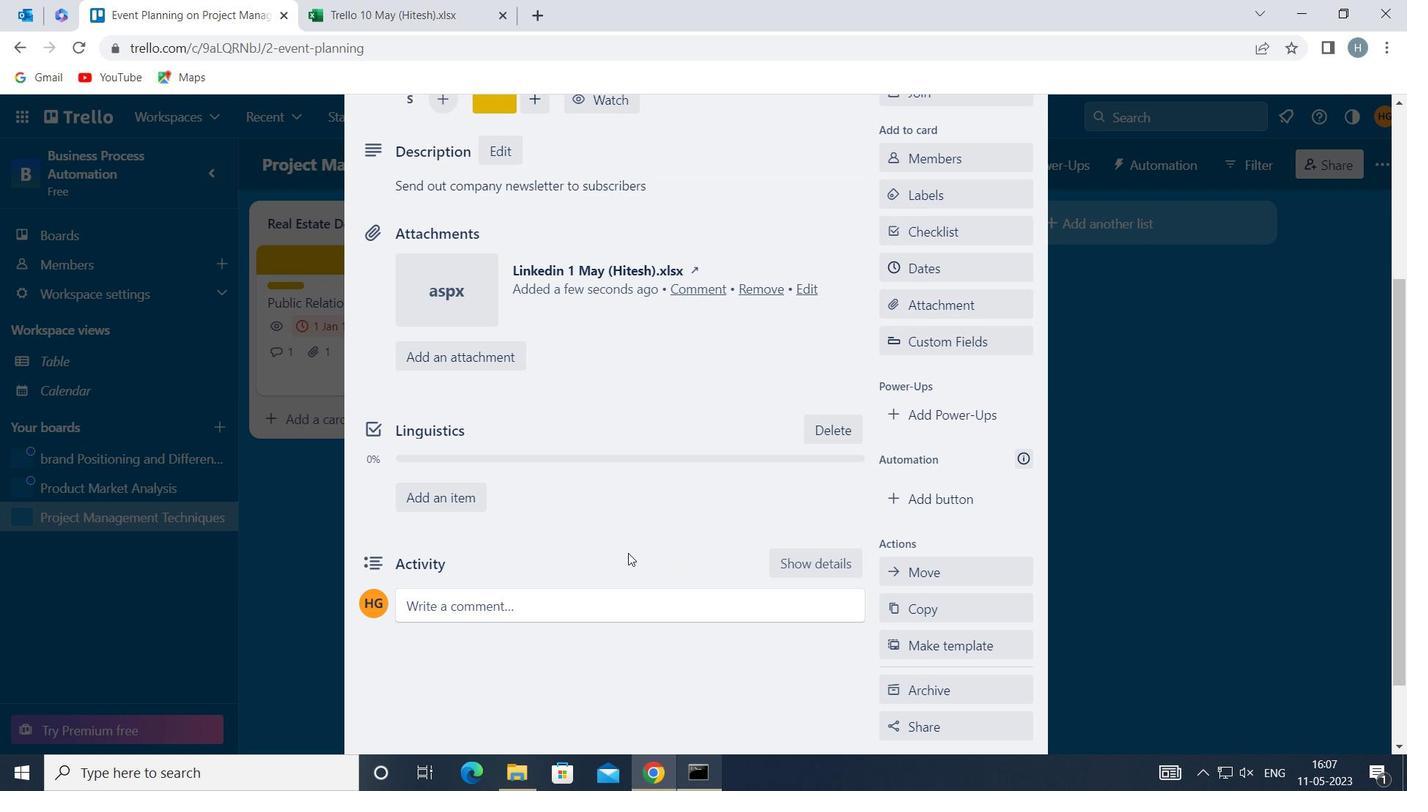 
Action: Mouse pressed left at (618, 610)
Screenshot: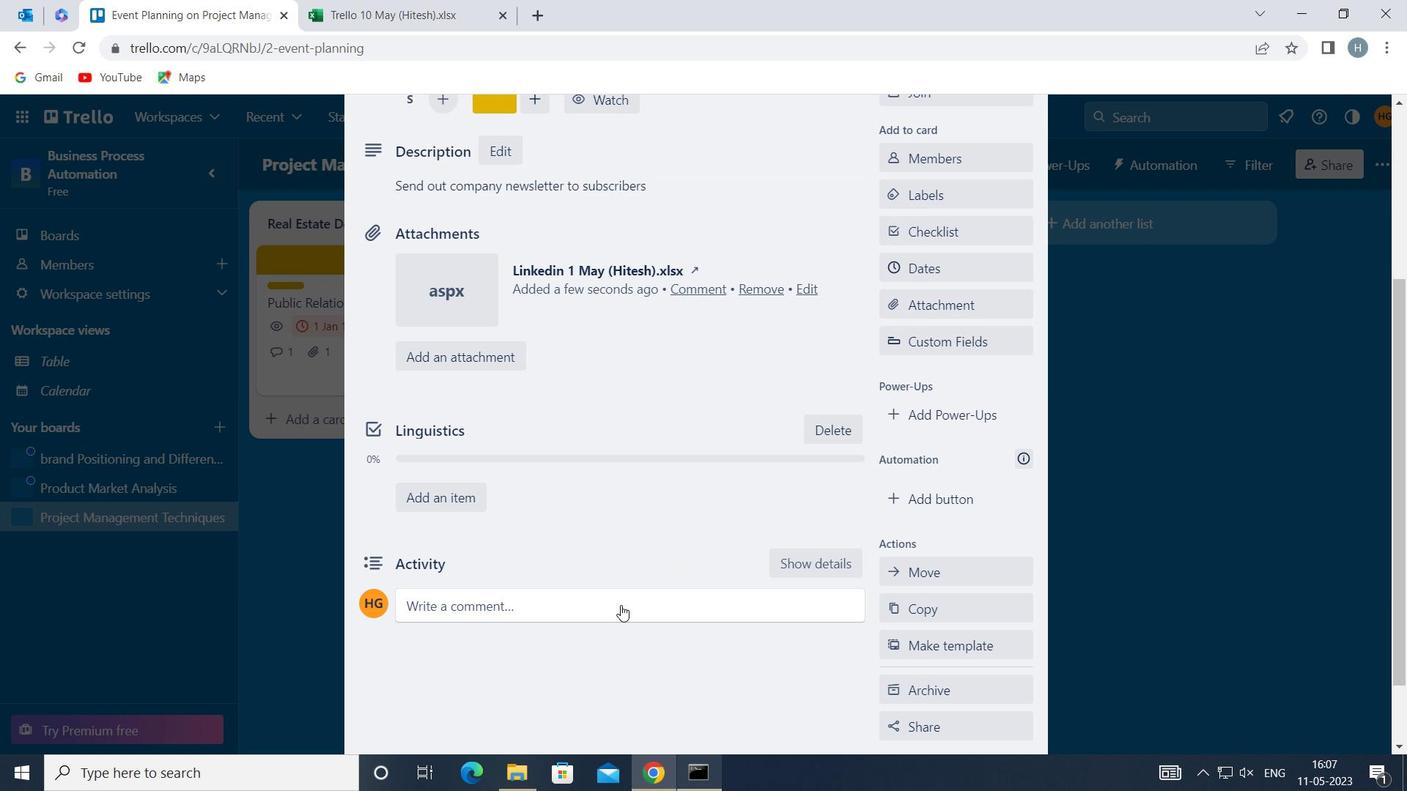 
Action: Mouse moved to (567, 649)
Screenshot: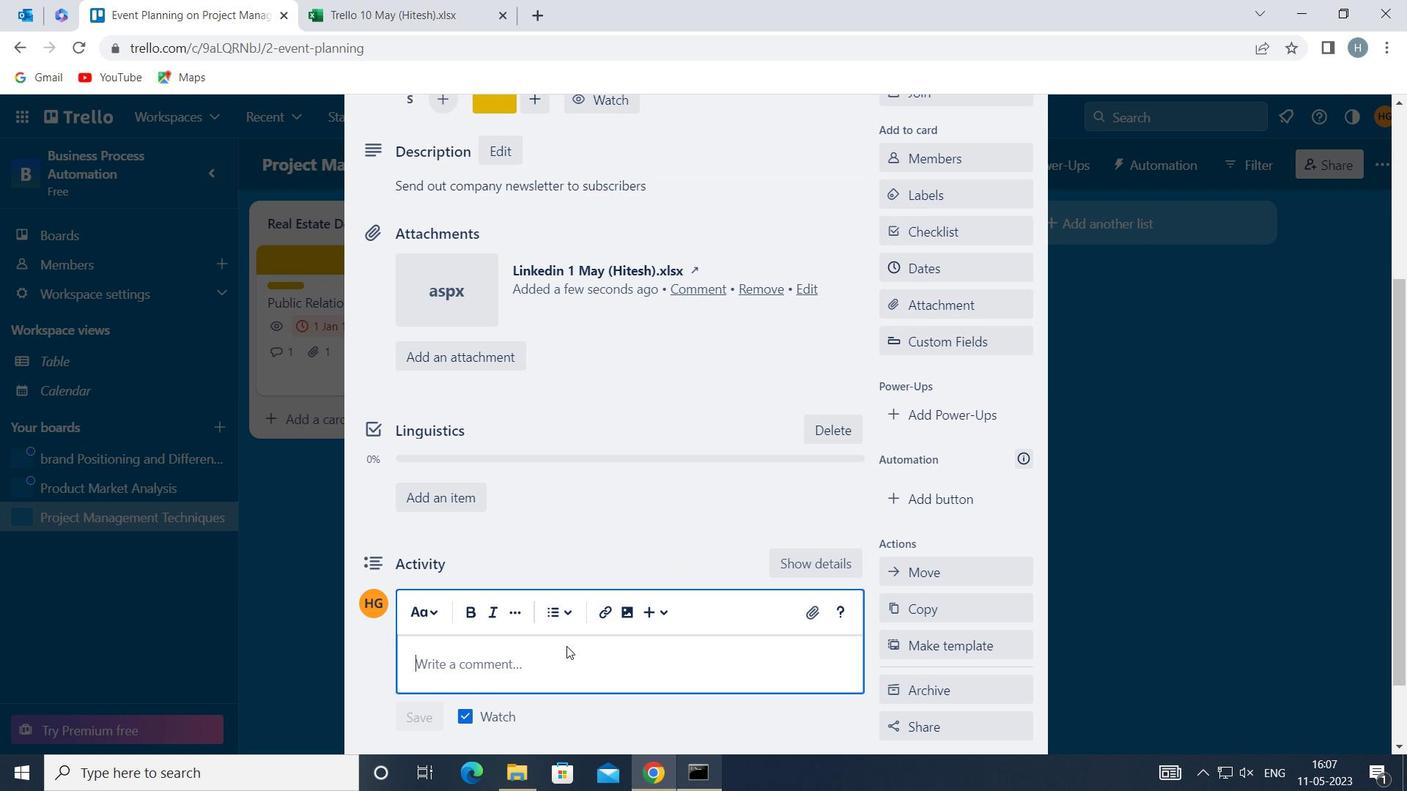 
Action: Mouse pressed left at (567, 649)
Screenshot: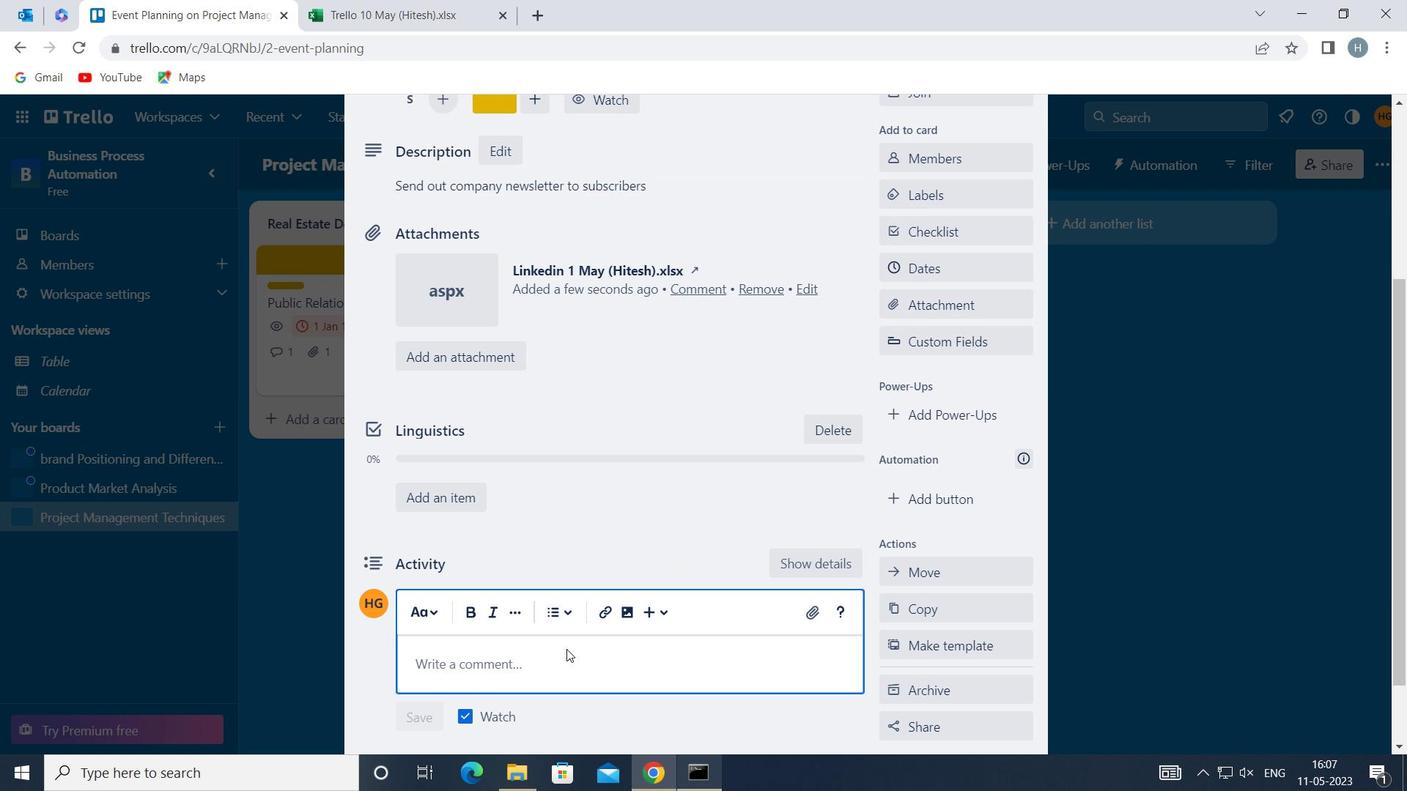 
Action: Mouse pressed left at (567, 649)
Screenshot: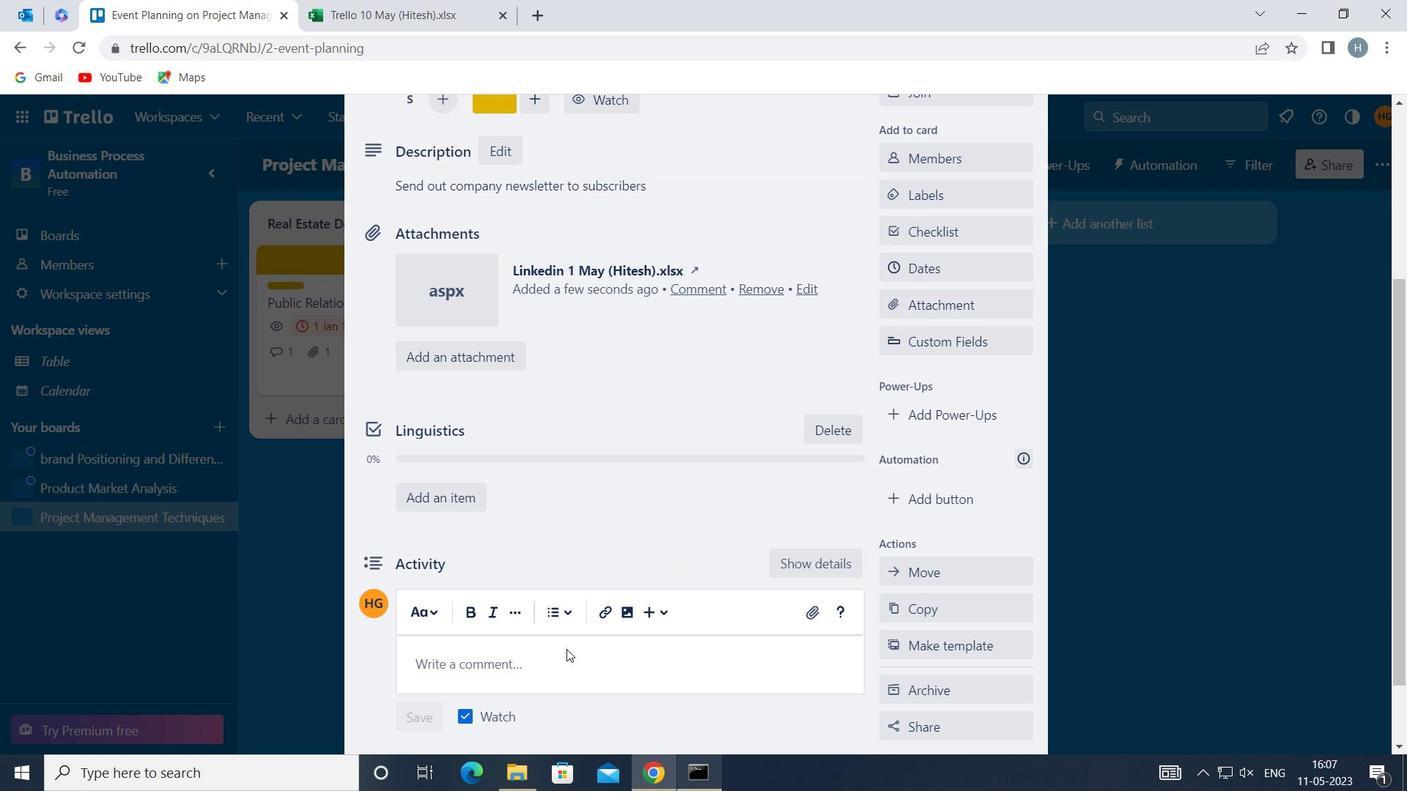 
Action: Mouse moved to (567, 649)
Screenshot: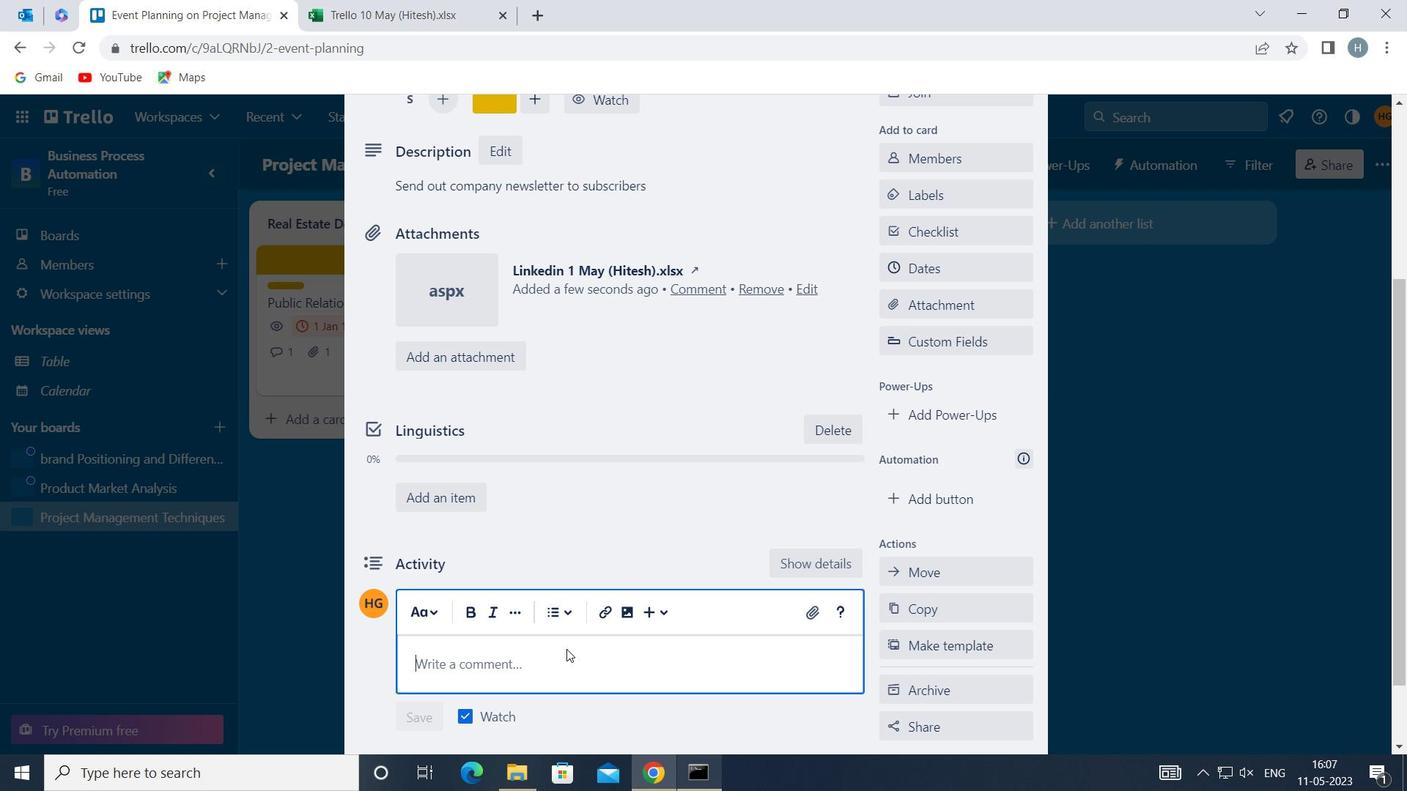 
Action: Key pressed <Key.shift>THIAS<Key.backspace><Key.backspace>S<Key.space>TASK<Key.space>PRESENTS<Key.space>AN<Key.space>OPPORTUNITY<Key.space>TO<Key.space>DEMONSTRATE<Key.space>OUR<Key.space>CREATIVITY<Key.space>AND<Key.space>INNOVATION,<Key.space>EXPLORING<Key.space>NEW<Key.space>IDEAS<Key.space>AND<Key.space>APPROACHES
Screenshot: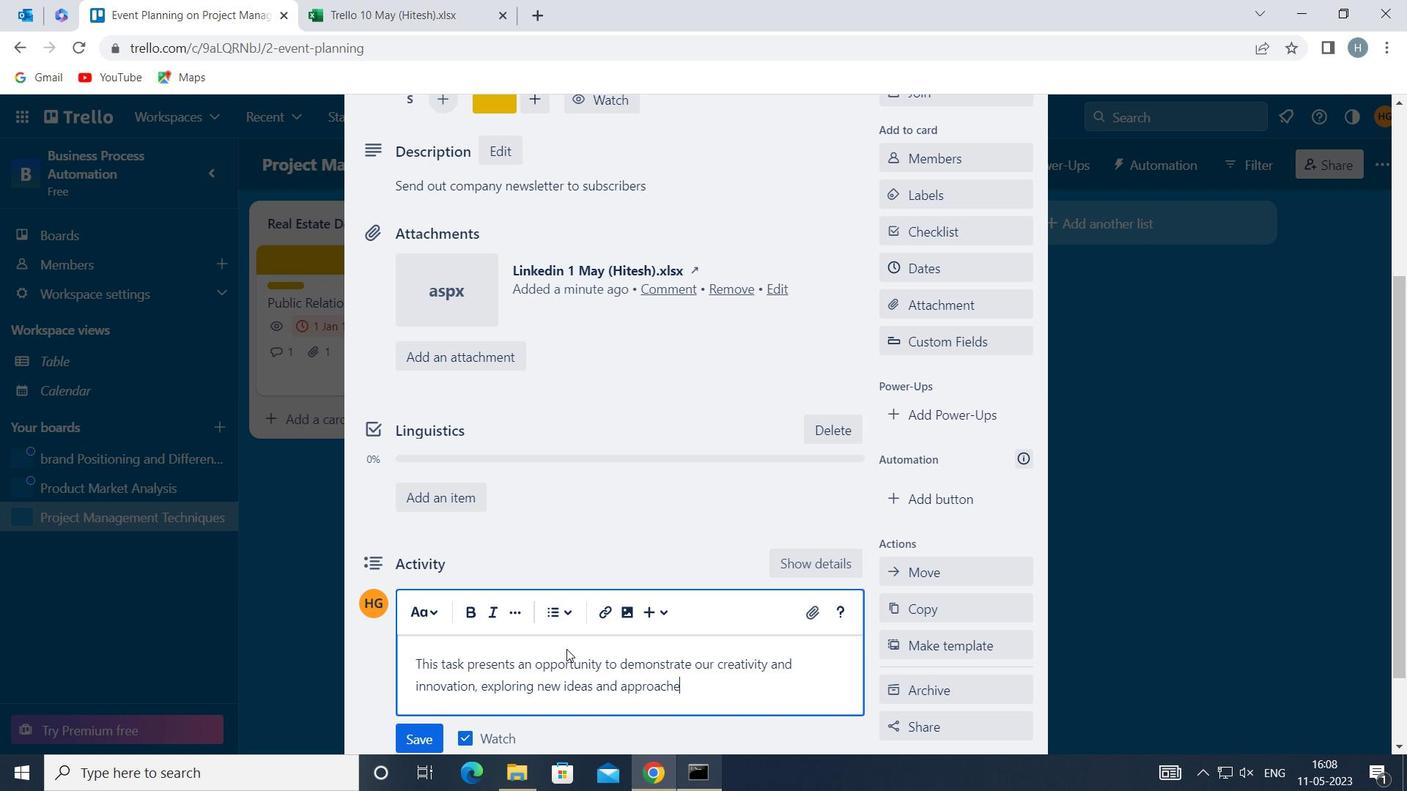 
Action: Mouse moved to (422, 731)
Screenshot: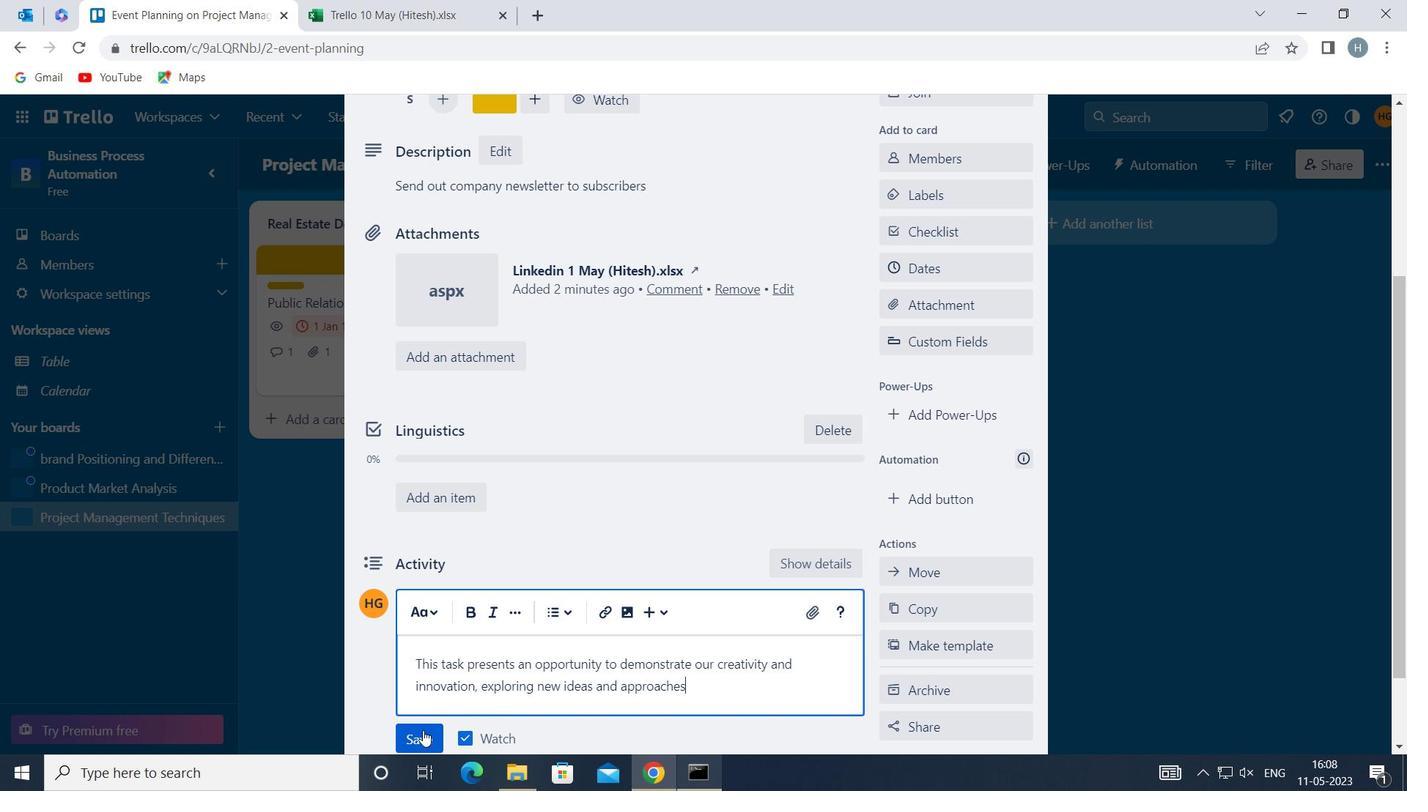 
Action: Mouse pressed left at (422, 731)
Screenshot: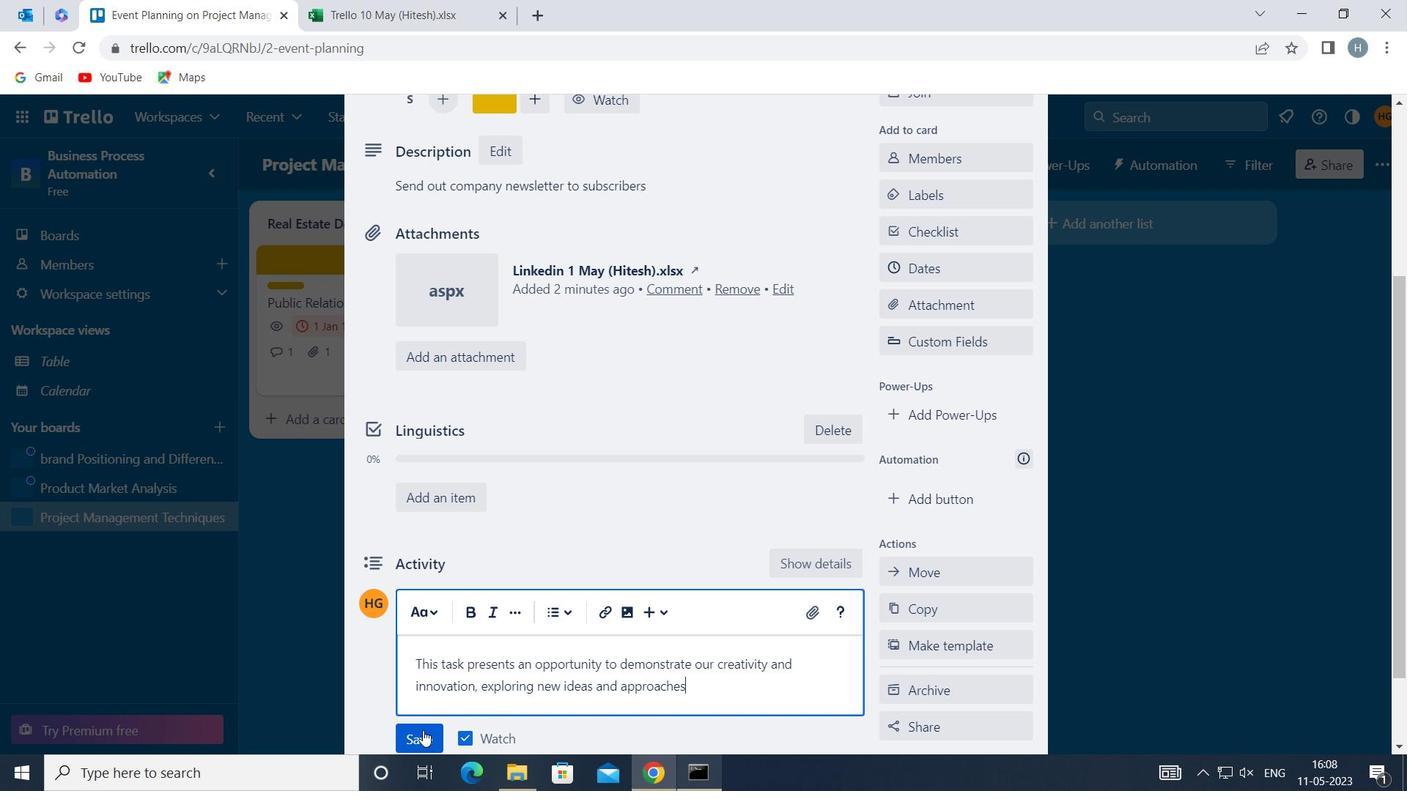 
Action: Mouse moved to (960, 260)
Screenshot: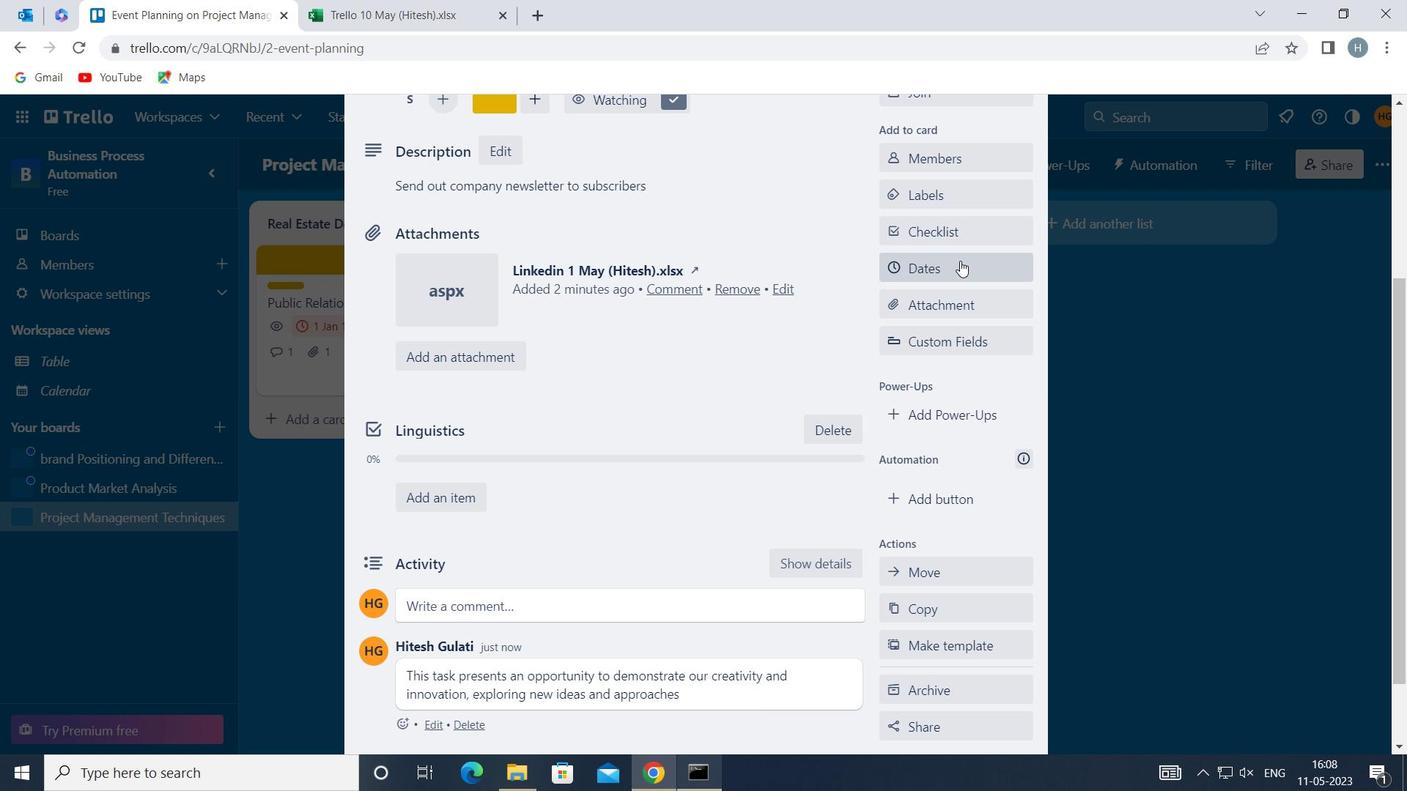 
Action: Mouse pressed left at (960, 260)
Screenshot: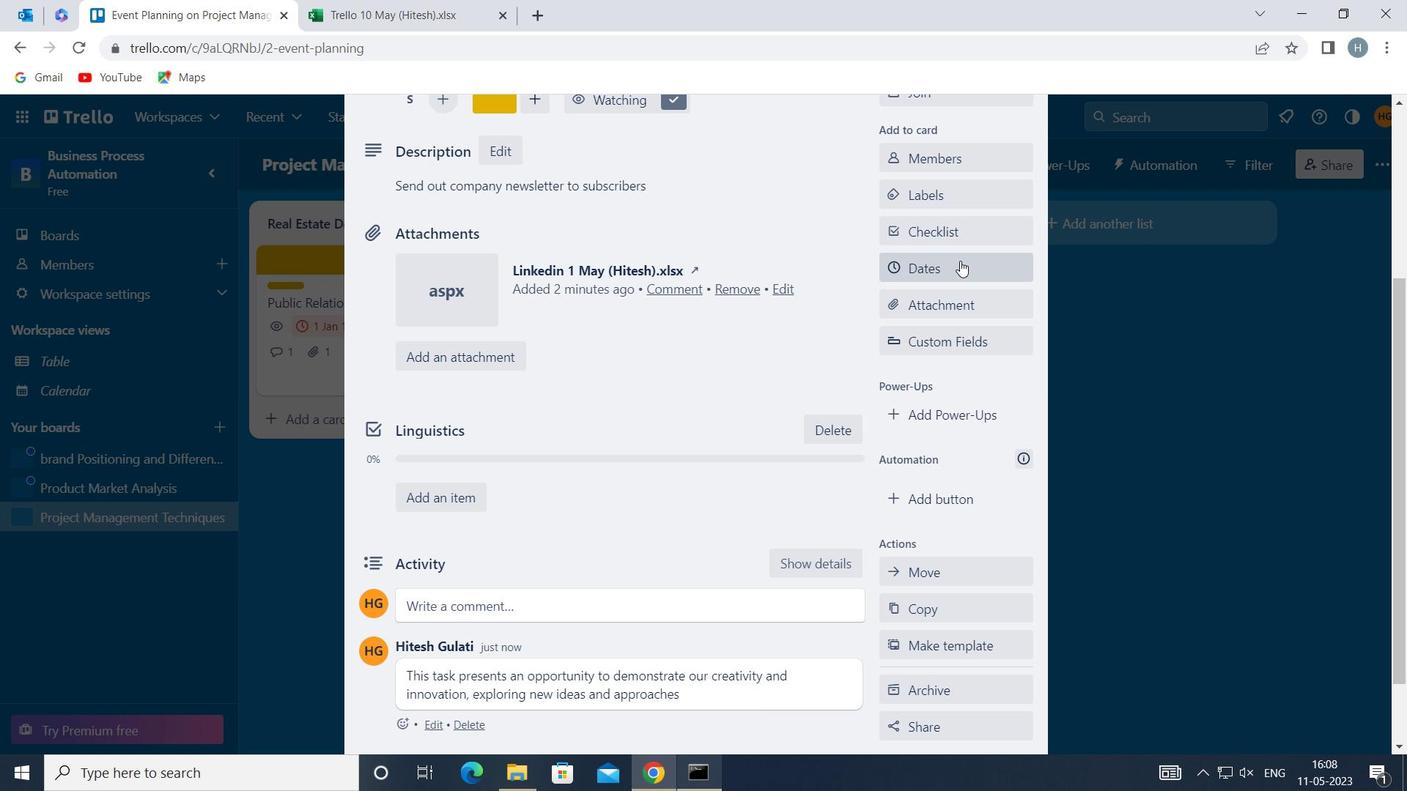 
Action: Mouse moved to (899, 488)
Screenshot: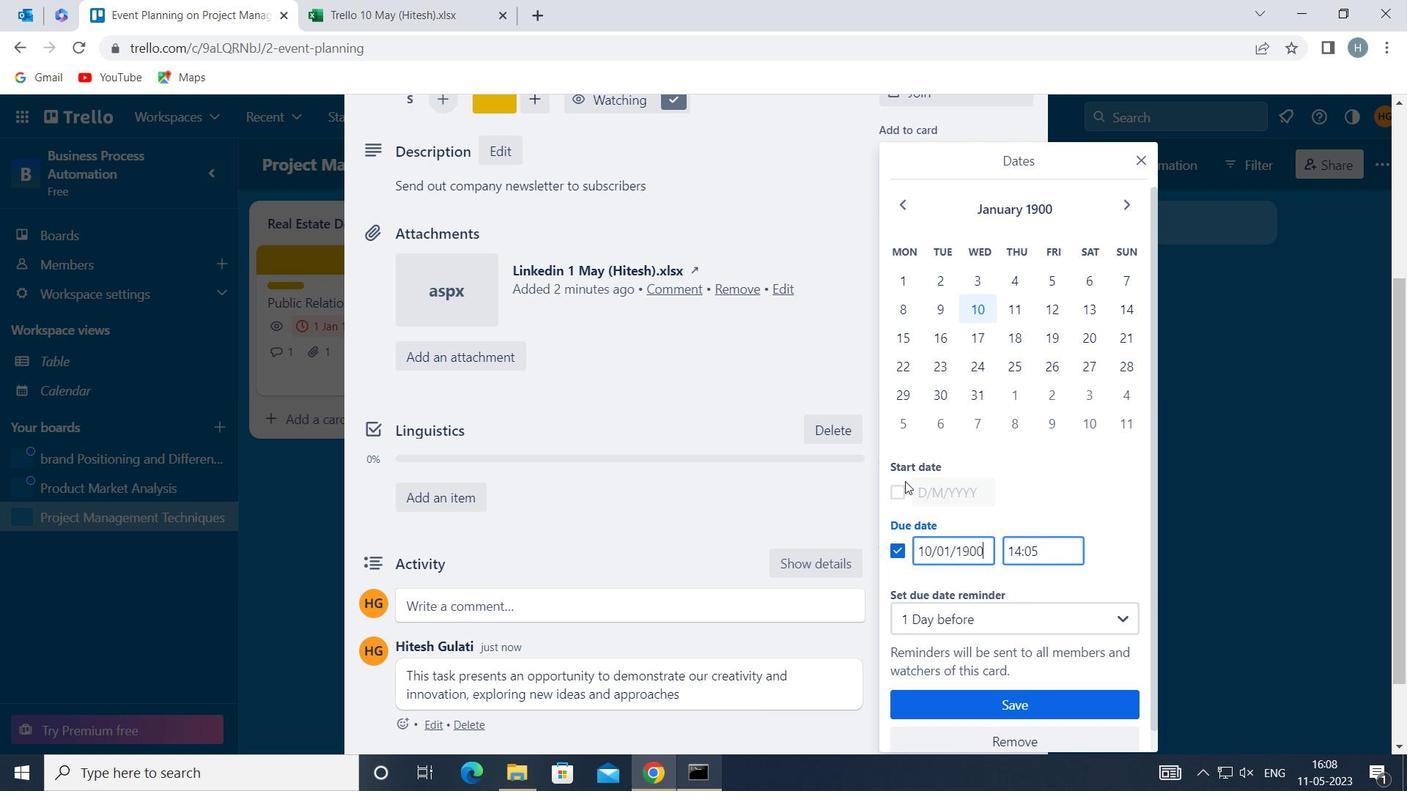 
Action: Mouse pressed left at (899, 488)
Screenshot: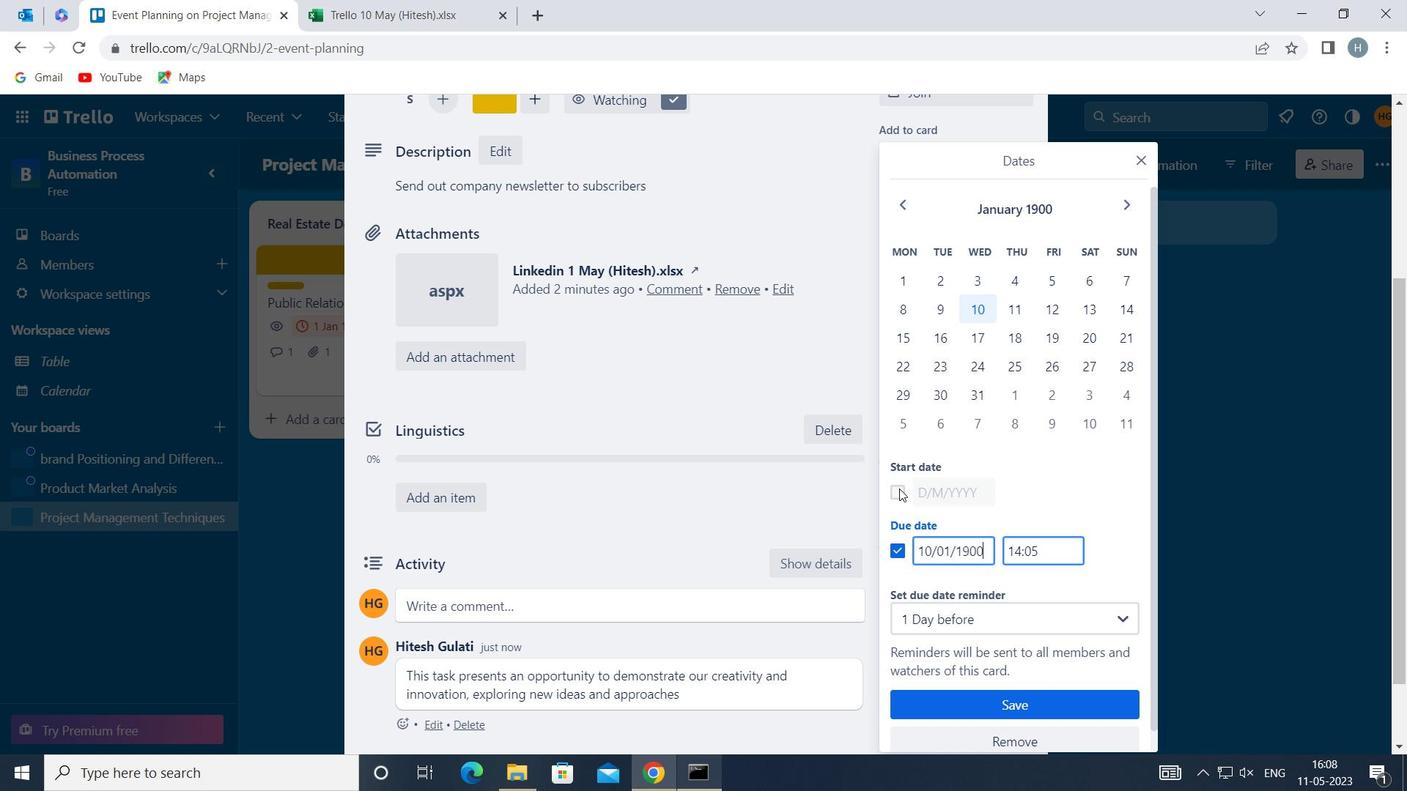 
Action: Mouse moved to (929, 490)
Screenshot: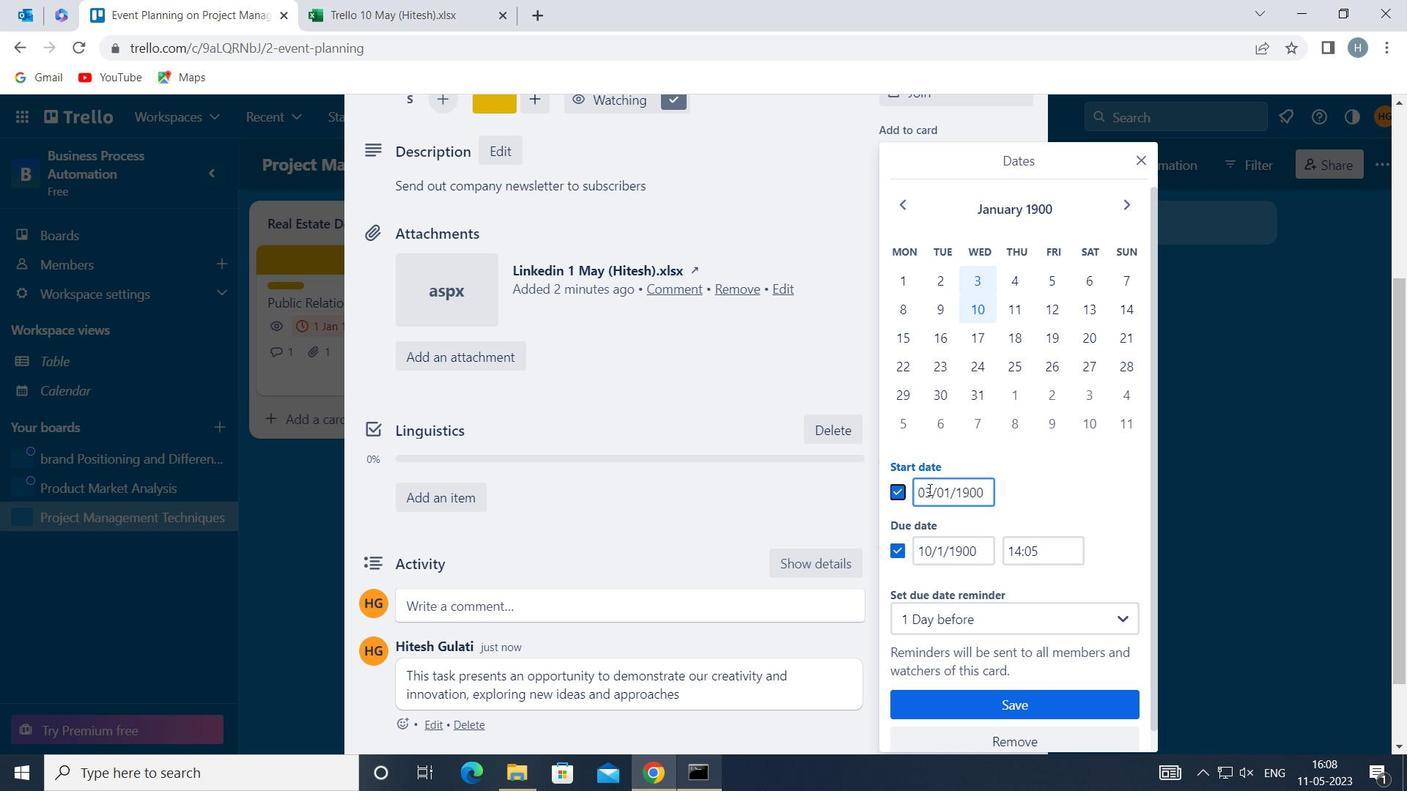 
Action: Mouse pressed left at (929, 490)
Screenshot: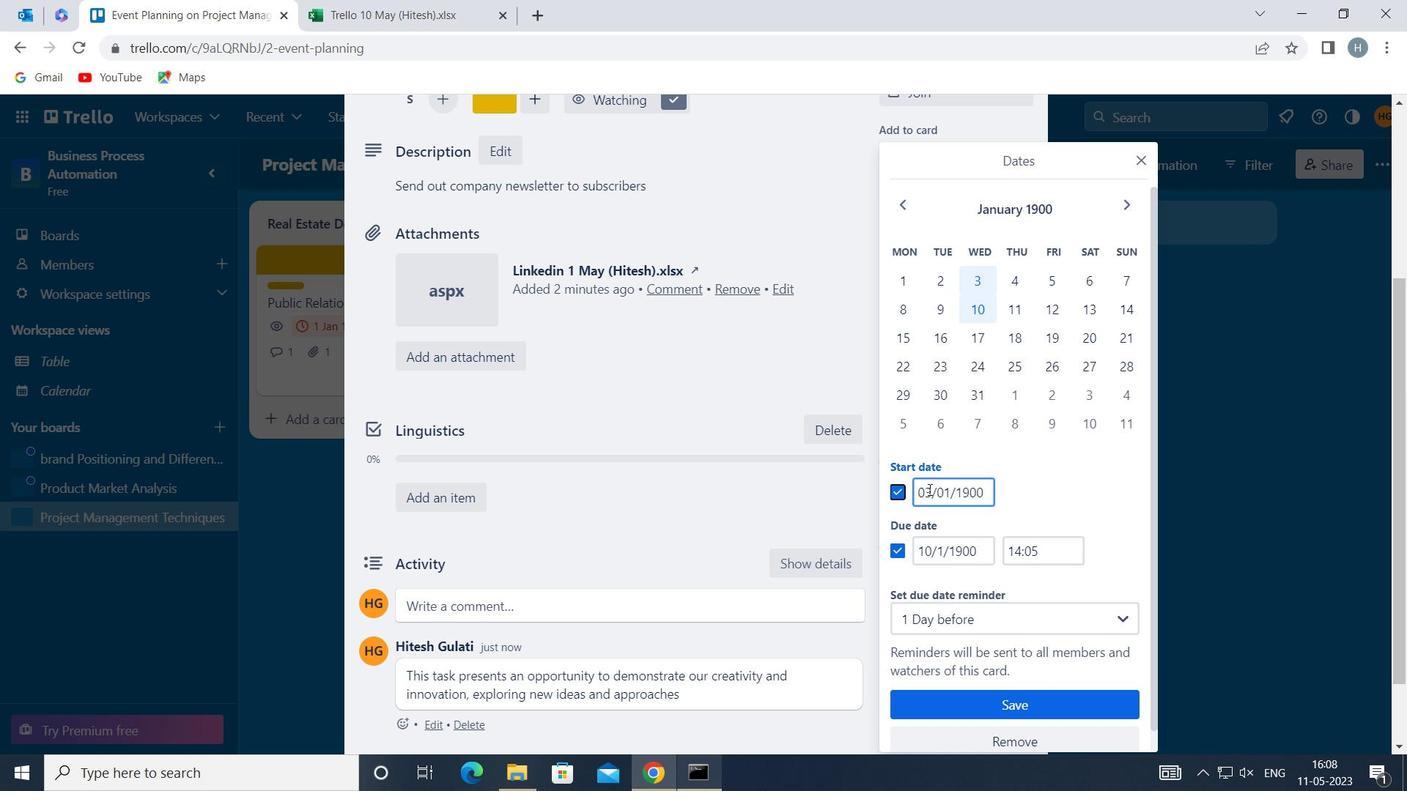 
Action: Mouse moved to (927, 488)
Screenshot: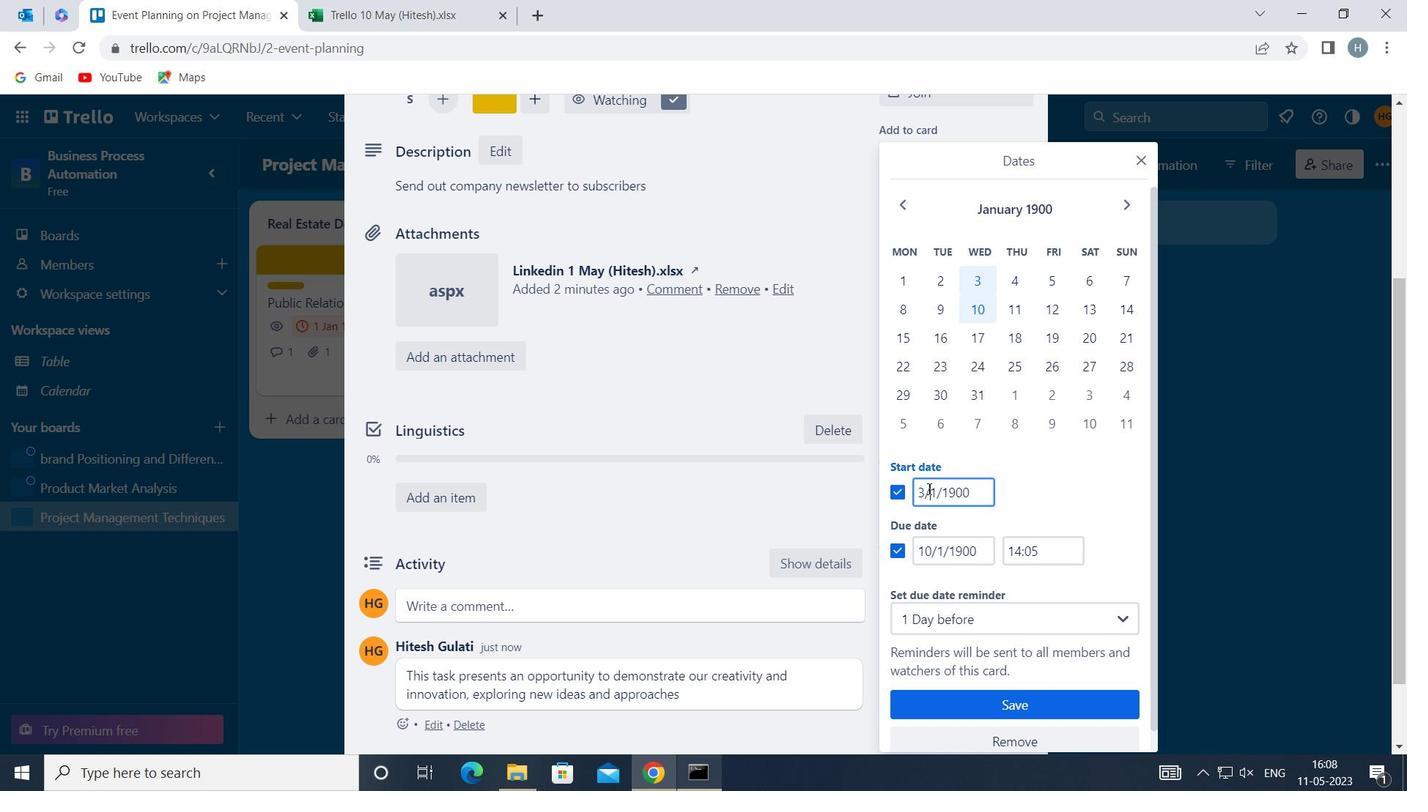 
Action: Mouse pressed left at (927, 488)
Screenshot: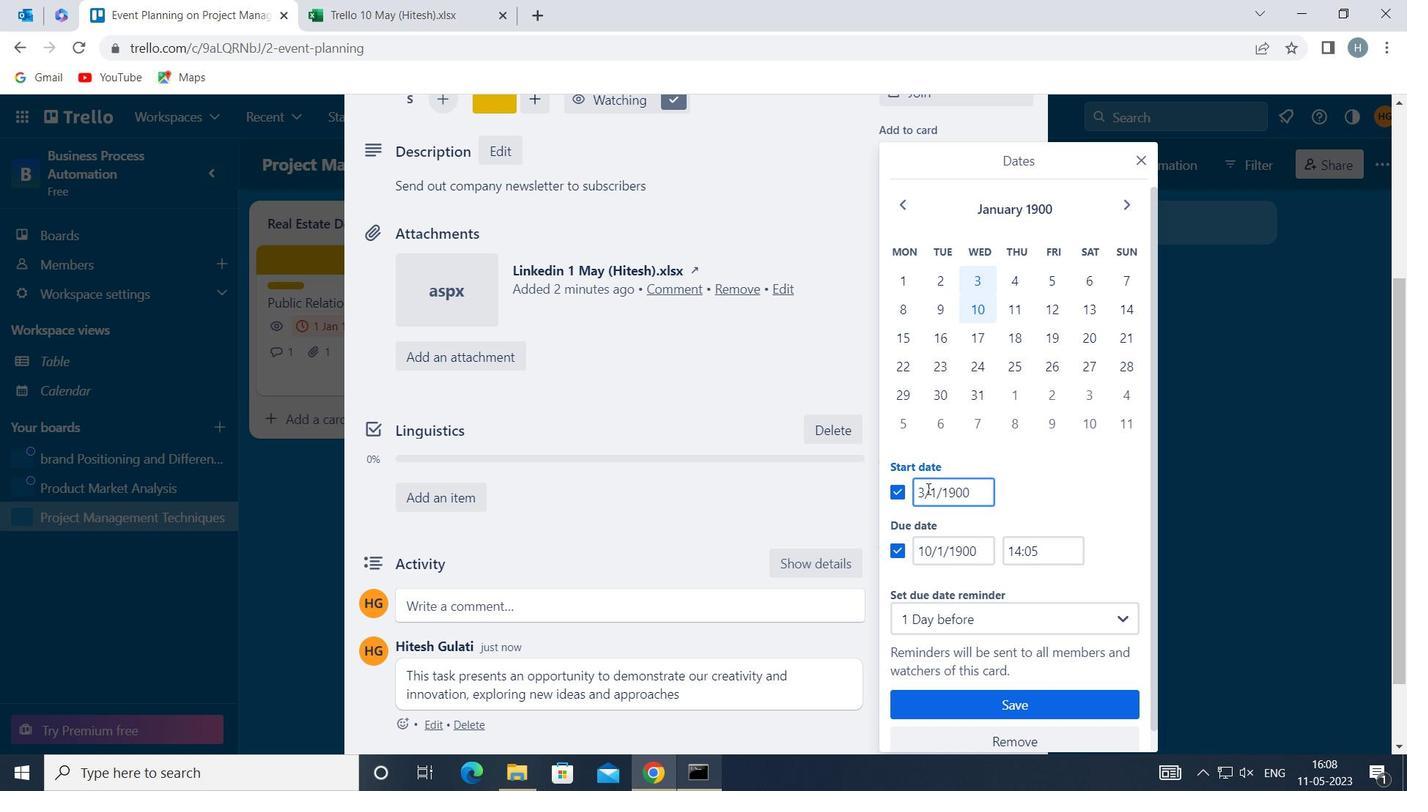 
Action: Mouse moved to (926, 488)
Screenshot: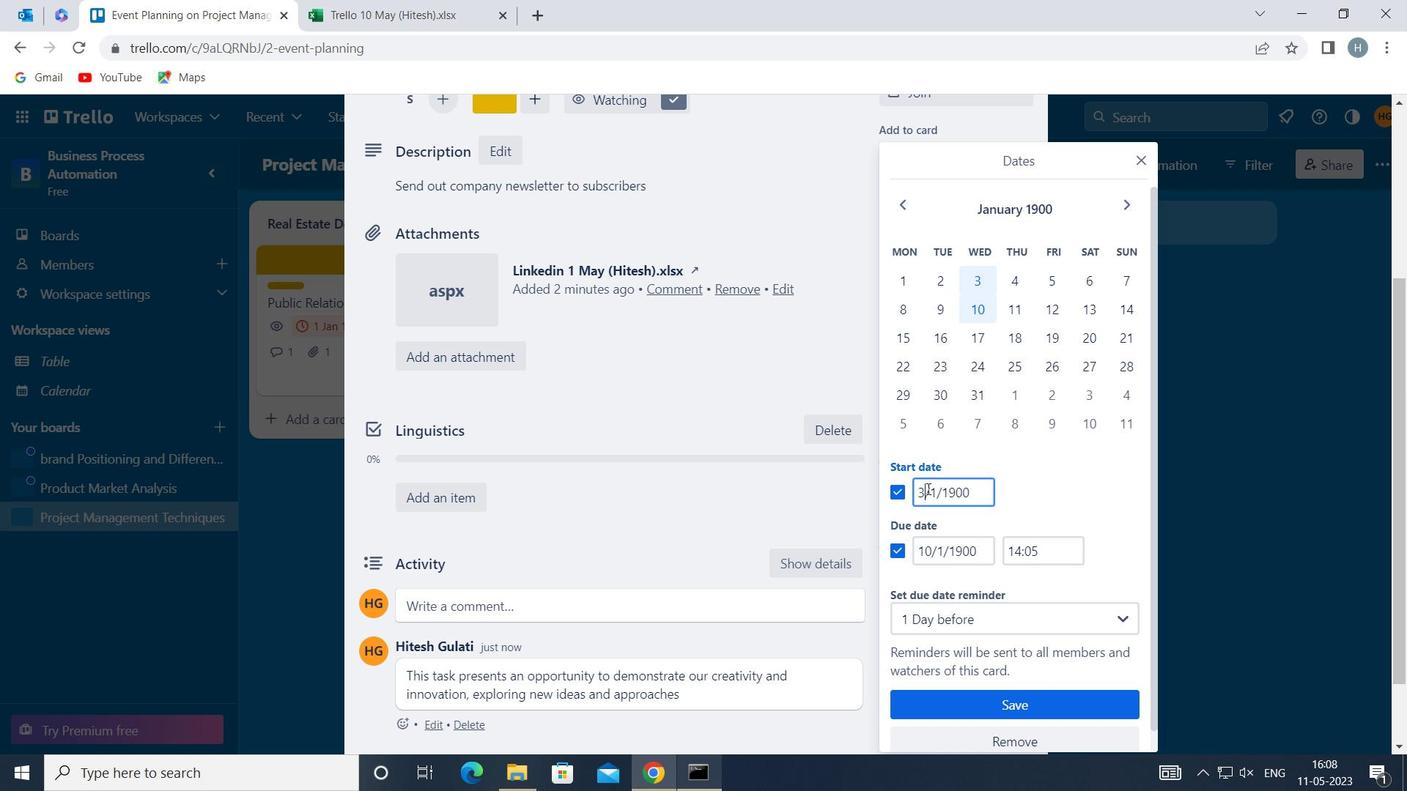 
Action: Key pressed <Key.backspace>4
Screenshot: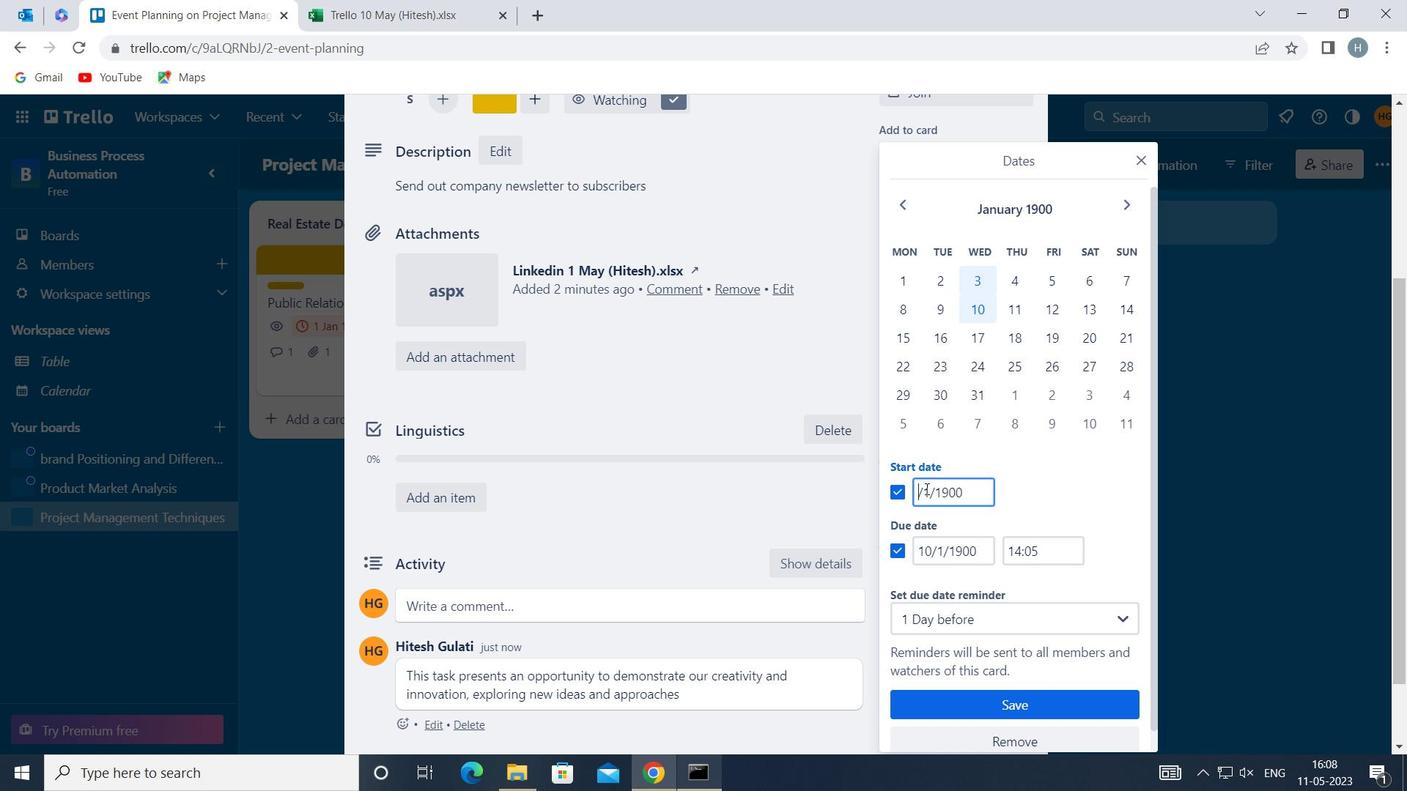
Action: Mouse moved to (927, 551)
Screenshot: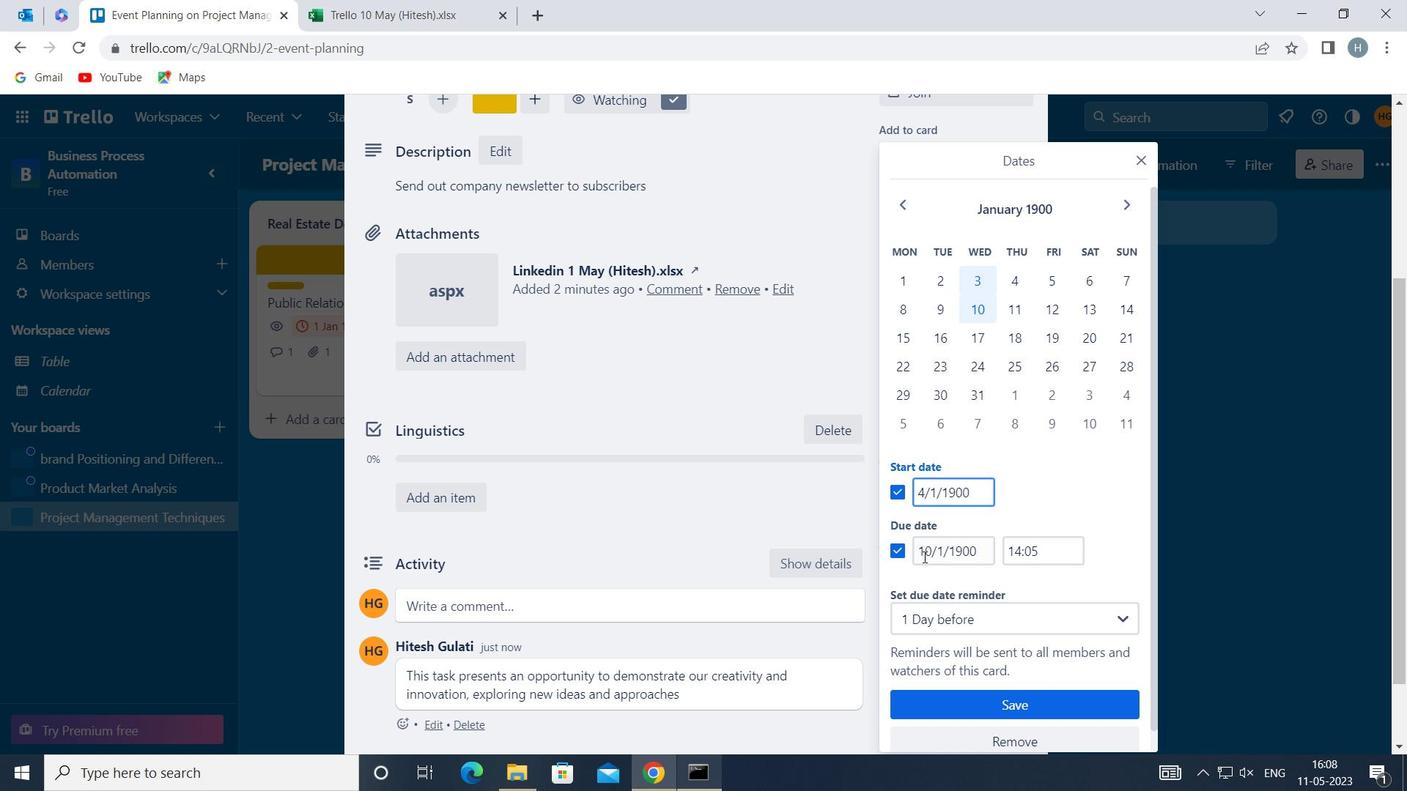 
Action: Mouse pressed left at (927, 551)
Screenshot: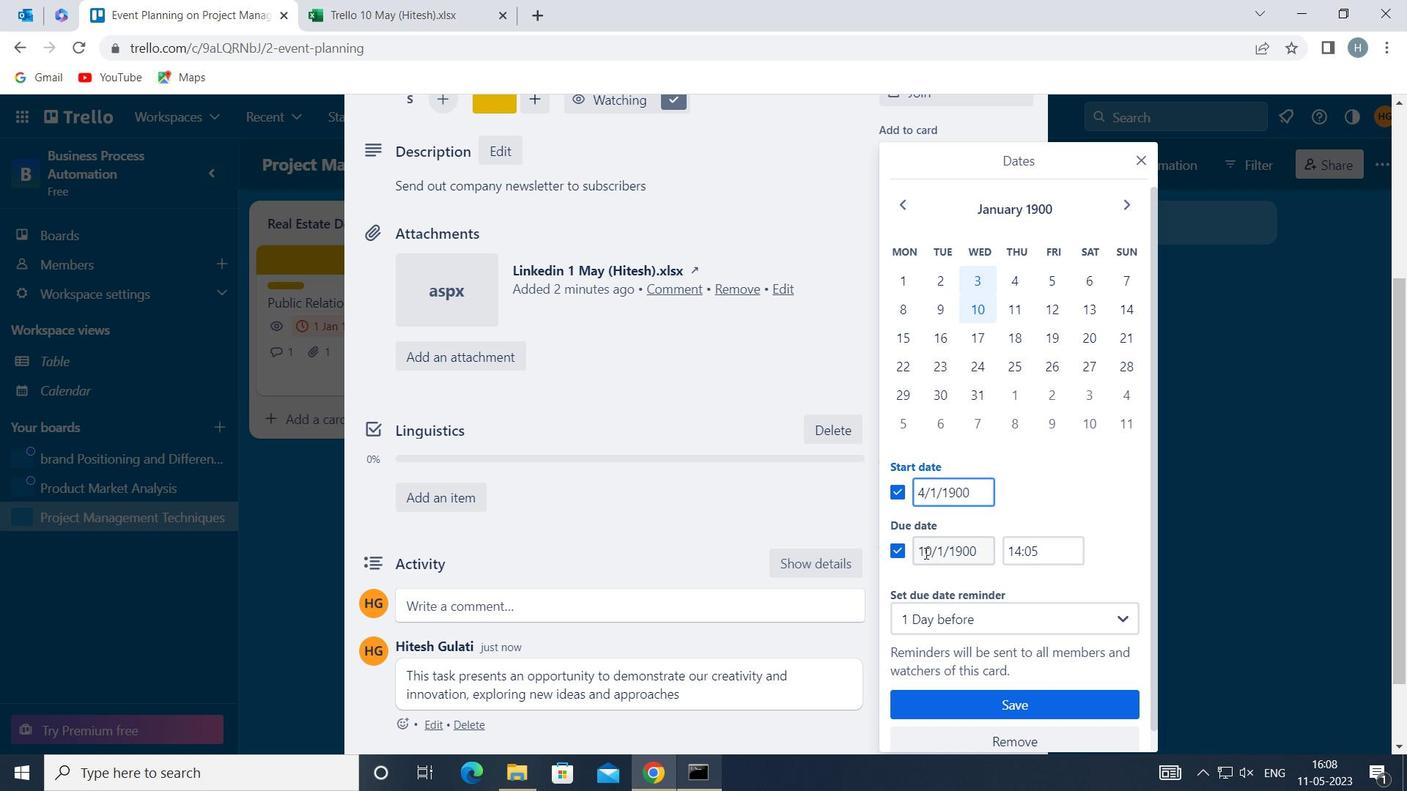 
Action: Mouse moved to (927, 548)
Screenshot: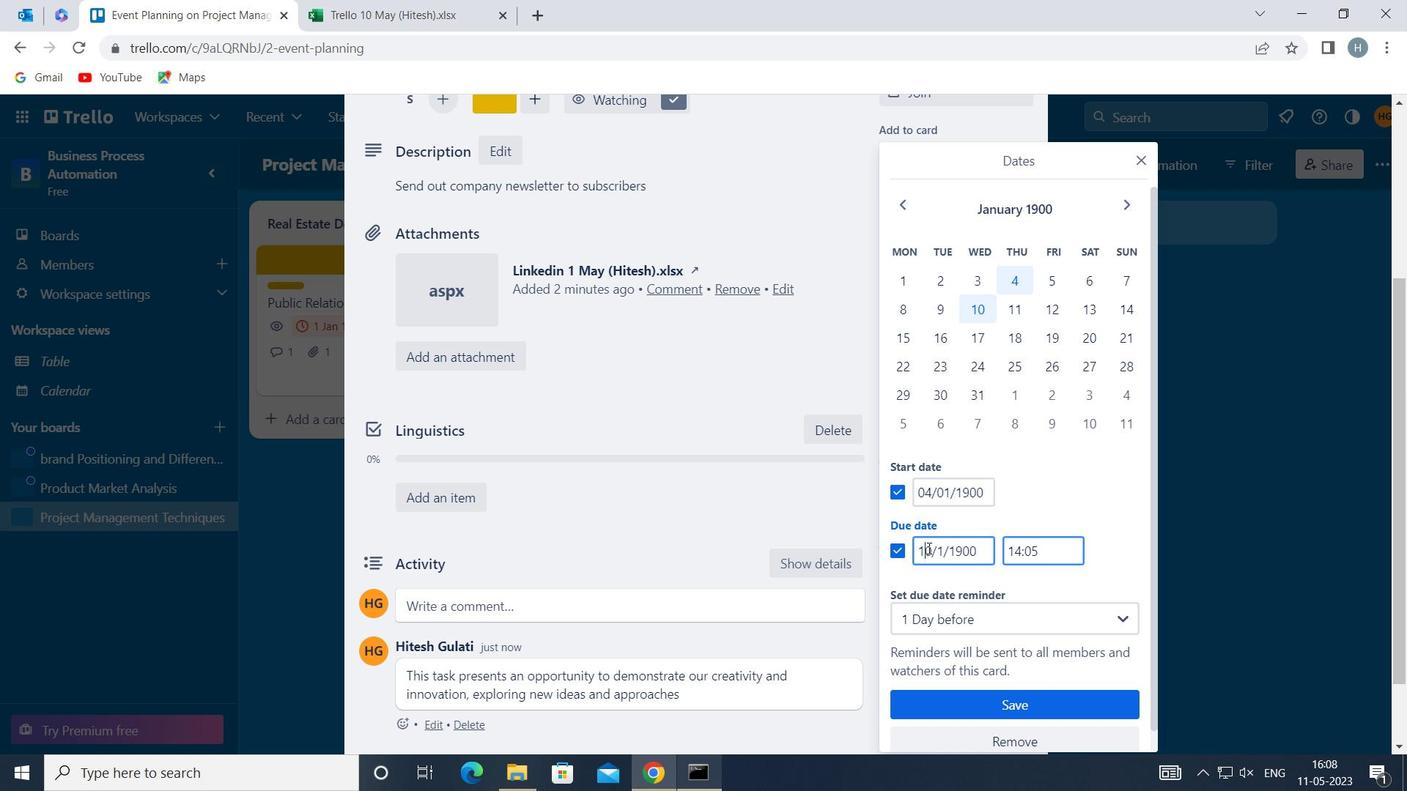 
Action: Key pressed <Key.right><Key.backspace>1
Screenshot: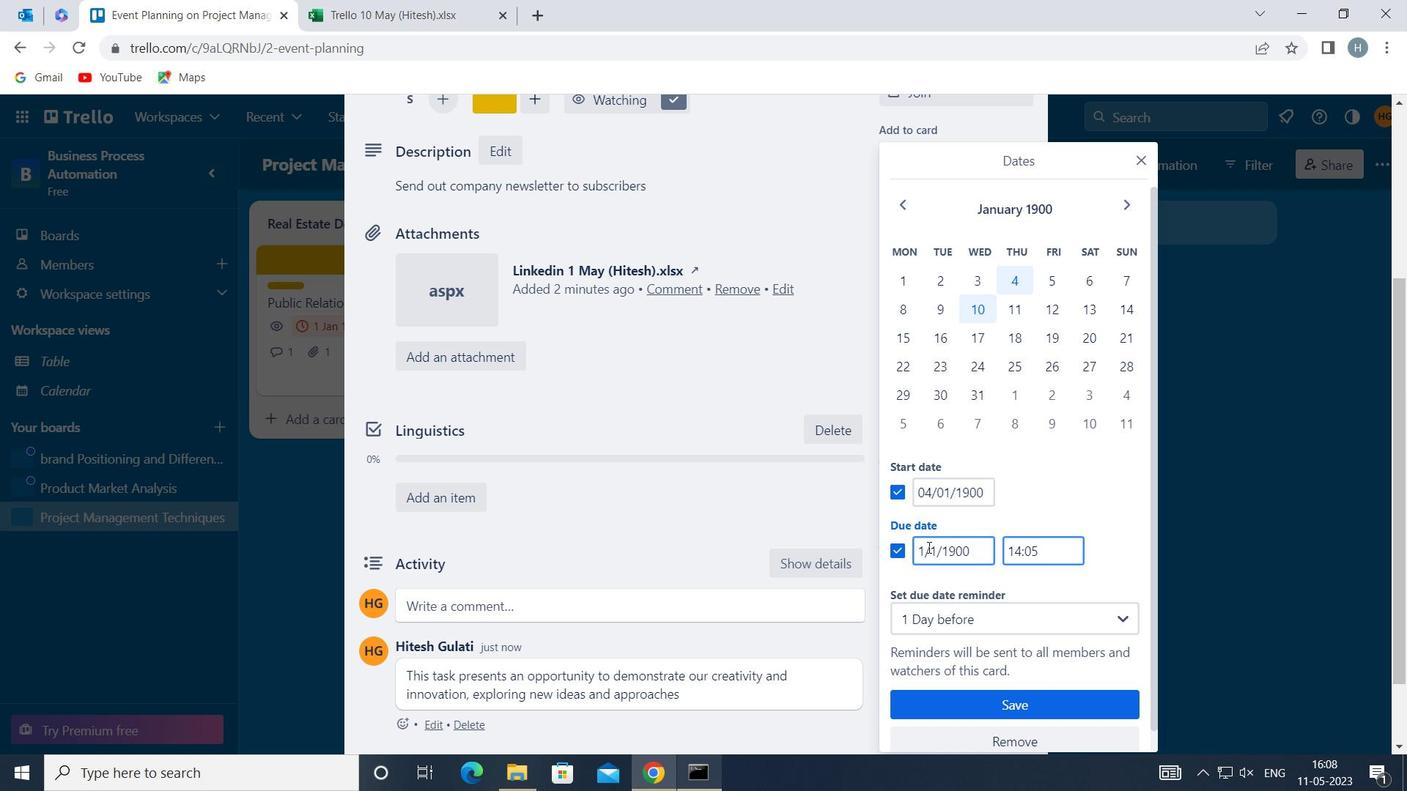
Action: Mouse moved to (1013, 705)
Screenshot: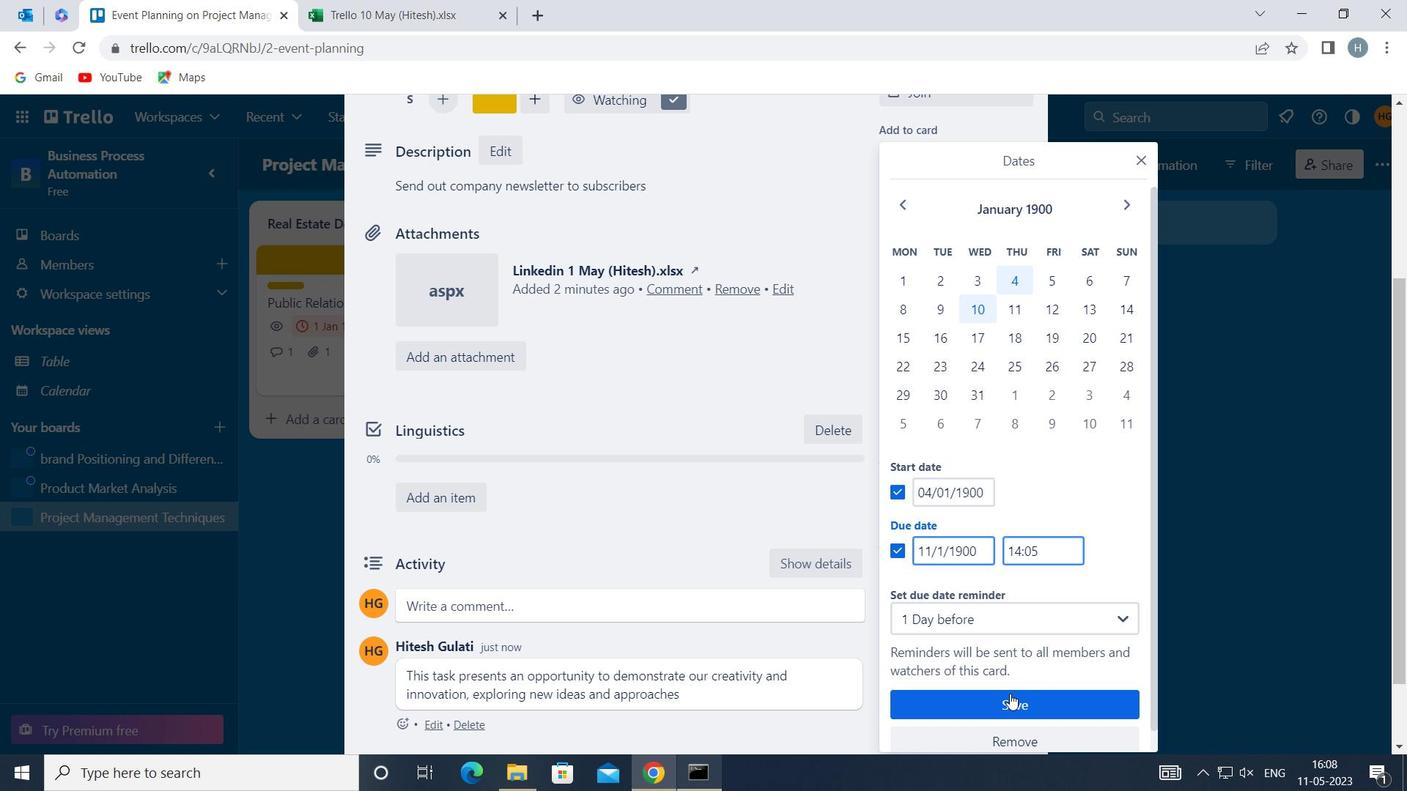 
Action: Mouse pressed left at (1013, 705)
Screenshot: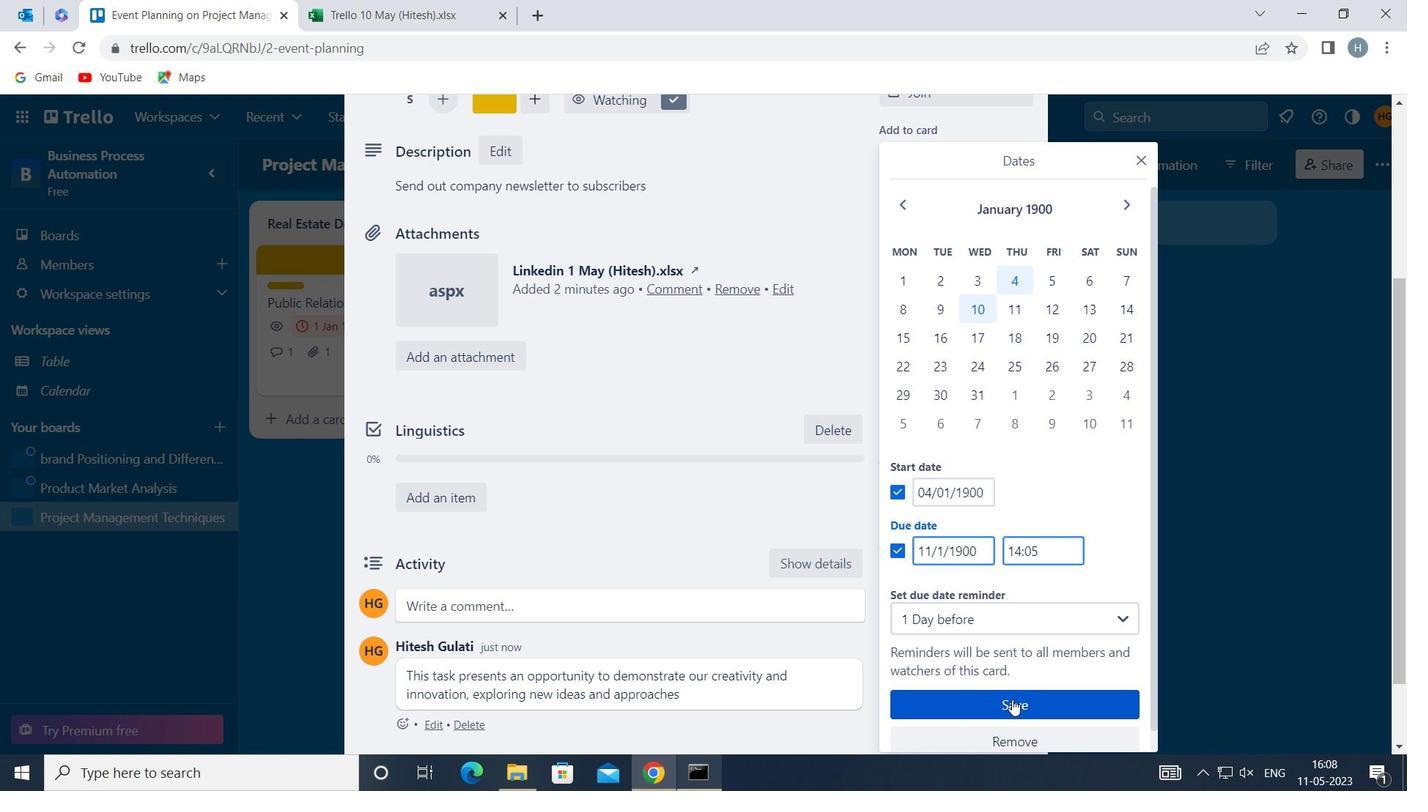
Action: Mouse moved to (799, 466)
Screenshot: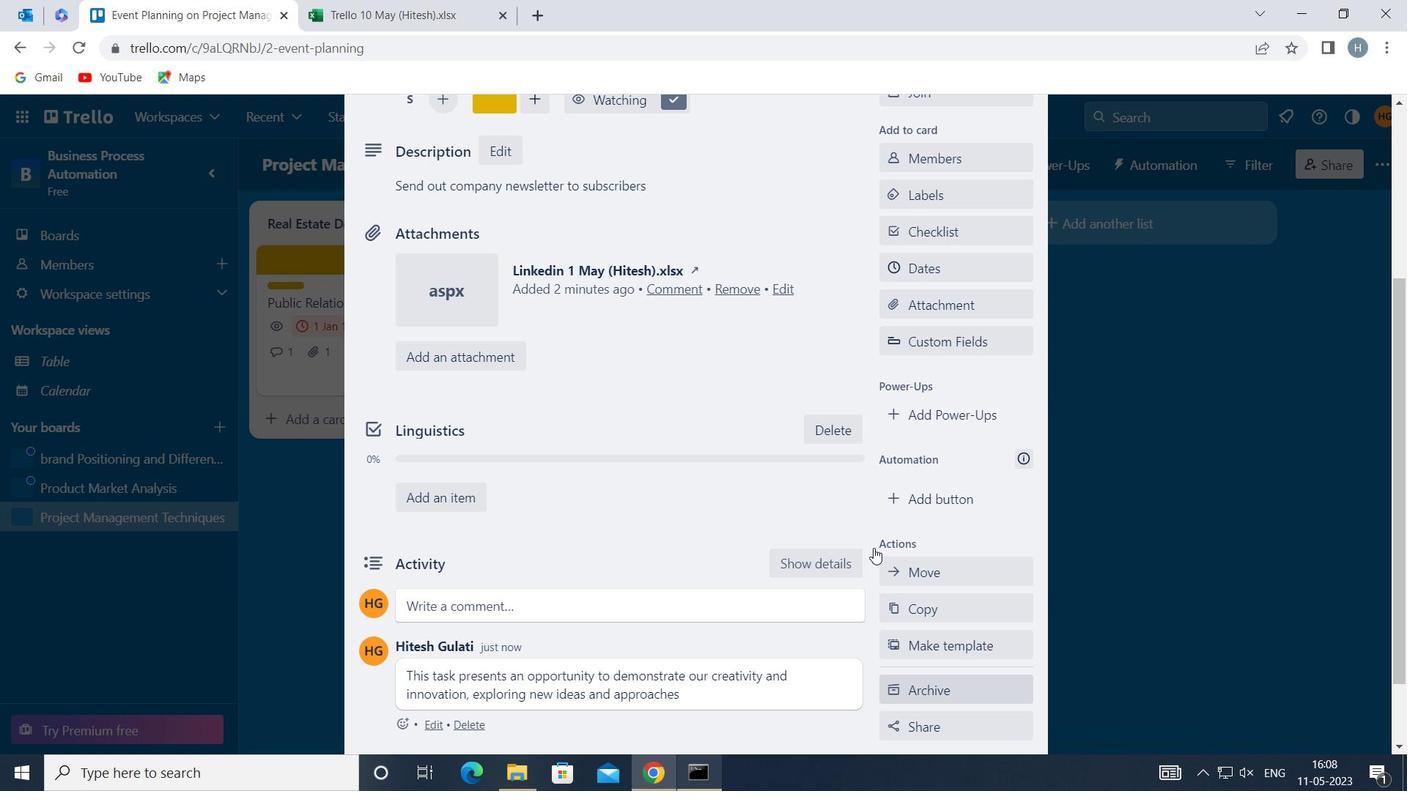 
